 Task: Find a house in Hamtramck, United States, for 5 guests from June 14 to June 30, with 5 bedrooms, 5 beds, 5 bathrooms, Wifi, and a price range of ₹8000 to ₹12000 per night.
Action: Mouse moved to (706, 144)
Screenshot: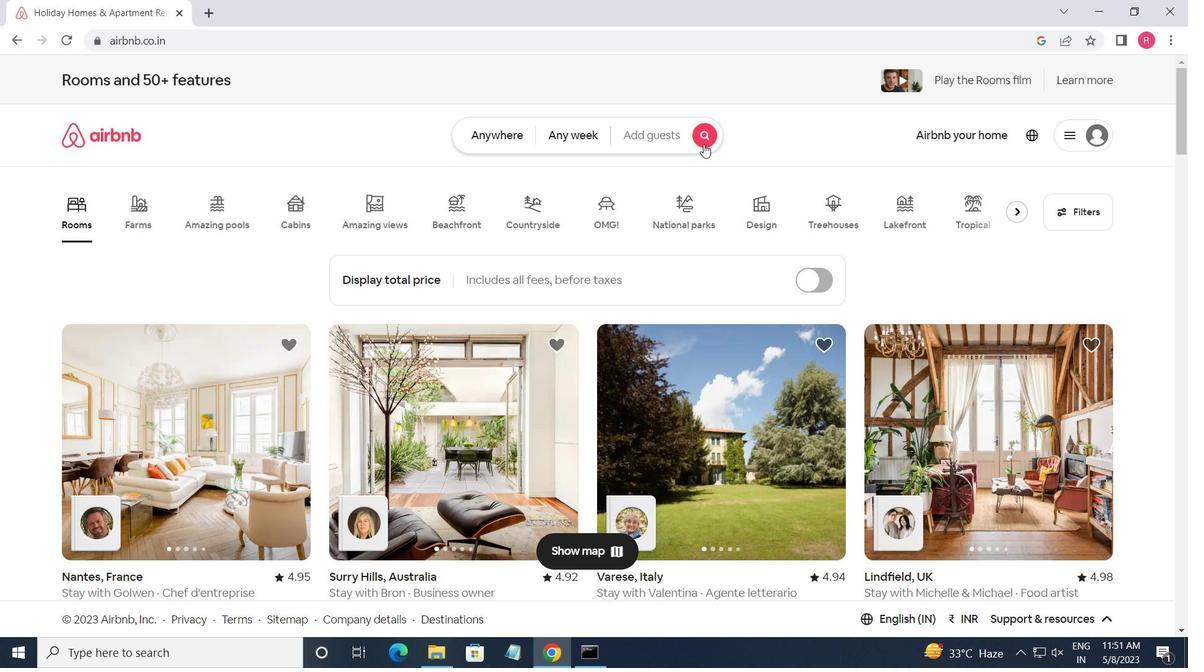 
Action: Mouse pressed left at (706, 144)
Screenshot: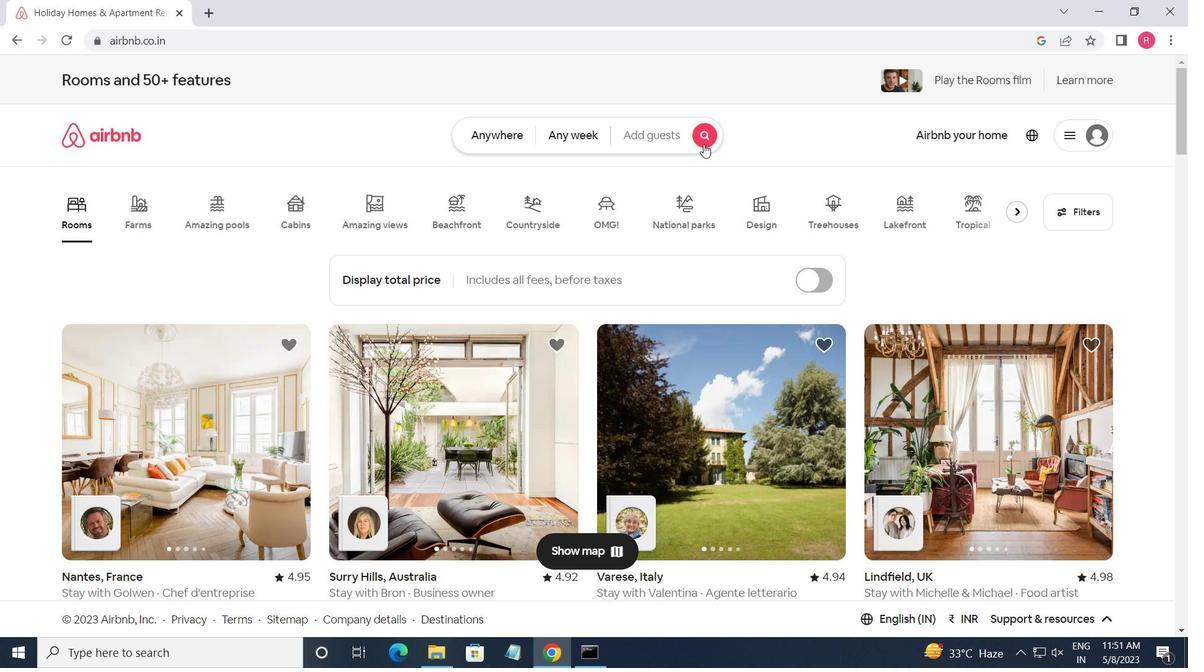 
Action: Mouse moved to (388, 199)
Screenshot: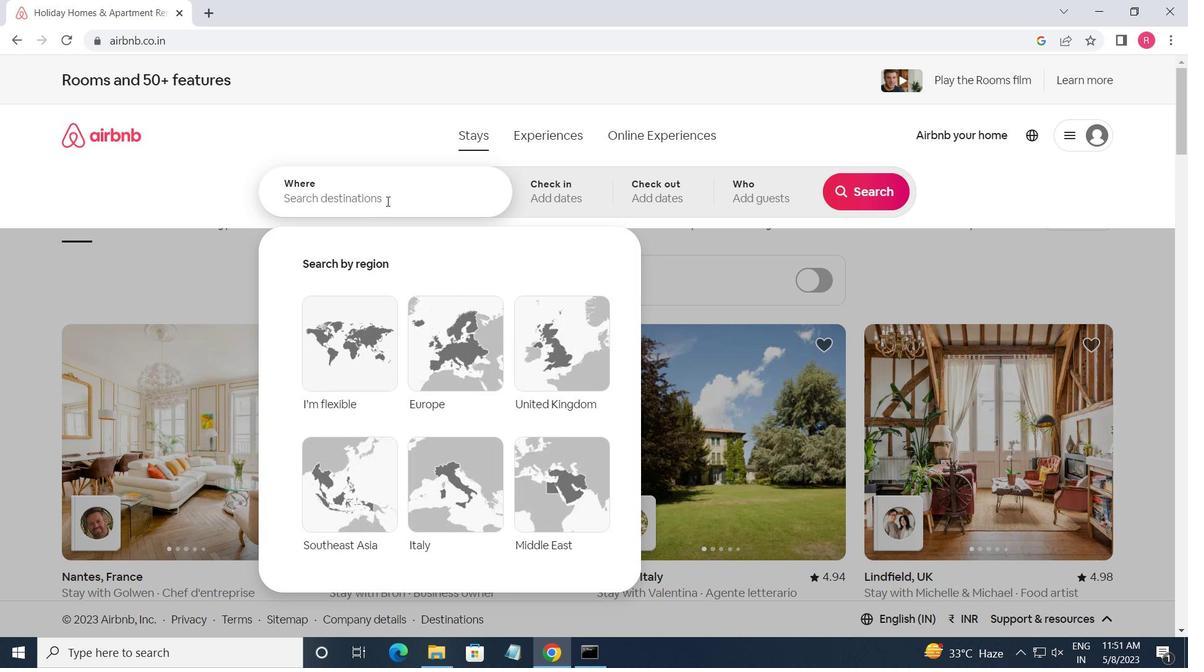 
Action: Mouse pressed left at (388, 199)
Screenshot: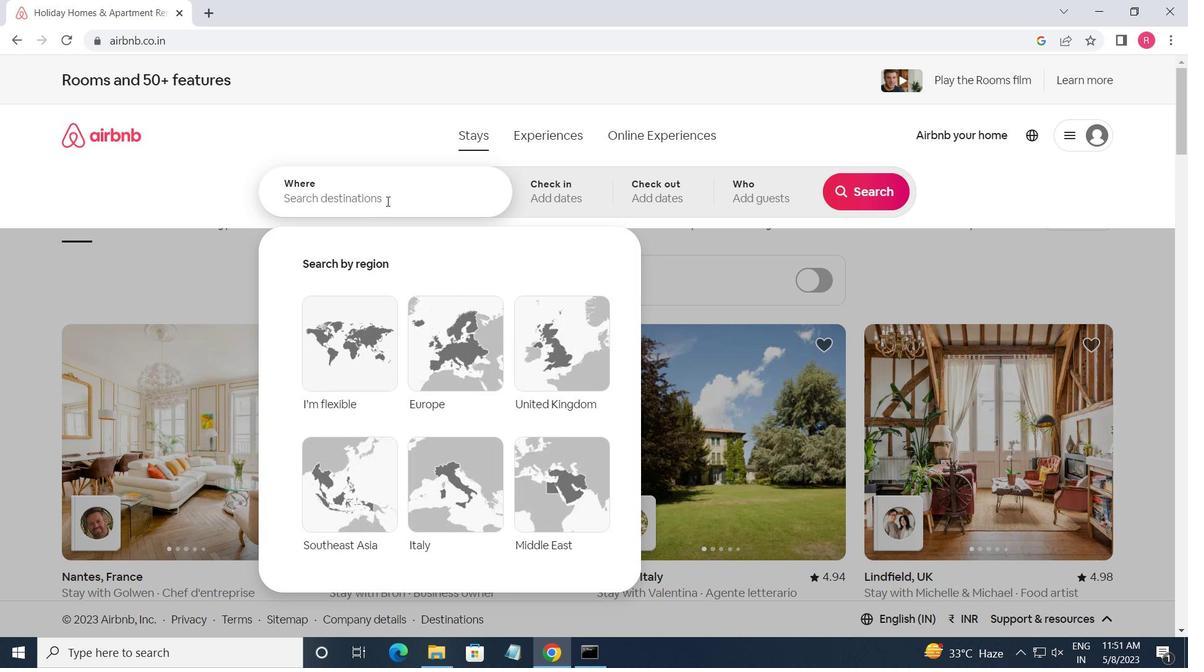 
Action: Key pressed <Key.shift>HAMTRAMCK,<Key.space><Key.shift_r>UNITED<Key.space><Key.shift>STATES<Key.enter>
Screenshot: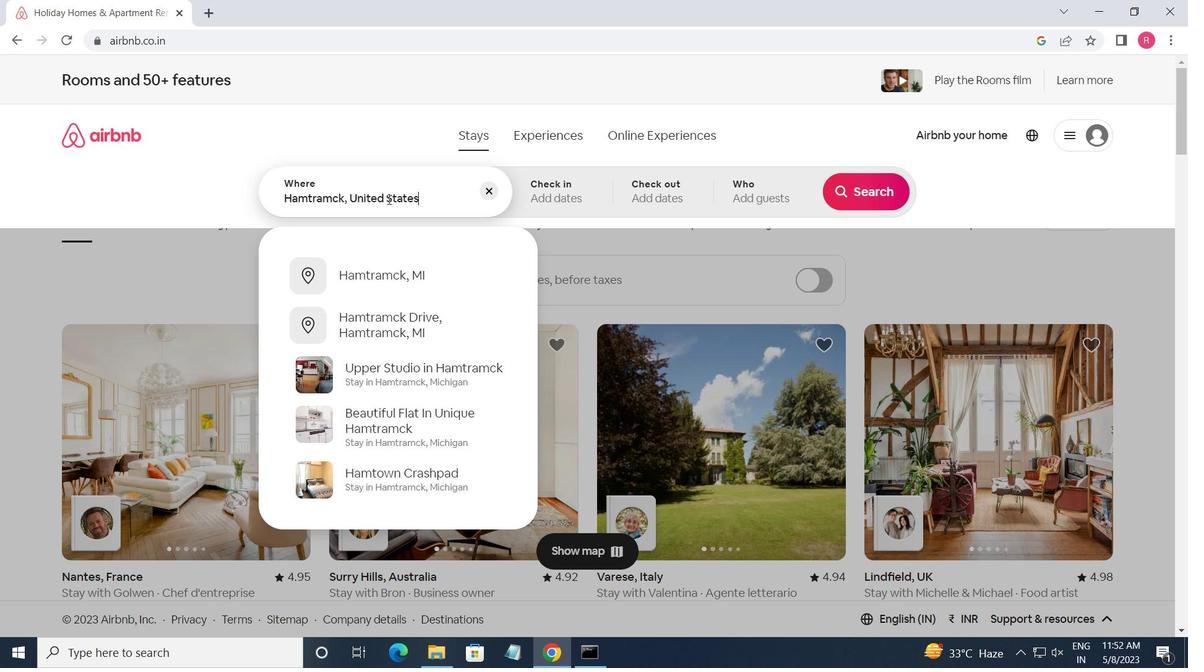 
Action: Mouse moved to (740, 453)
Screenshot: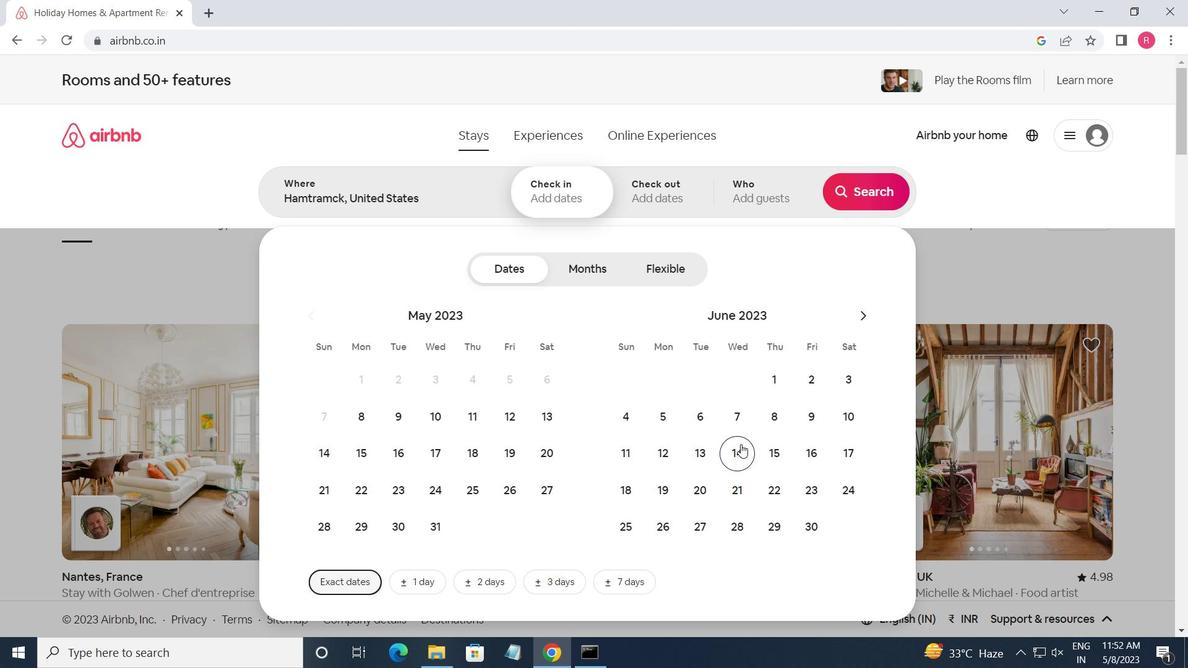 
Action: Mouse pressed left at (740, 453)
Screenshot: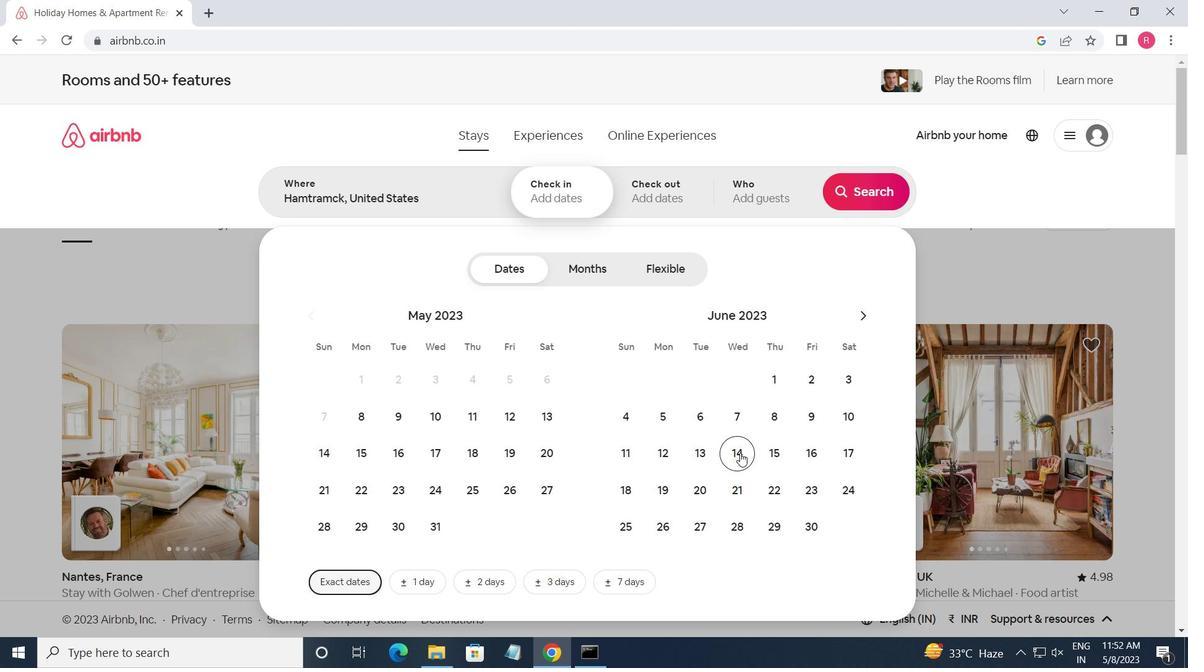 
Action: Mouse moved to (813, 538)
Screenshot: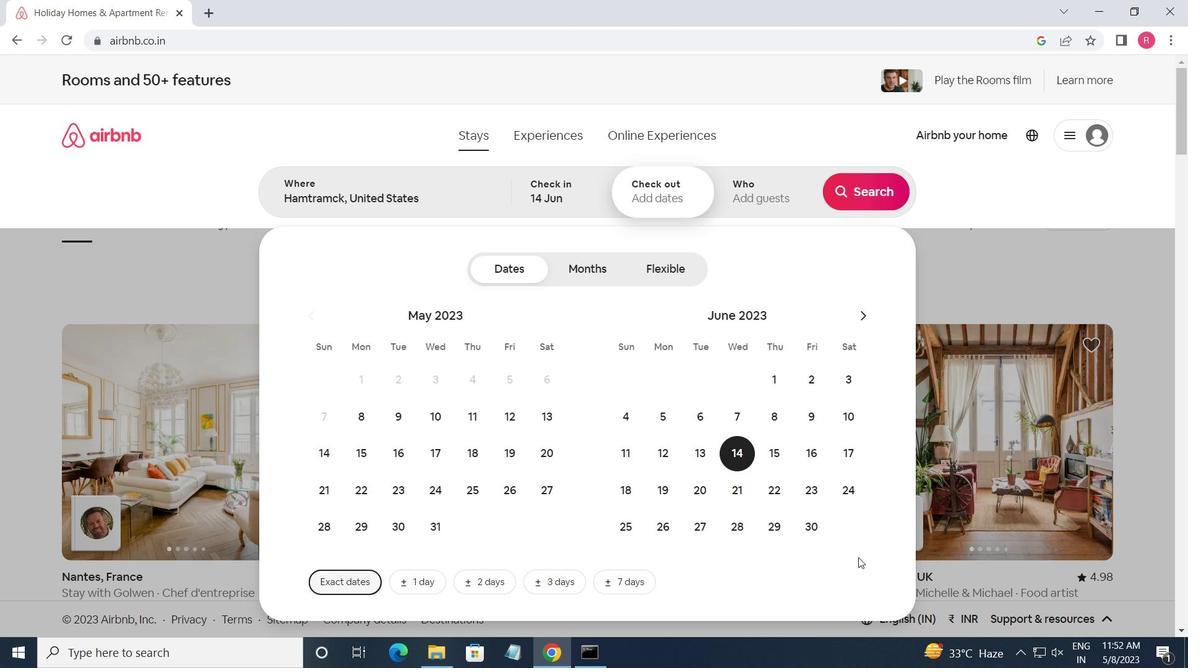 
Action: Mouse pressed left at (813, 538)
Screenshot: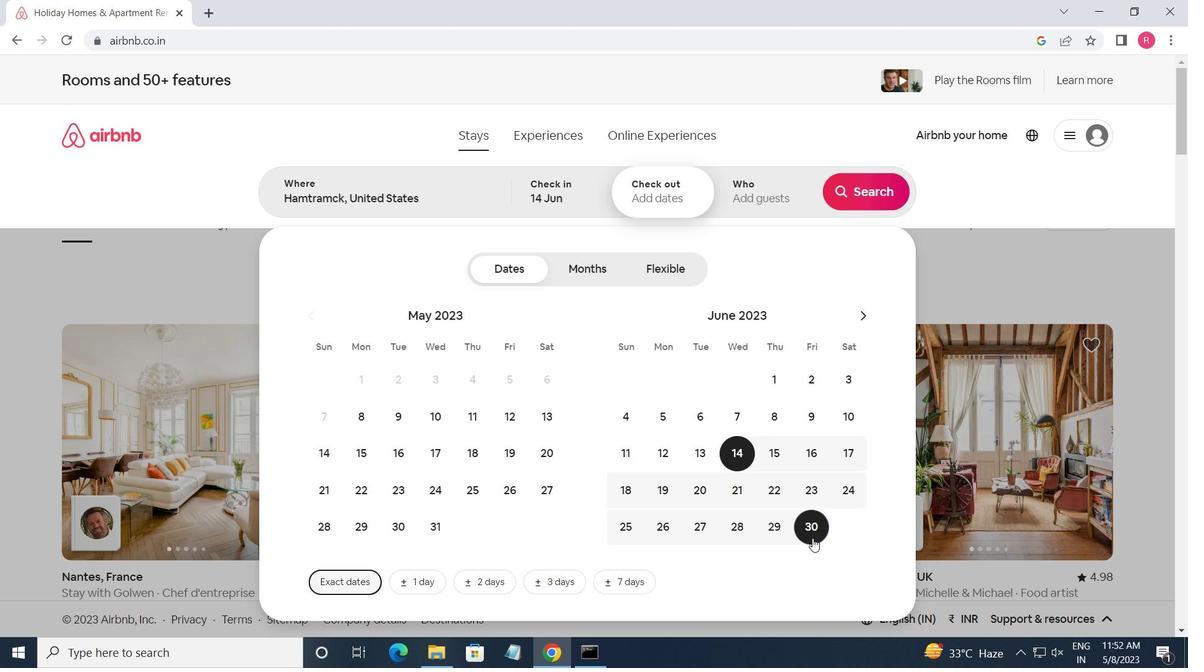 
Action: Mouse moved to (745, 193)
Screenshot: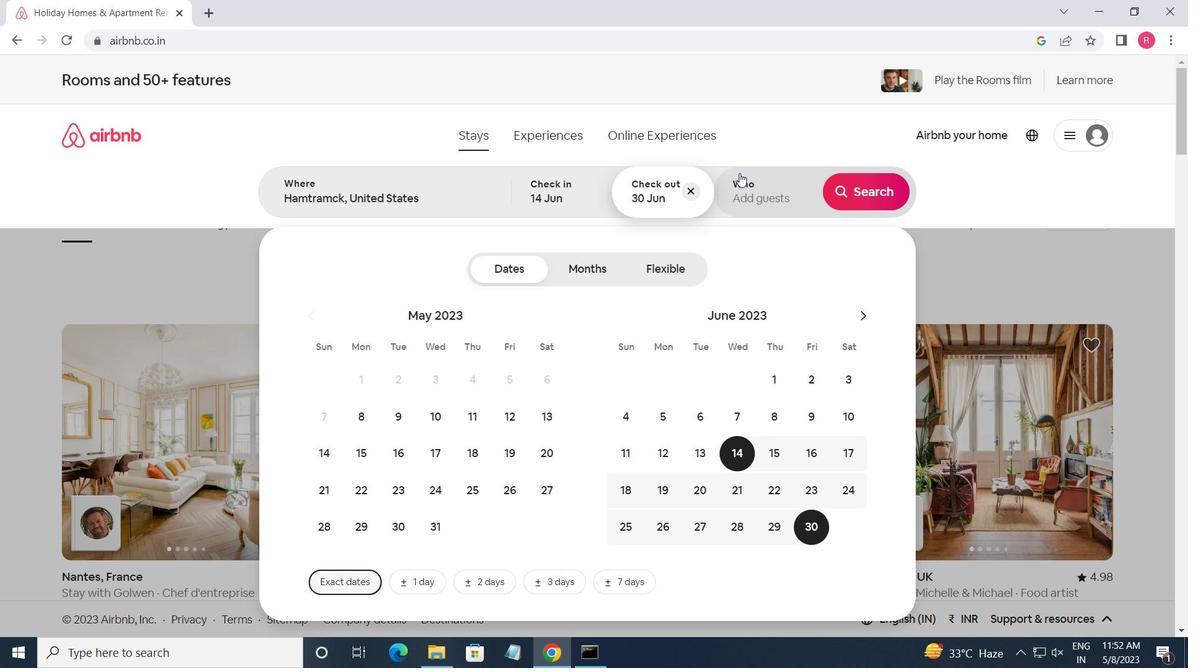 
Action: Mouse pressed left at (745, 193)
Screenshot: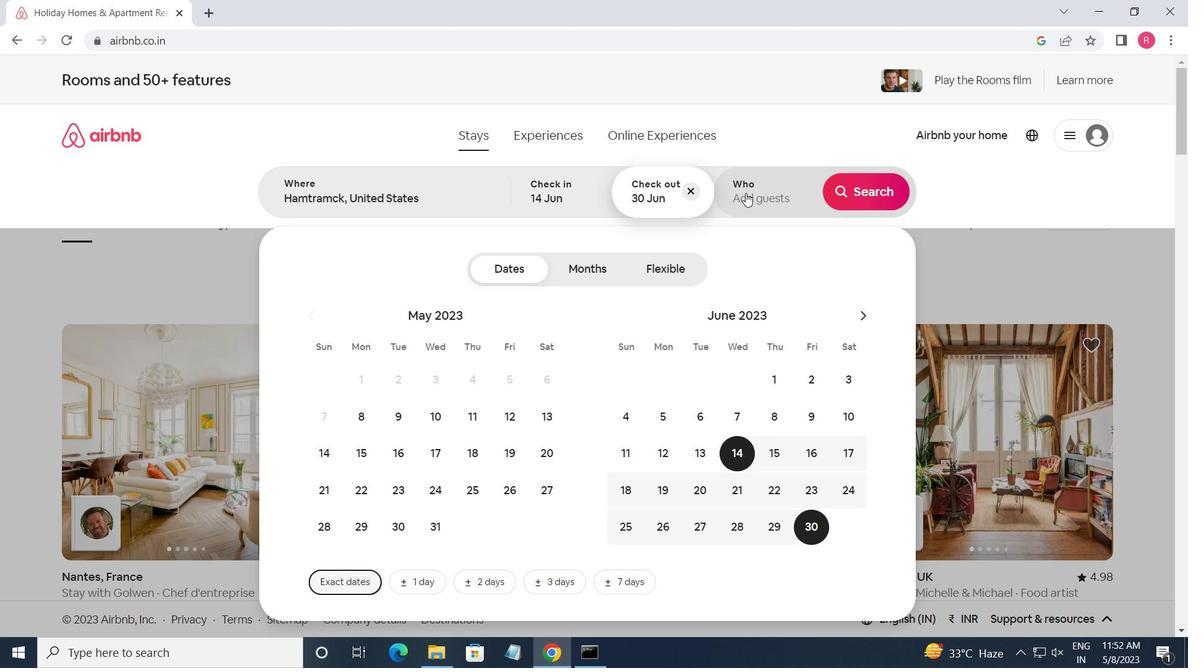 
Action: Mouse moved to (873, 270)
Screenshot: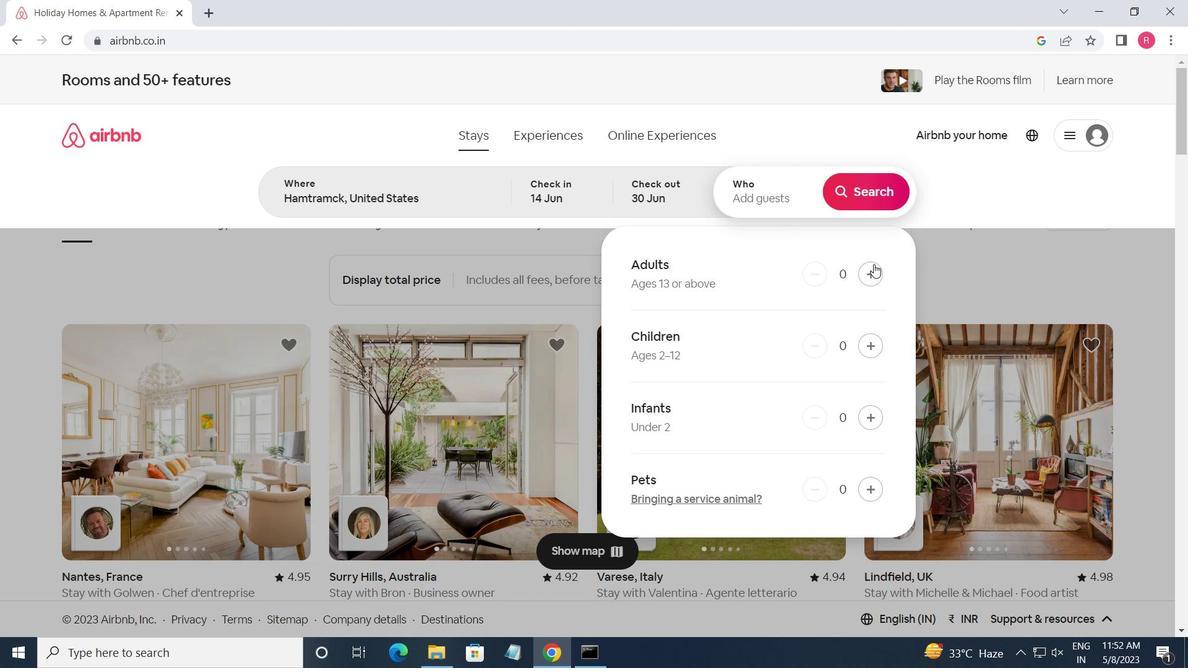
Action: Mouse pressed left at (873, 270)
Screenshot: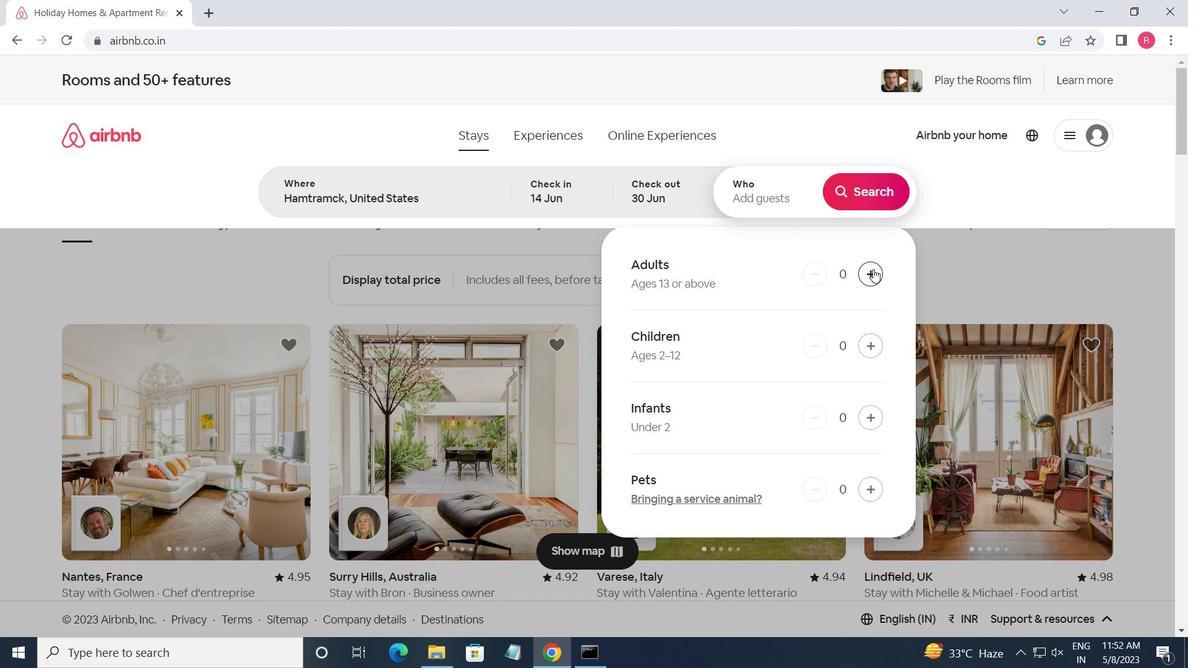 
Action: Mouse pressed left at (873, 270)
Screenshot: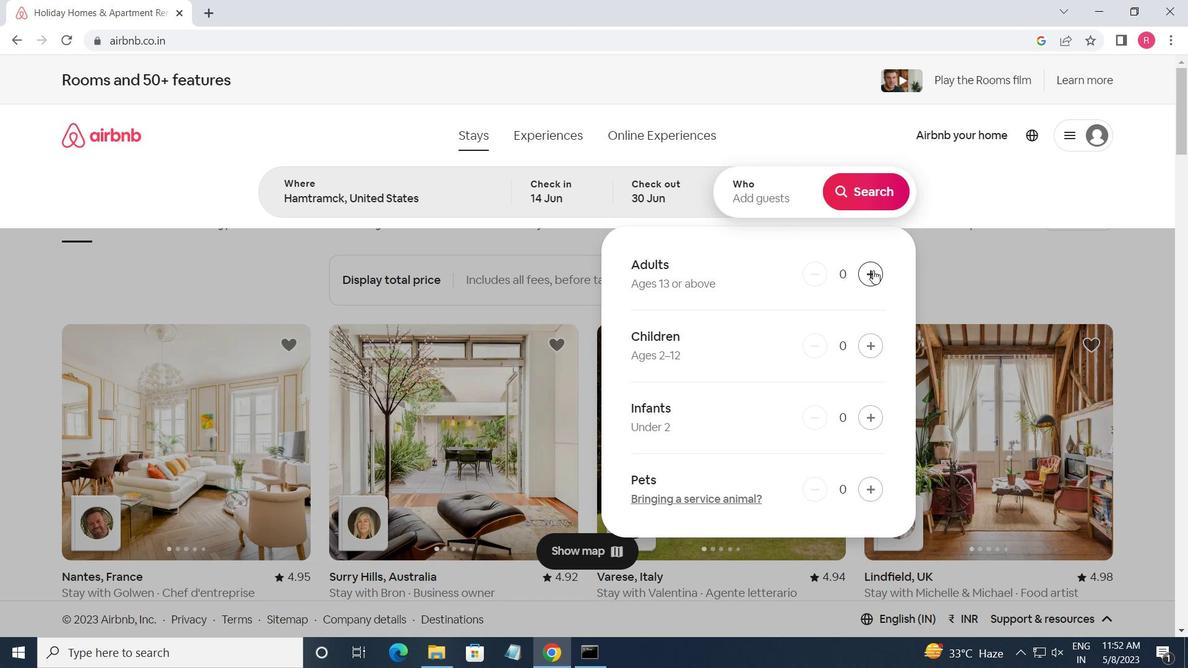 
Action: Mouse pressed left at (873, 270)
Screenshot: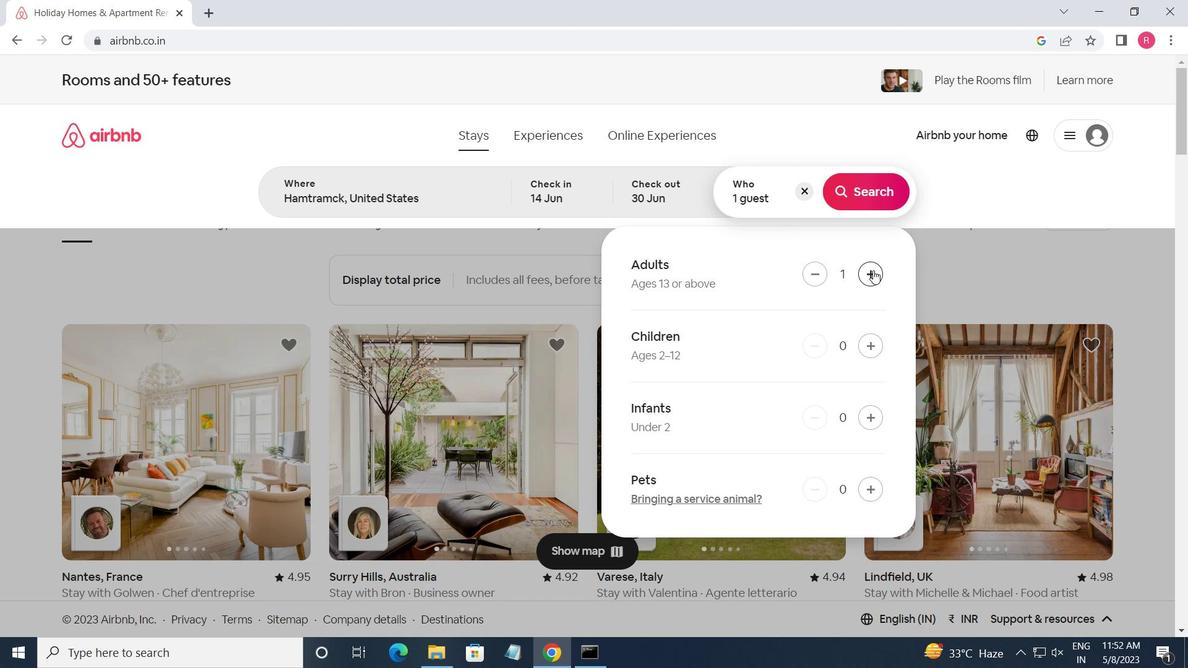 
Action: Mouse pressed left at (873, 270)
Screenshot: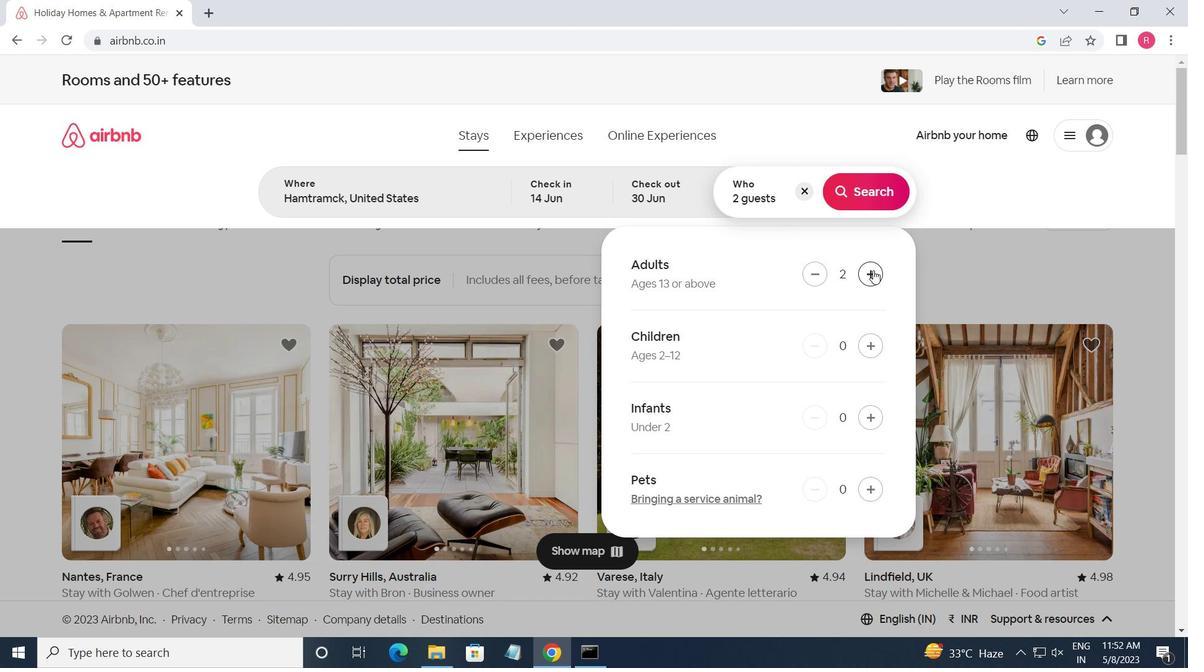 
Action: Mouse pressed left at (873, 270)
Screenshot: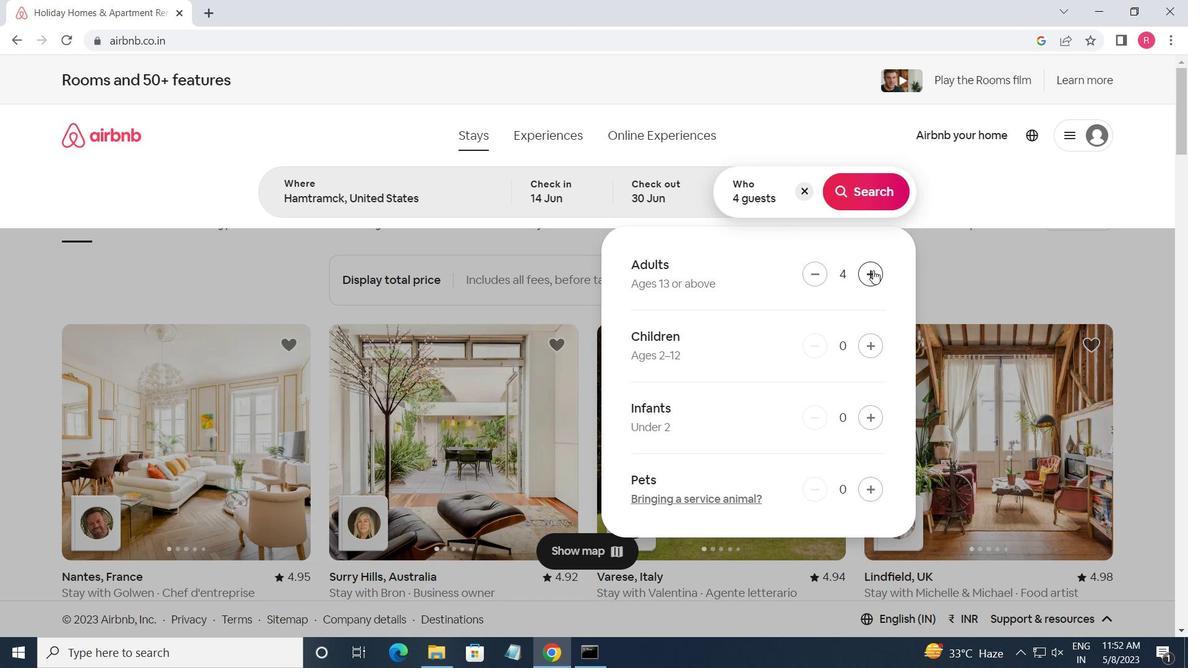 
Action: Mouse moved to (867, 202)
Screenshot: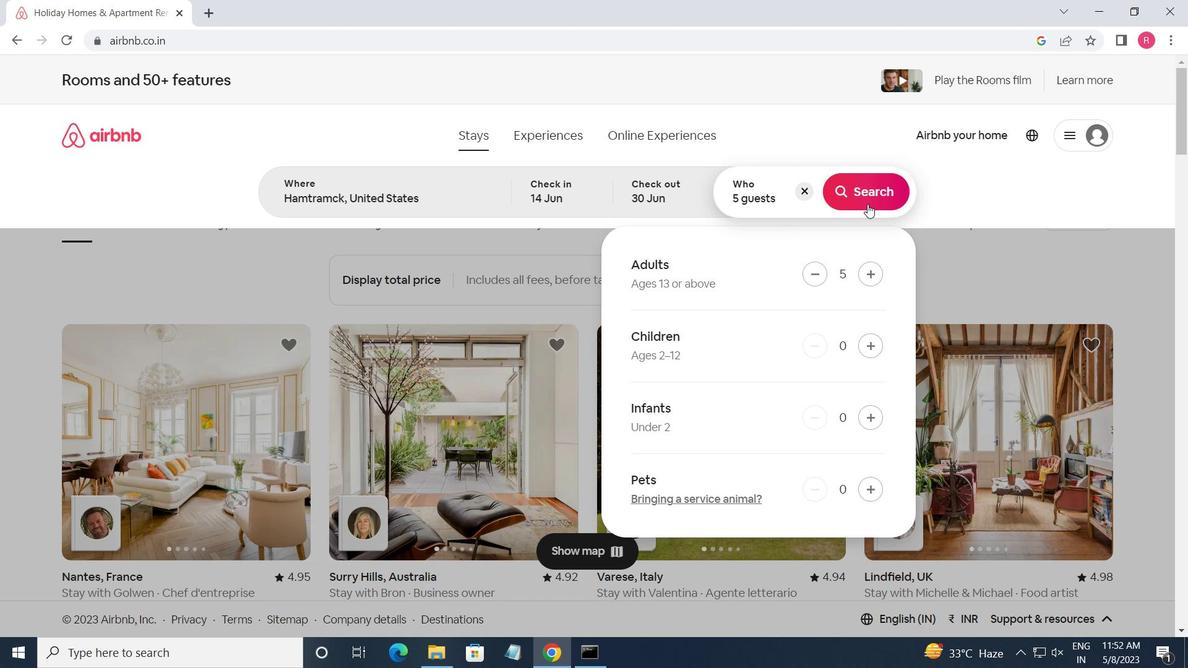 
Action: Mouse pressed left at (867, 202)
Screenshot: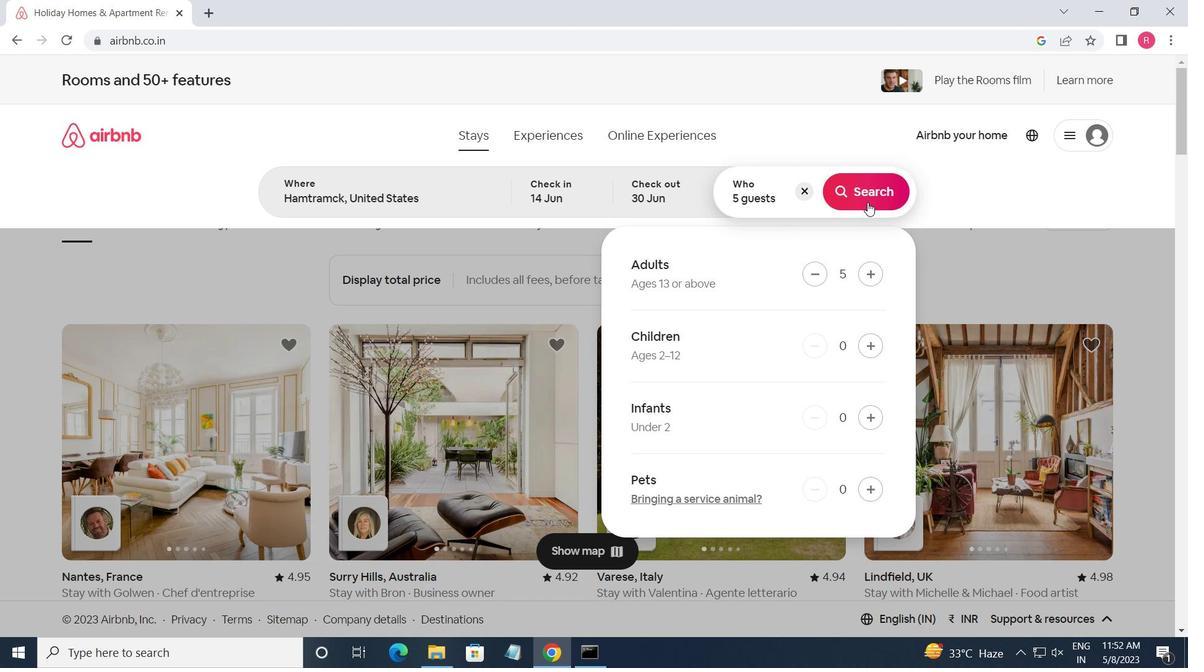 
Action: Mouse moved to (1122, 159)
Screenshot: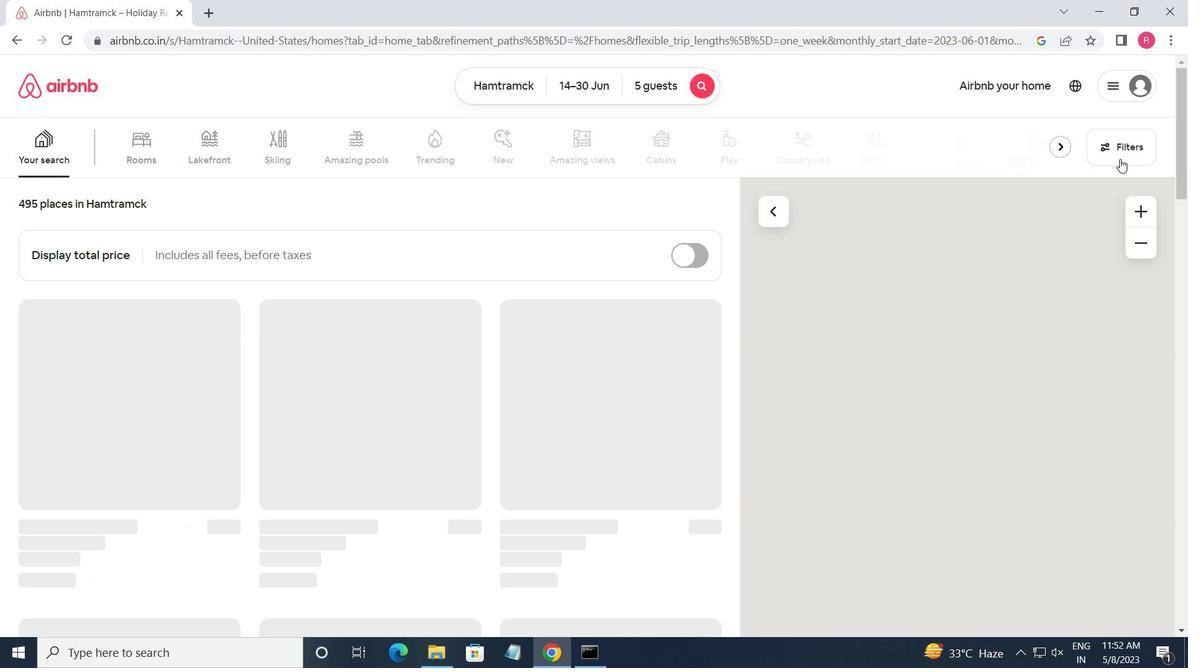 
Action: Mouse pressed left at (1122, 159)
Screenshot: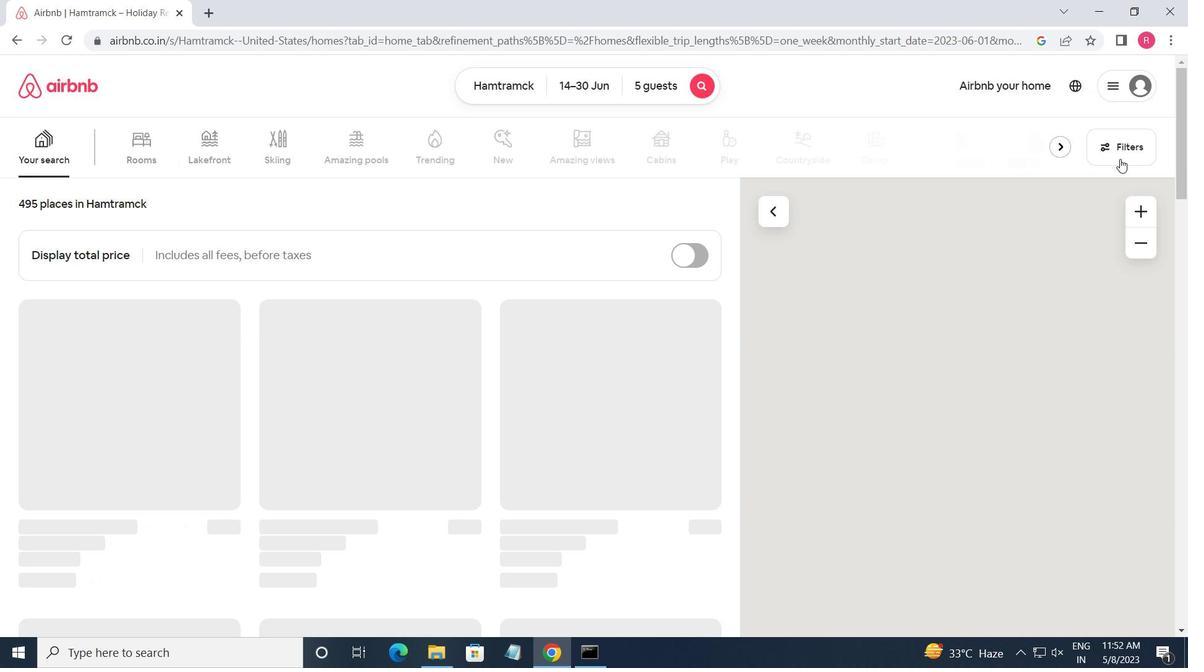 
Action: Mouse moved to (425, 511)
Screenshot: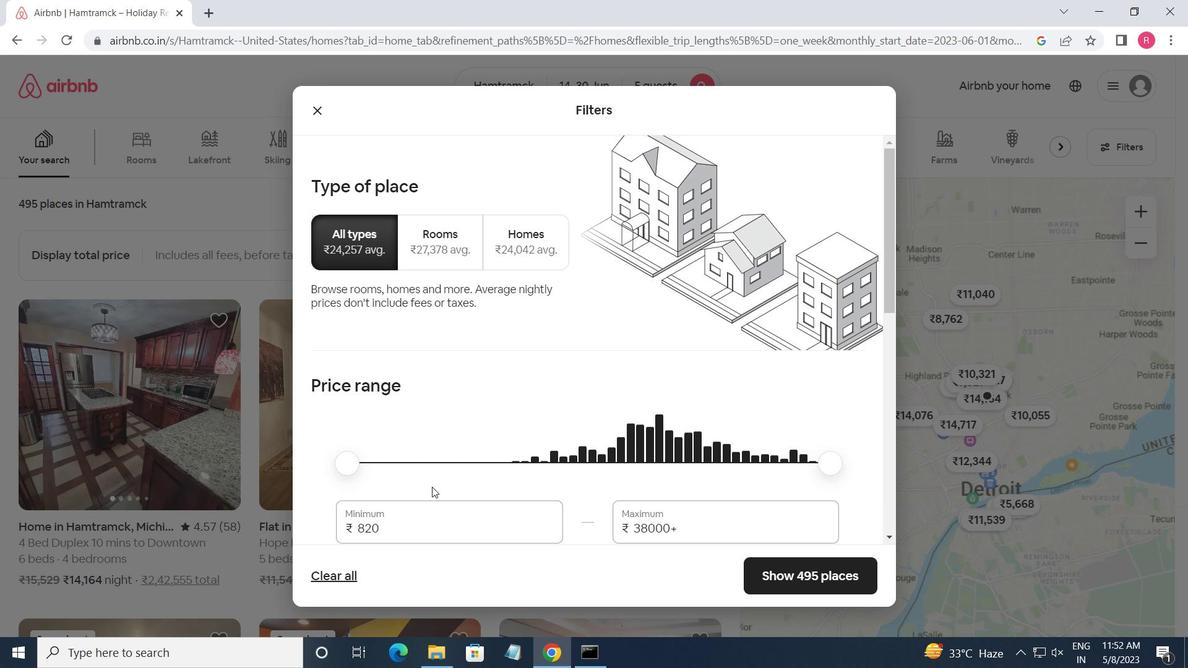 
Action: Mouse pressed left at (425, 511)
Screenshot: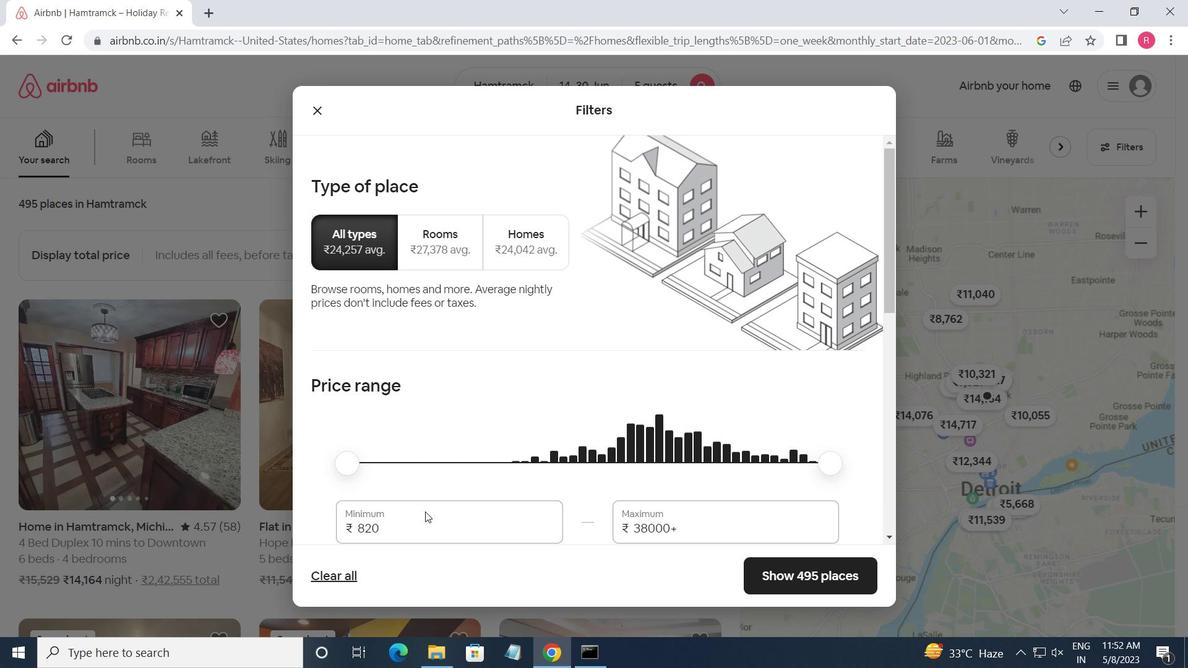 
Action: Key pressed <Key.backspace><Key.backspace><Key.backspace>8000<Key.tab>12000
Screenshot: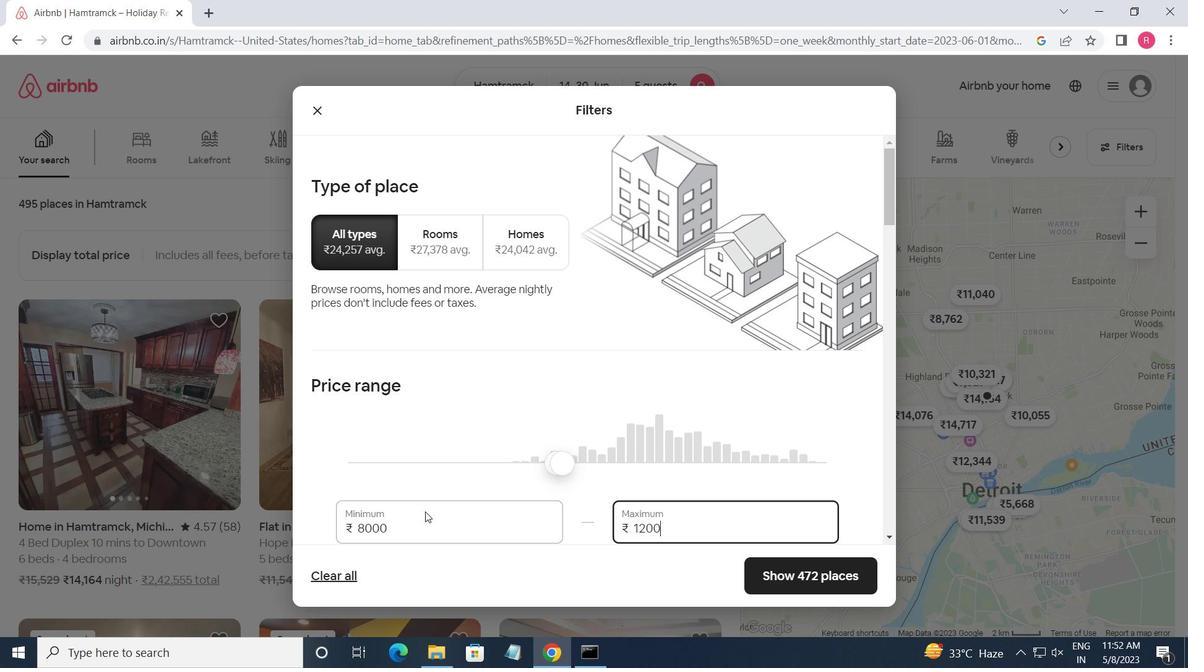 
Action: Mouse moved to (594, 485)
Screenshot: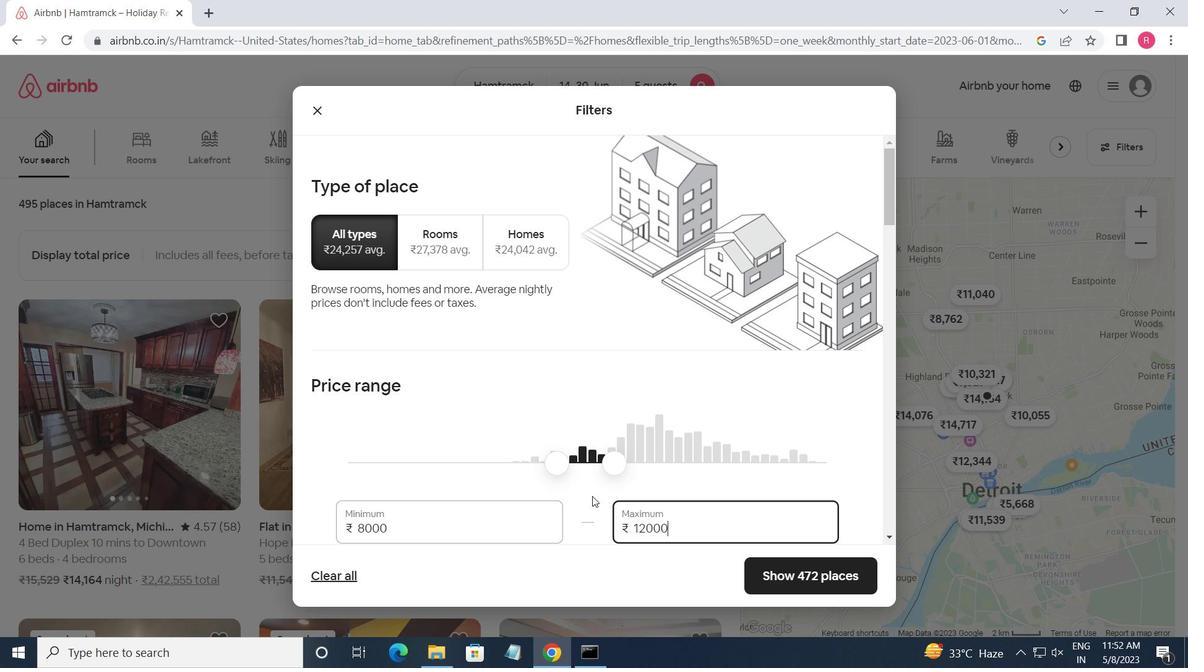 
Action: Mouse scrolled (594, 484) with delta (0, 0)
Screenshot: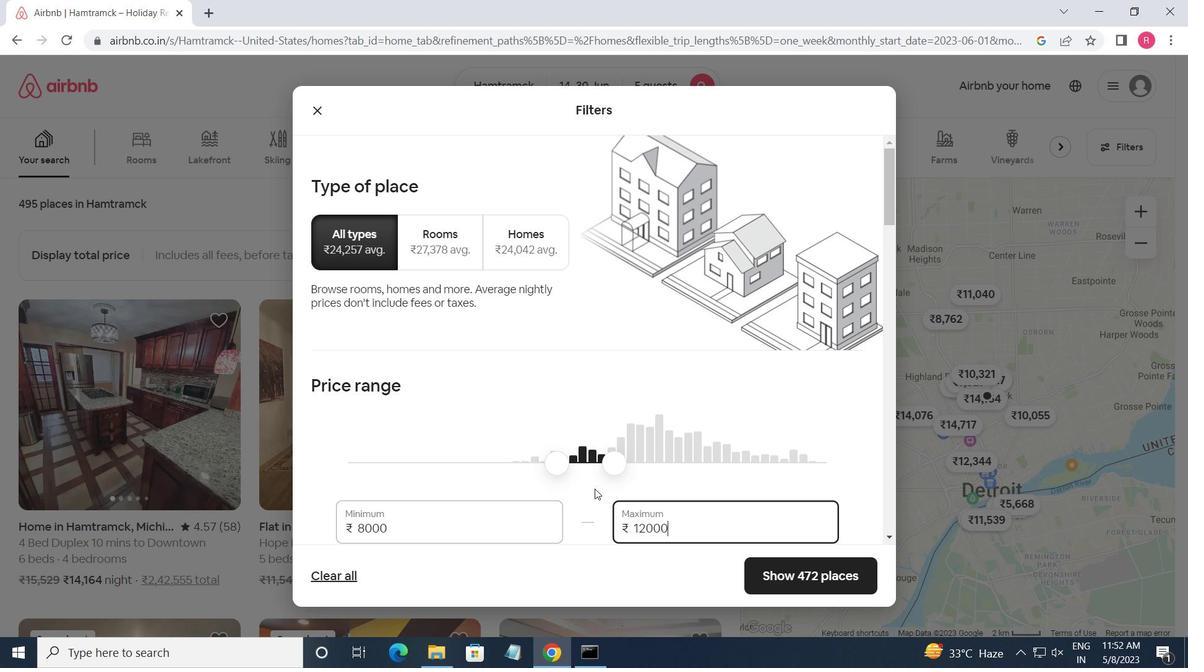 
Action: Mouse scrolled (594, 484) with delta (0, 0)
Screenshot: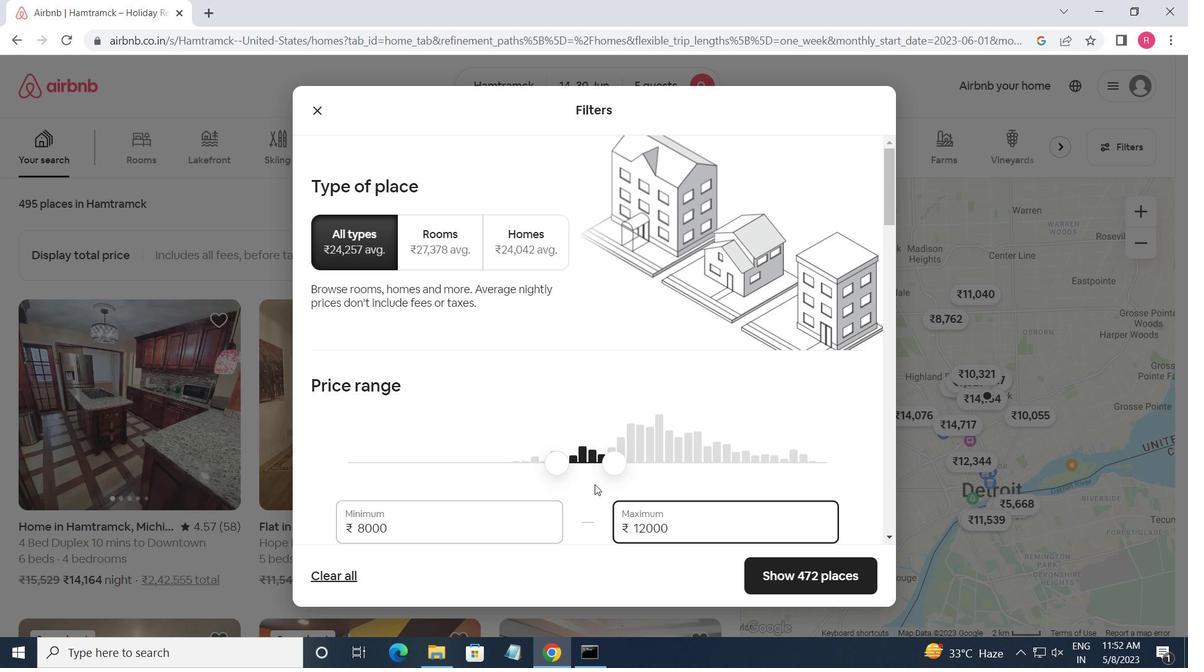 
Action: Mouse scrolled (594, 484) with delta (0, 0)
Screenshot: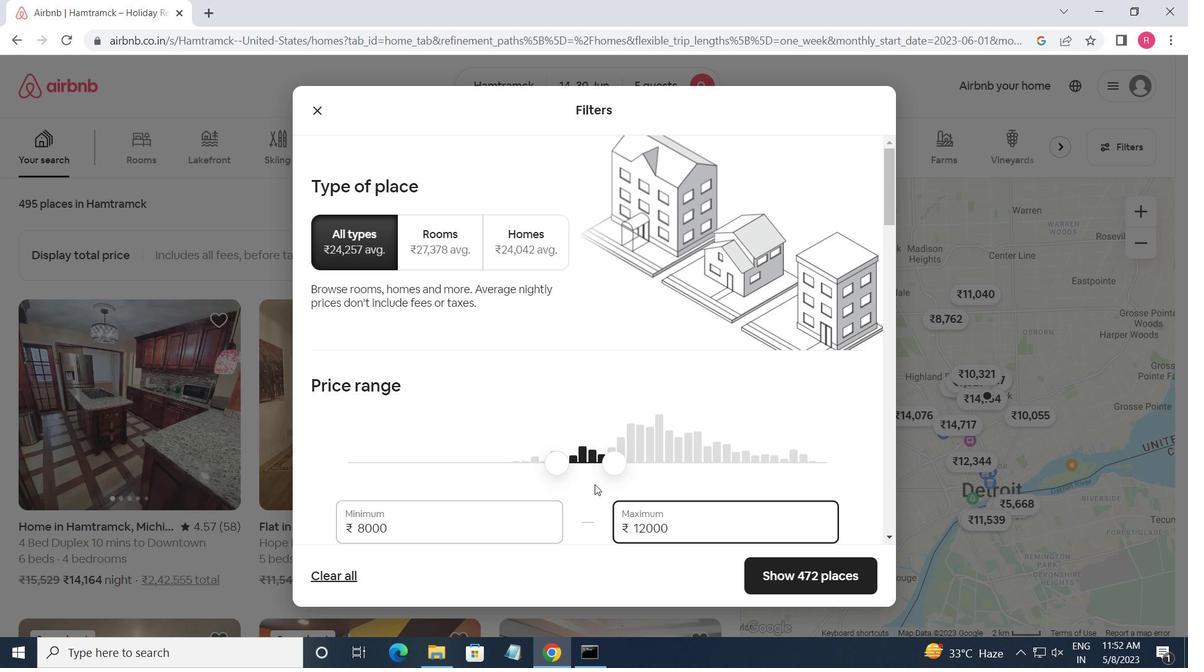 
Action: Mouse moved to (615, 449)
Screenshot: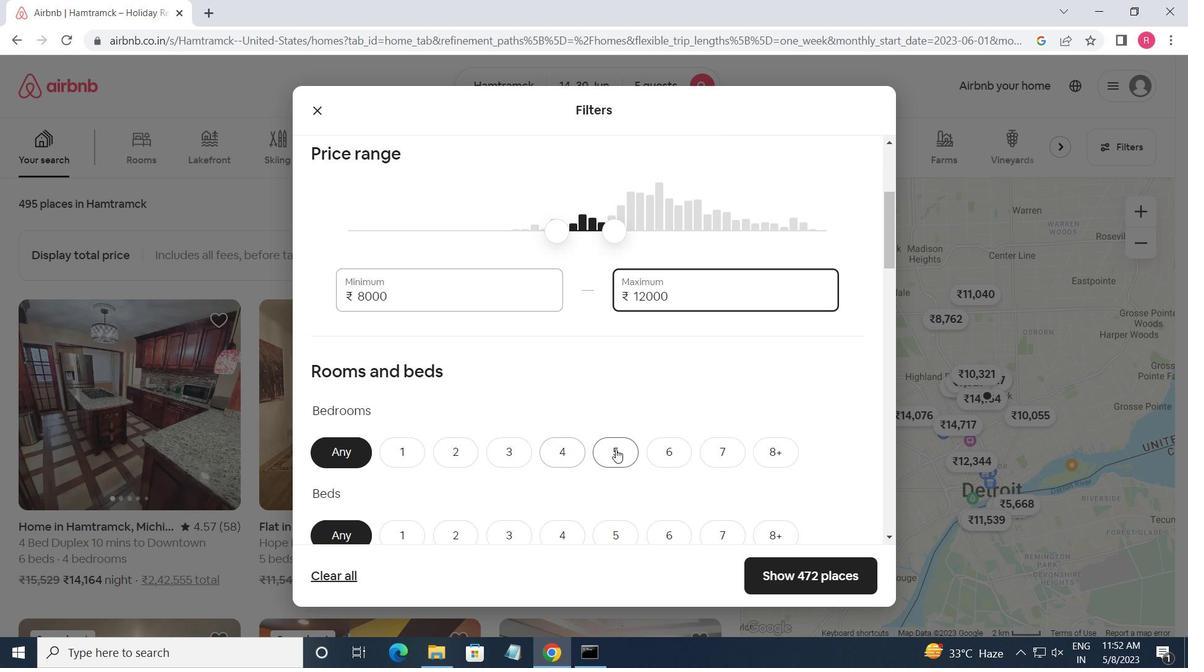 
Action: Mouse pressed left at (615, 449)
Screenshot: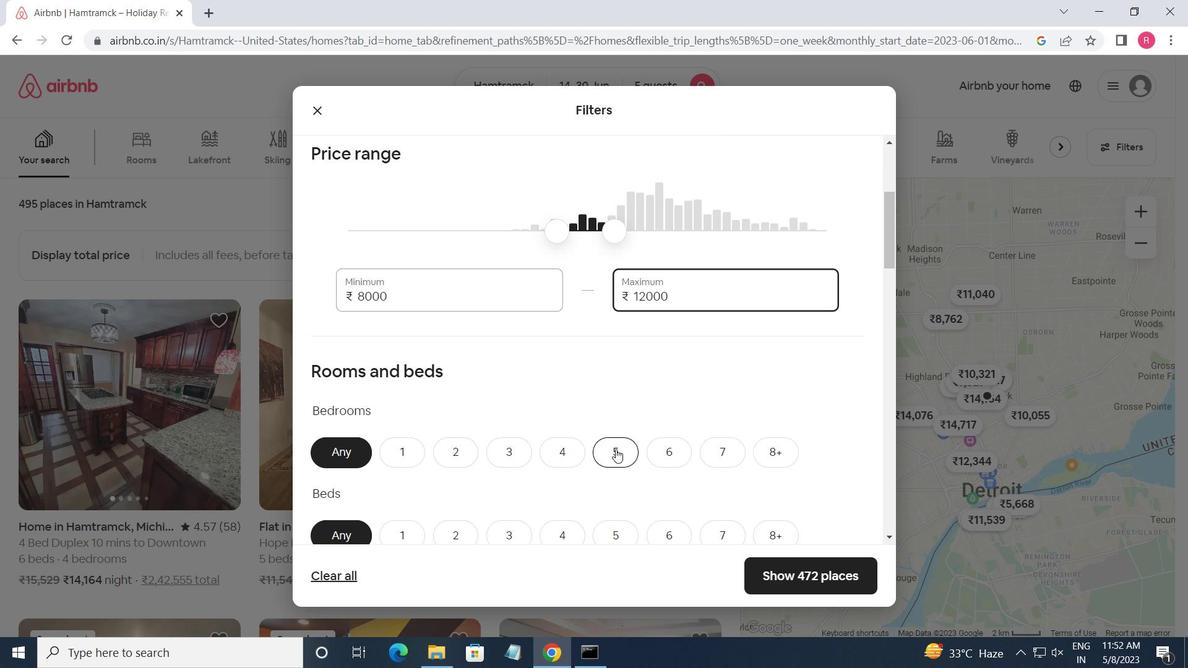 
Action: Mouse scrolled (615, 448) with delta (0, 0)
Screenshot: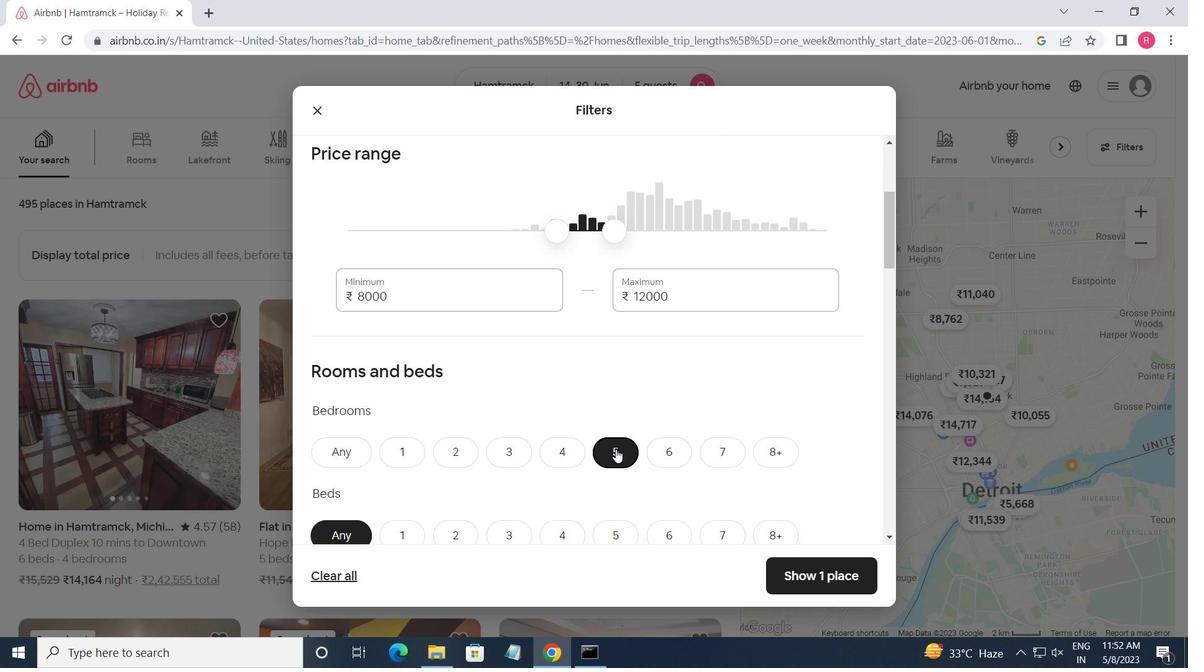 
Action: Mouse scrolled (615, 448) with delta (0, 0)
Screenshot: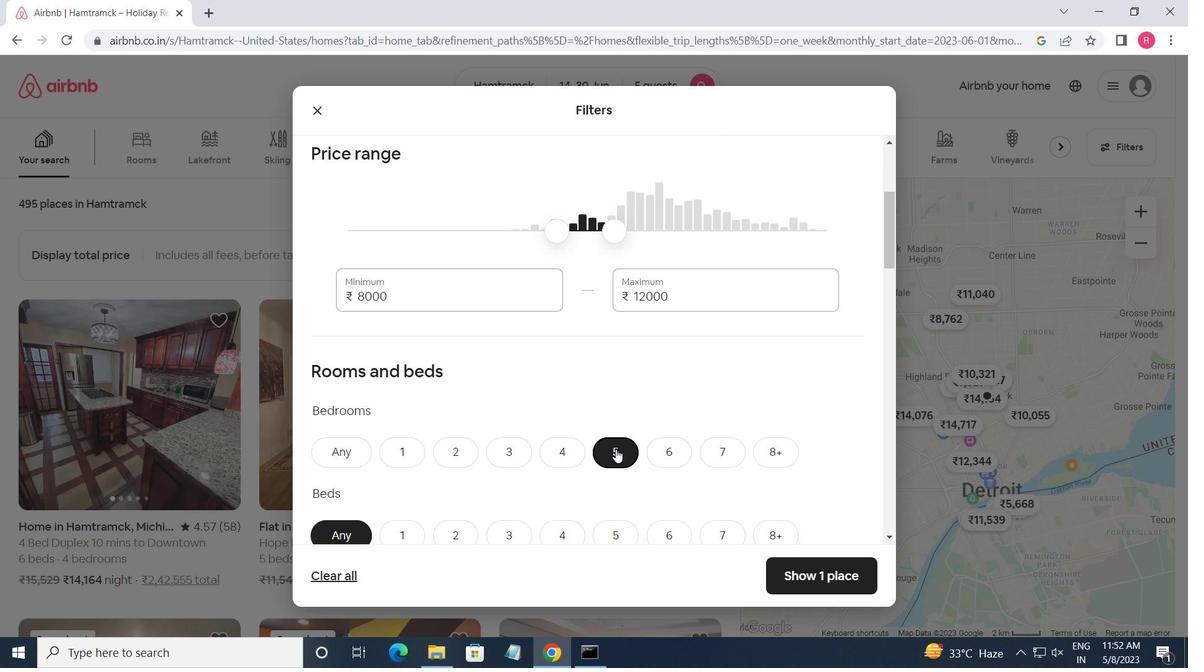 
Action: Mouse moved to (608, 381)
Screenshot: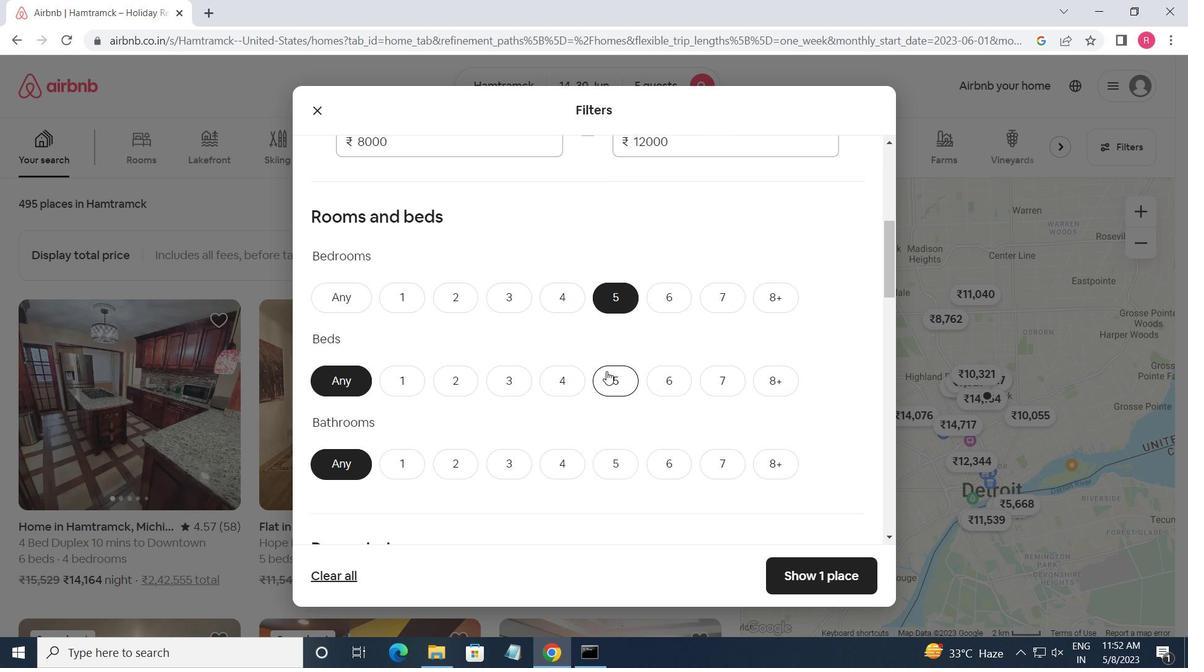 
Action: Mouse pressed left at (608, 381)
Screenshot: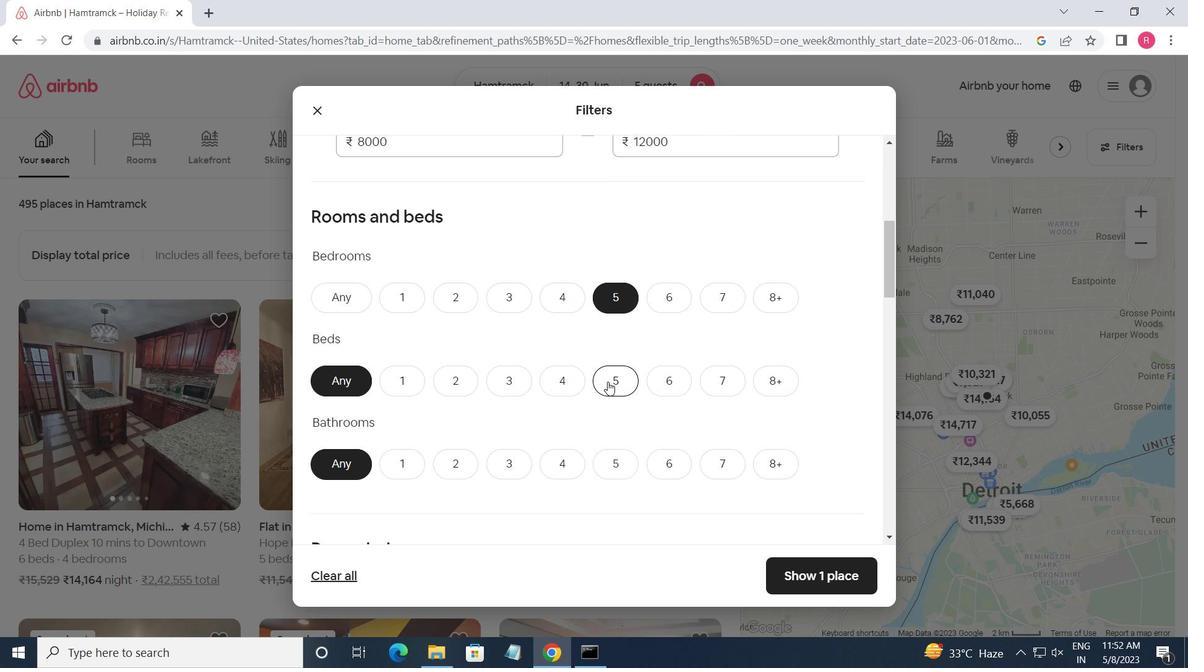 
Action: Mouse moved to (610, 464)
Screenshot: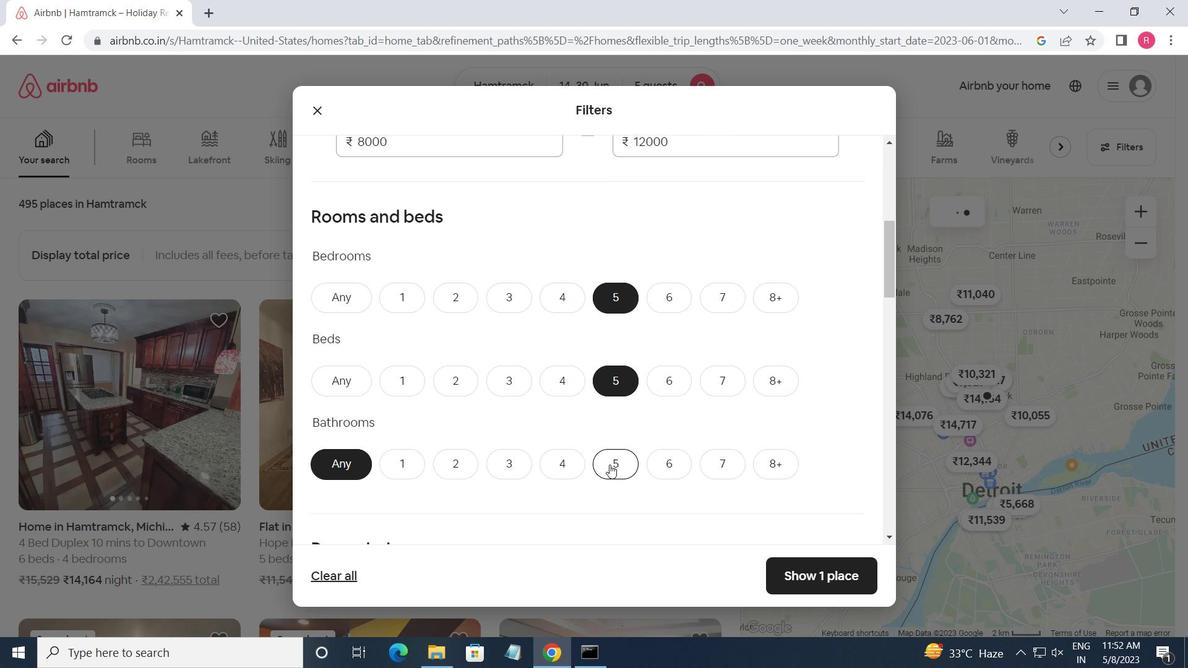
Action: Mouse pressed left at (610, 464)
Screenshot: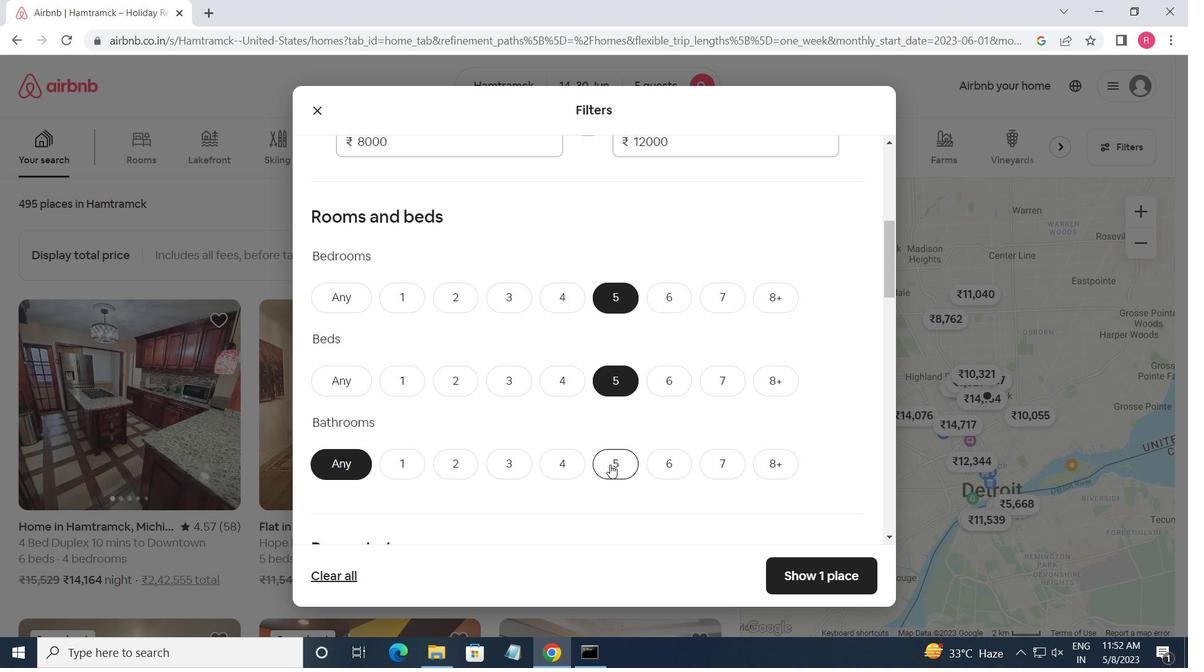 
Action: Mouse scrolled (610, 464) with delta (0, 0)
Screenshot: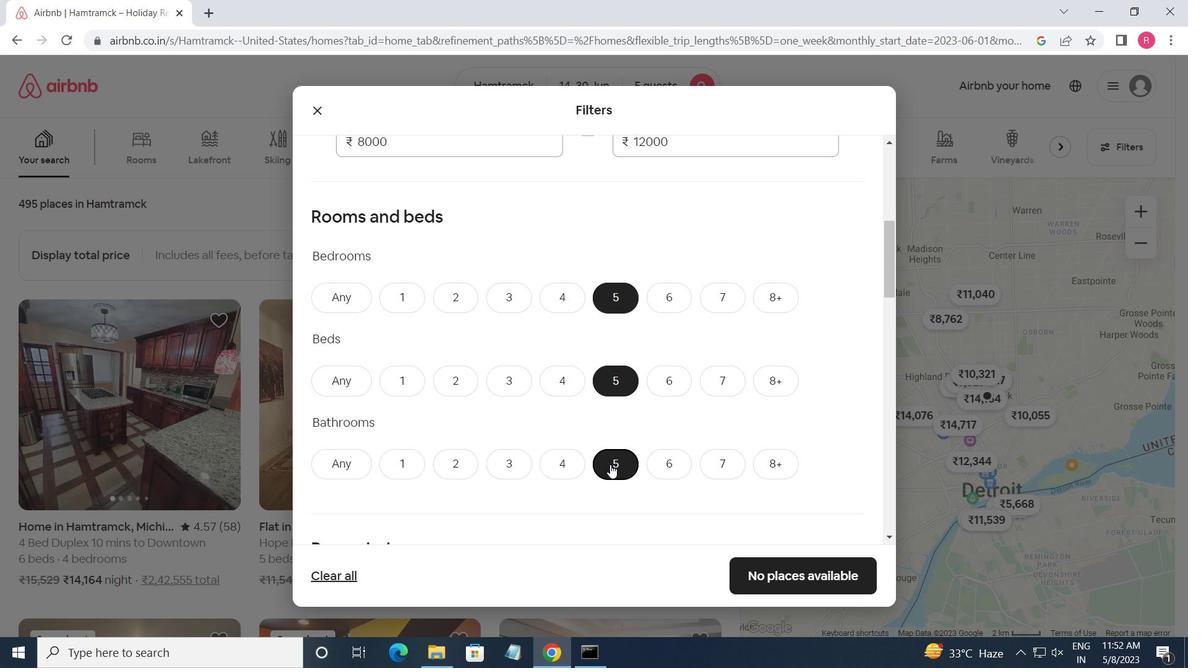 
Action: Mouse moved to (610, 465)
Screenshot: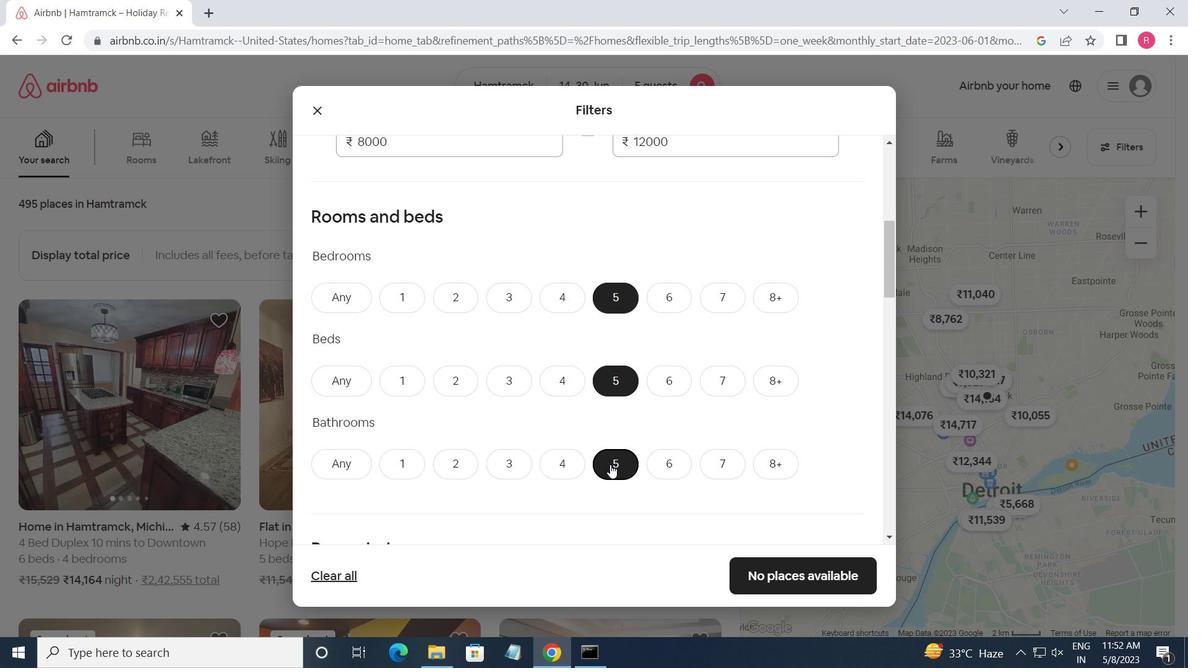 
Action: Mouse scrolled (610, 464) with delta (0, 0)
Screenshot: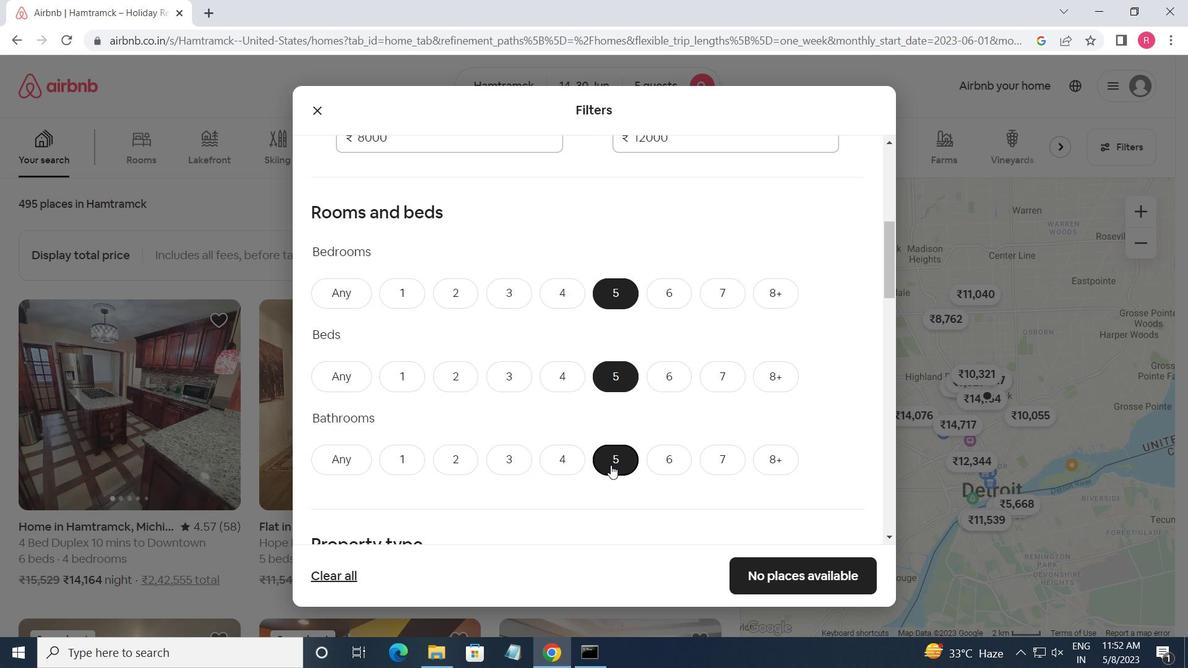 
Action: Mouse moved to (401, 452)
Screenshot: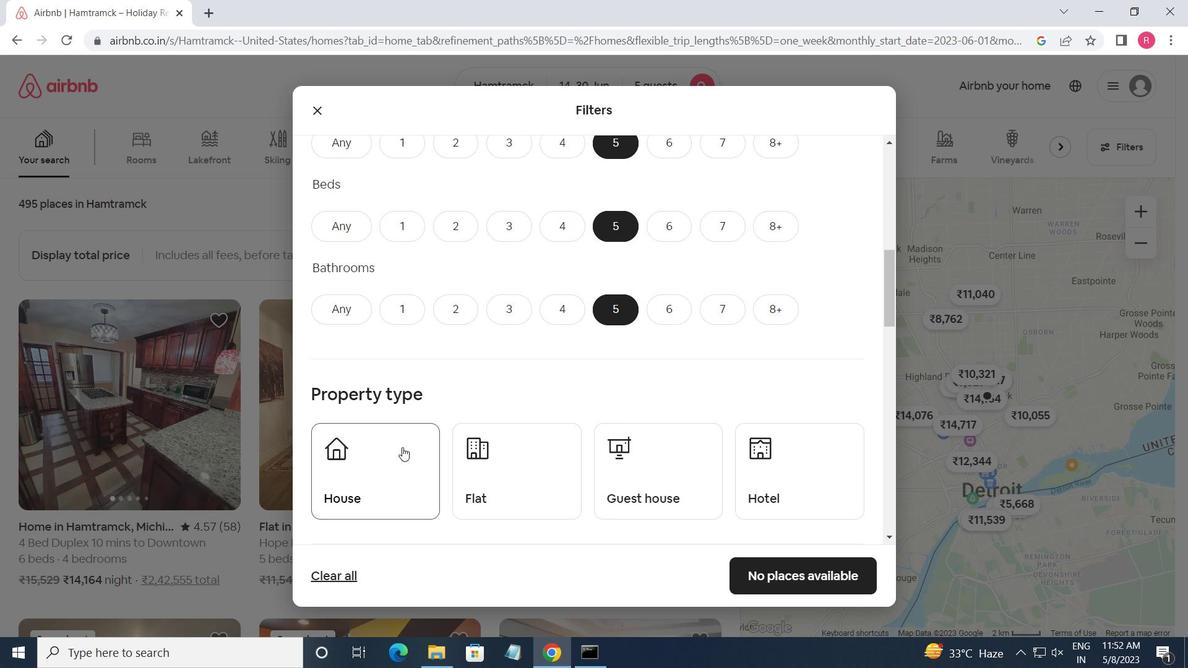 
Action: Mouse pressed left at (401, 452)
Screenshot: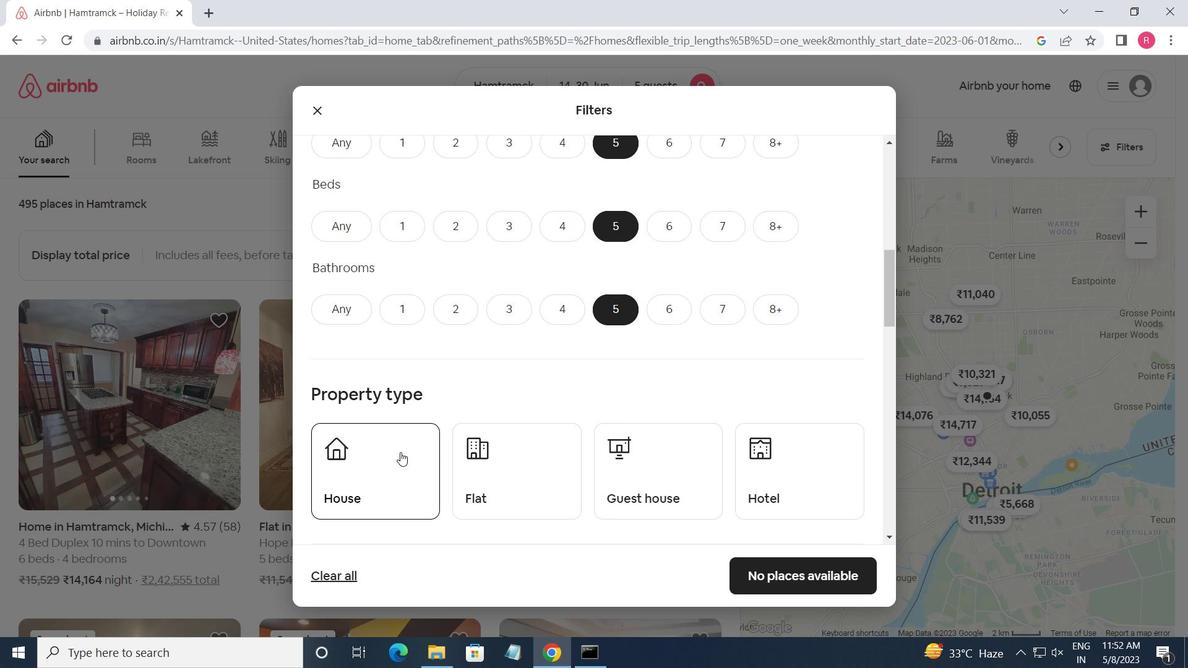 
Action: Mouse moved to (510, 479)
Screenshot: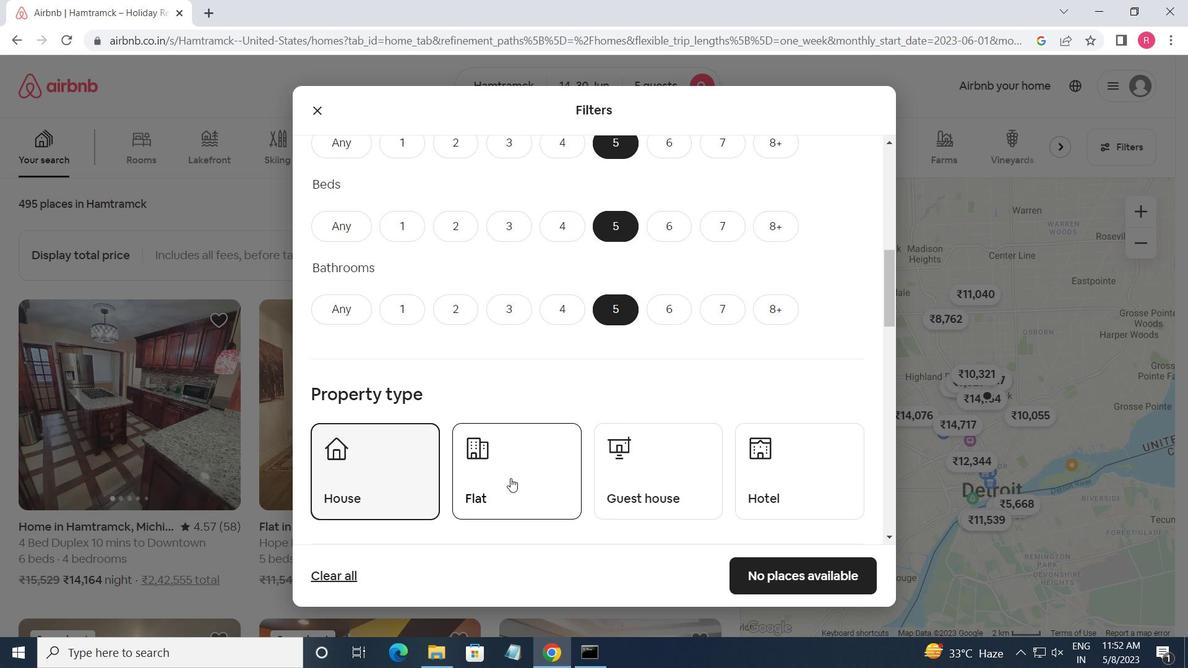 
Action: Mouse pressed left at (510, 479)
Screenshot: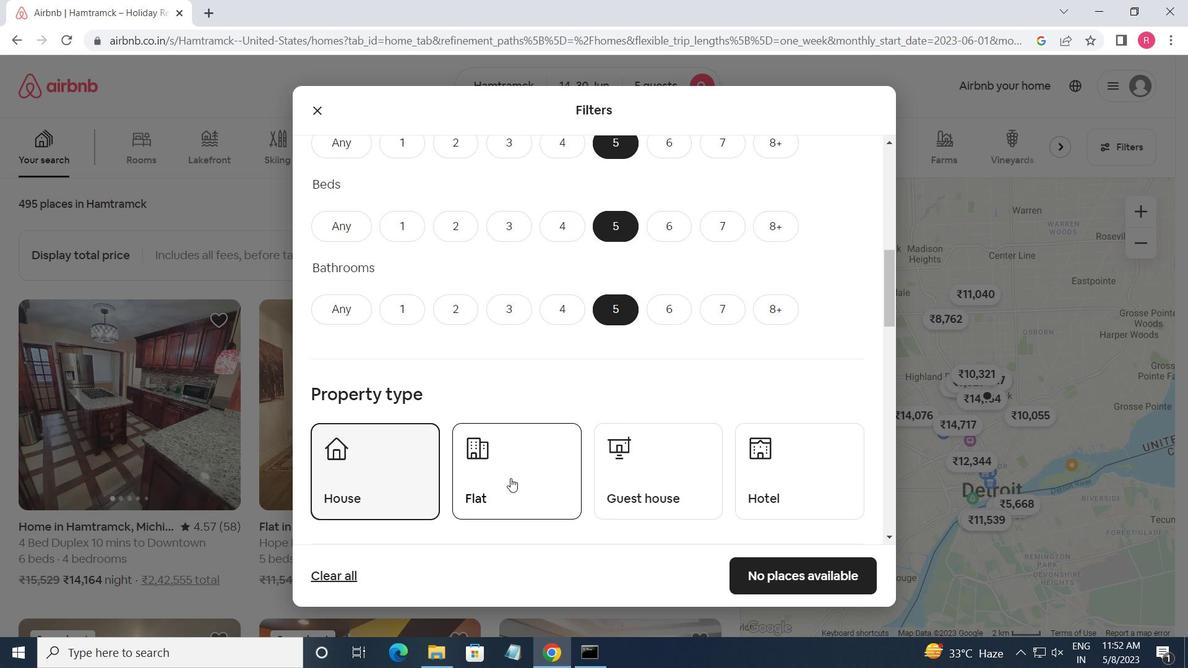 
Action: Mouse moved to (621, 491)
Screenshot: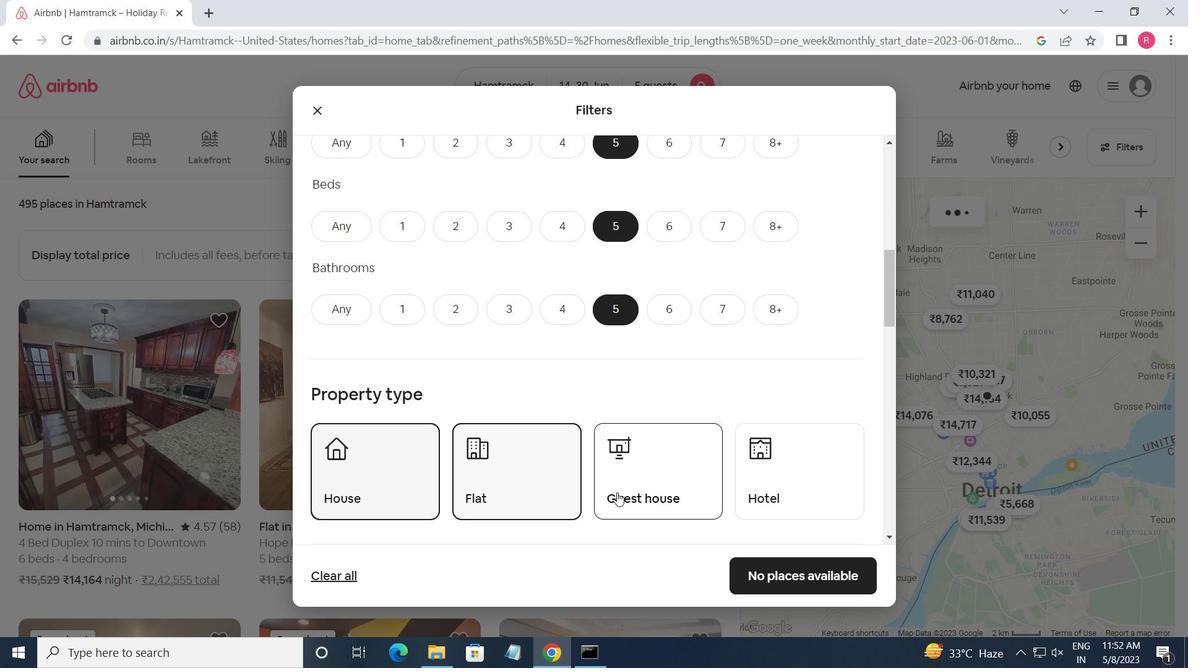 
Action: Mouse pressed left at (621, 491)
Screenshot: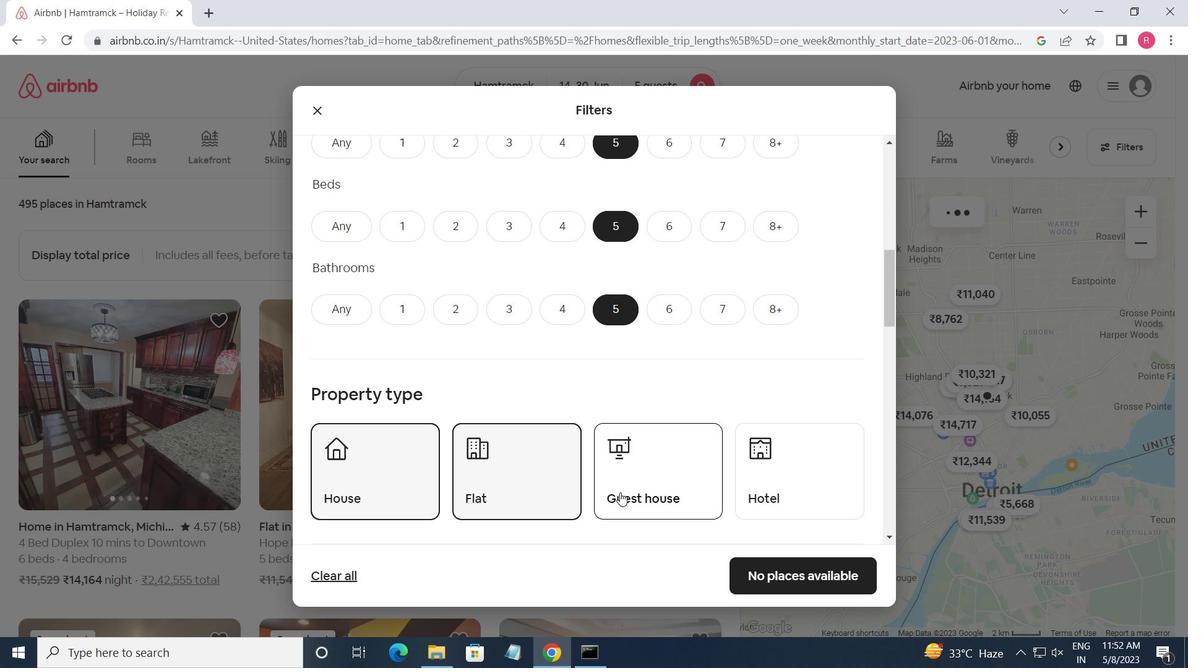 
Action: Mouse moved to (622, 491)
Screenshot: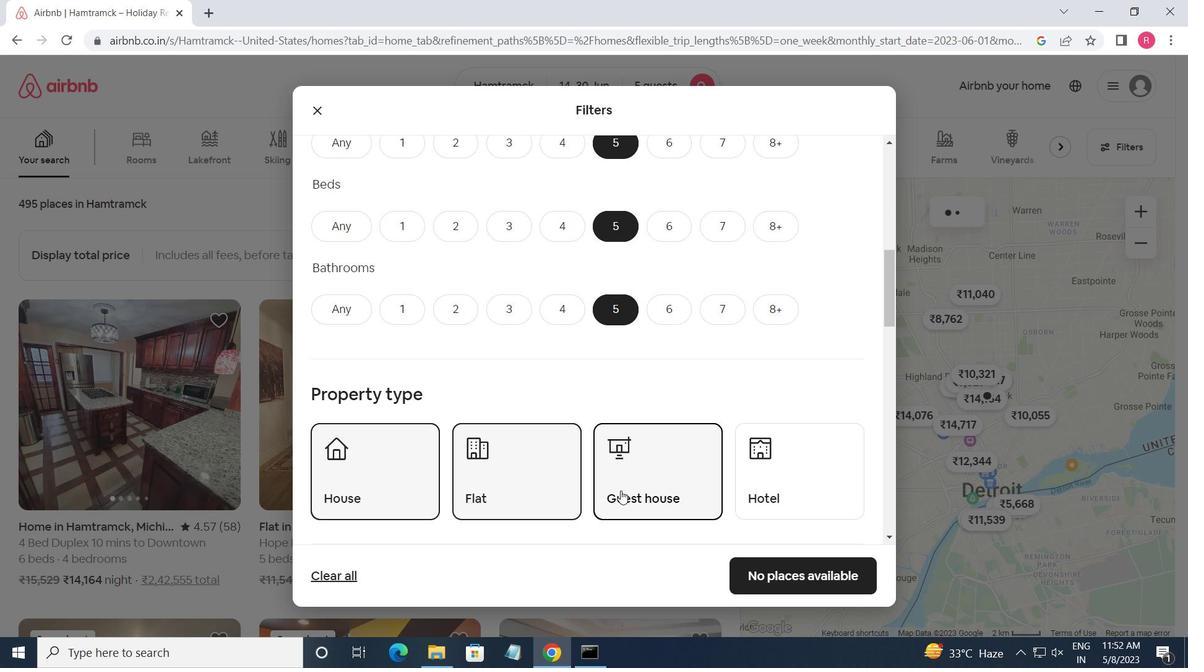 
Action: Mouse scrolled (622, 490) with delta (0, 0)
Screenshot: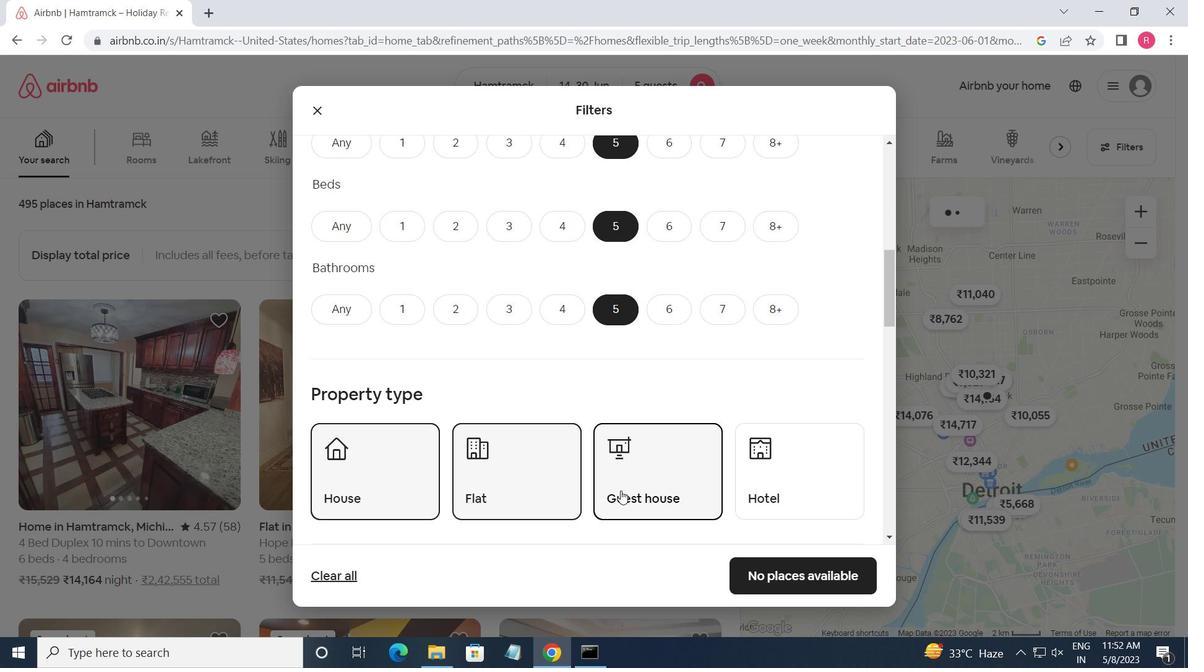 
Action: Mouse scrolled (622, 490) with delta (0, 0)
Screenshot: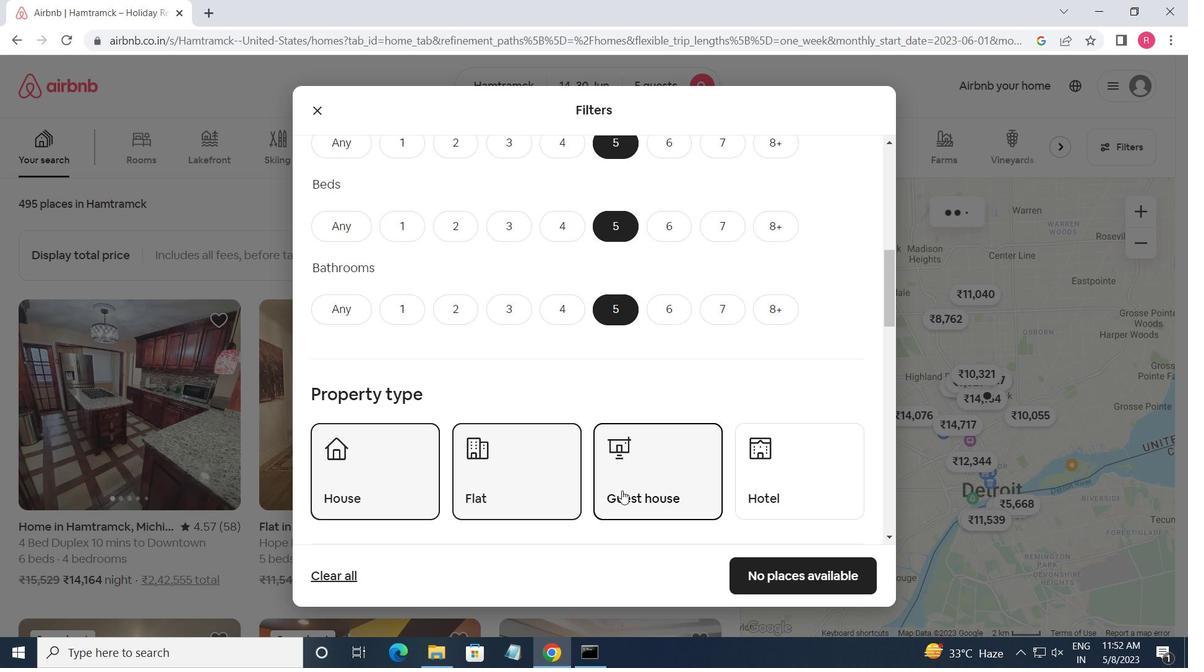 
Action: Mouse scrolled (622, 490) with delta (0, 0)
Screenshot: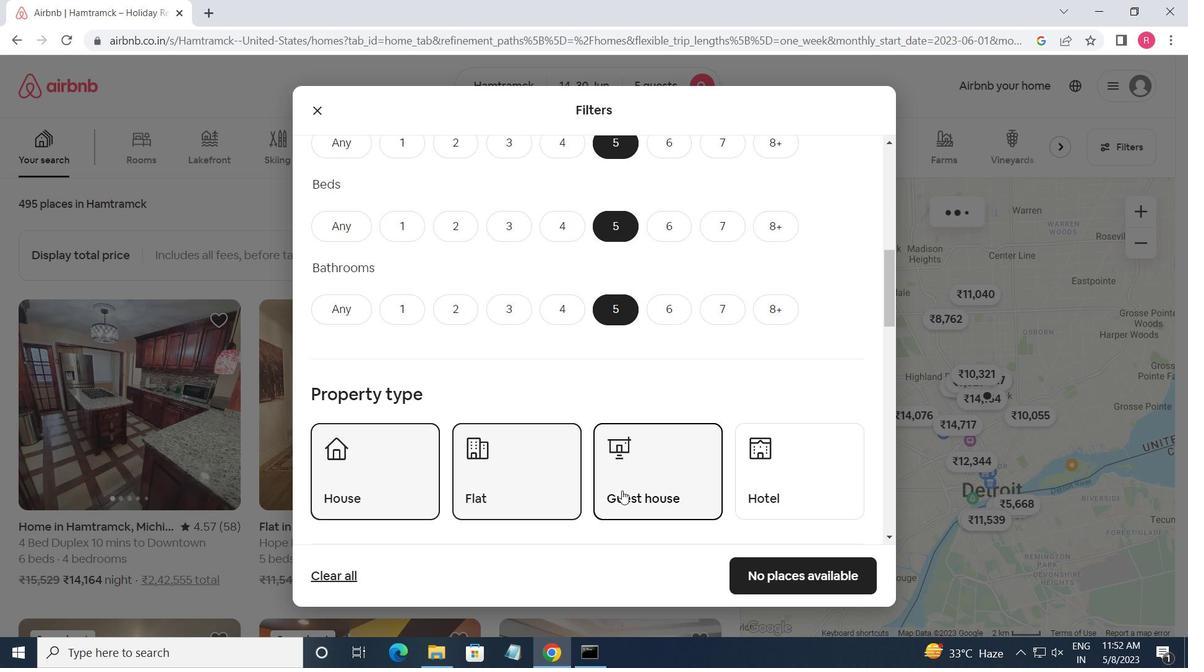 
Action: Mouse moved to (320, 425)
Screenshot: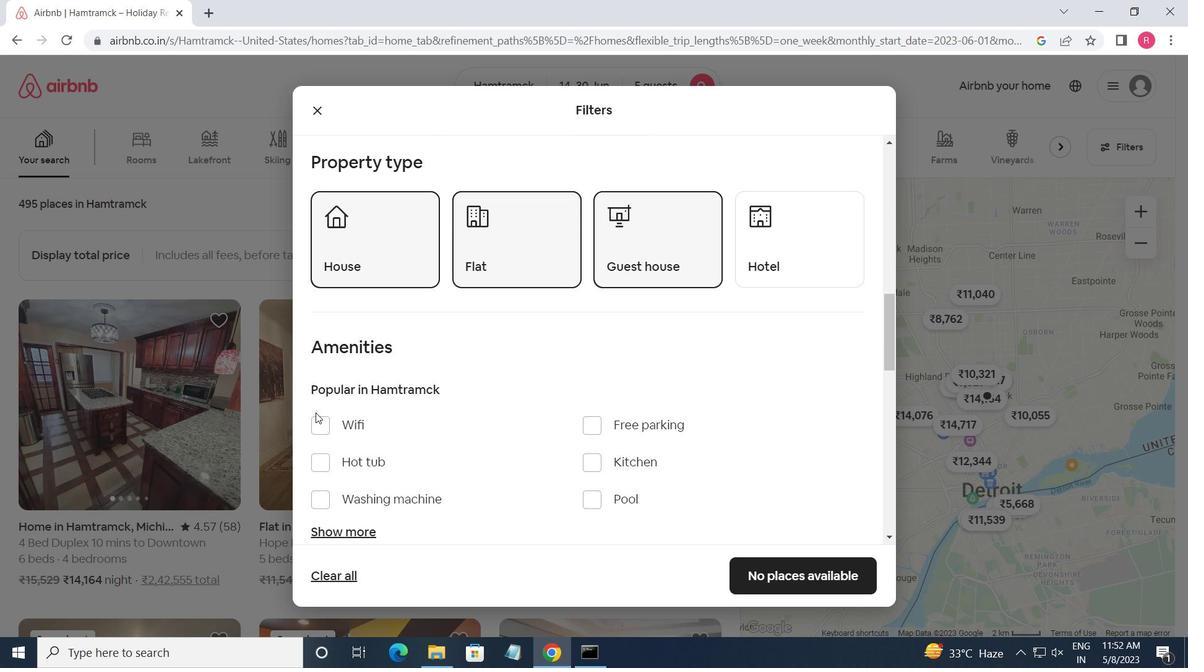 
Action: Mouse pressed left at (320, 425)
Screenshot: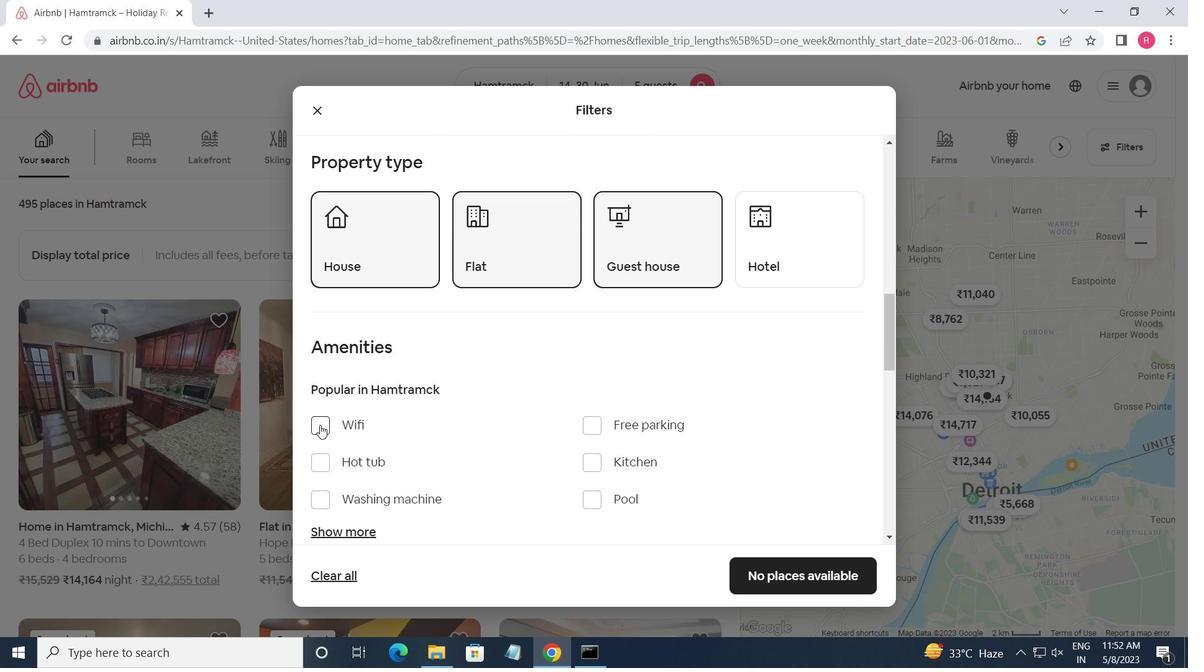 
Action: Mouse moved to (591, 429)
Screenshot: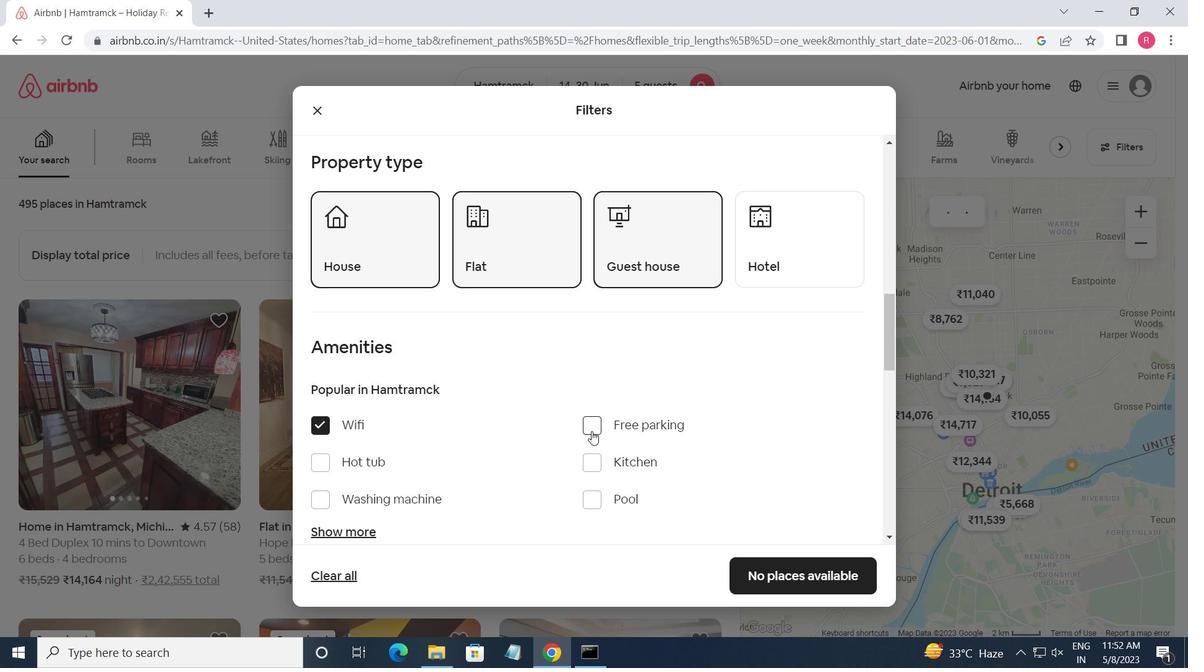 
Action: Mouse pressed left at (591, 429)
Screenshot: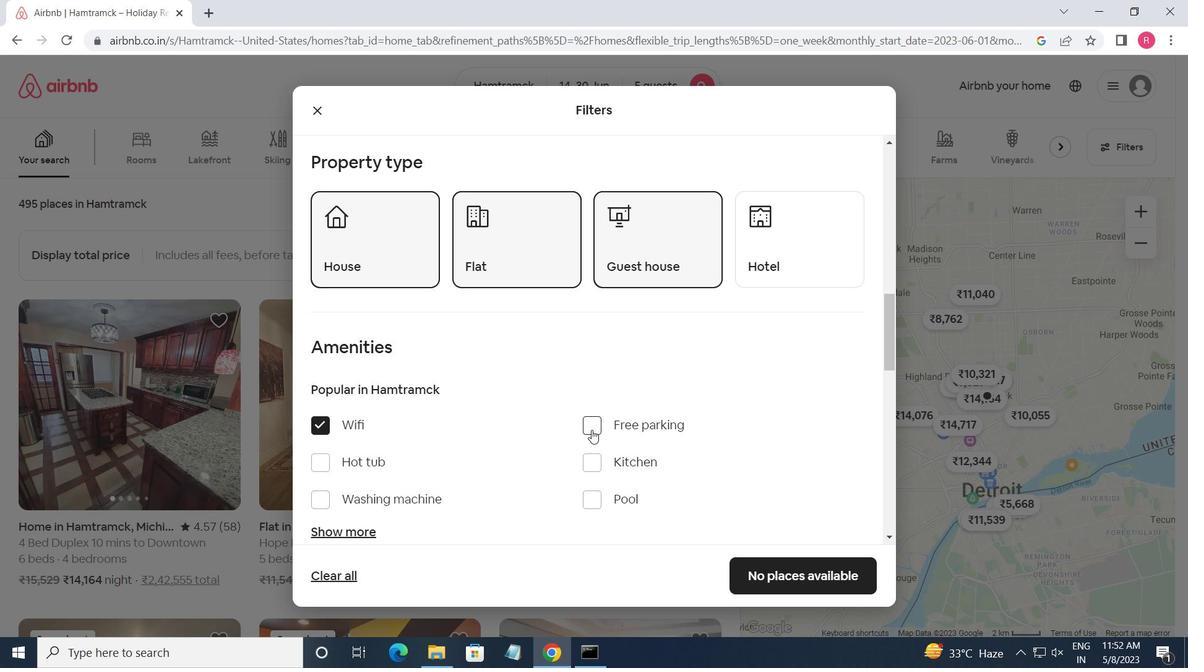 
Action: Mouse moved to (332, 540)
Screenshot: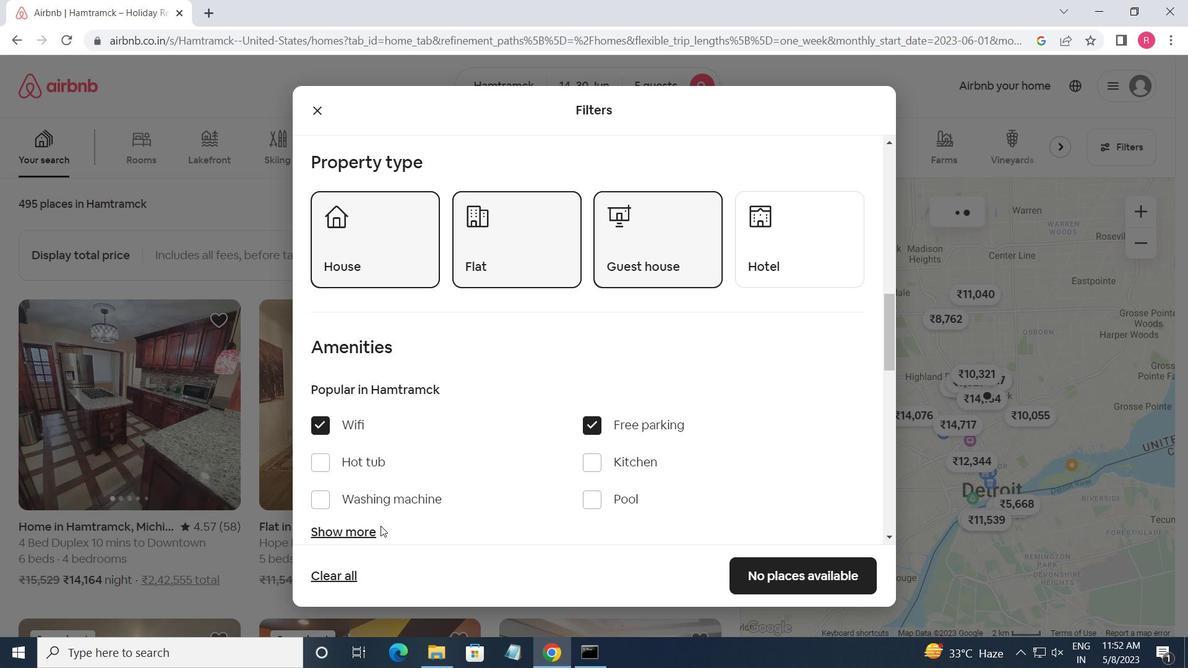 
Action: Mouse pressed left at (332, 540)
Screenshot: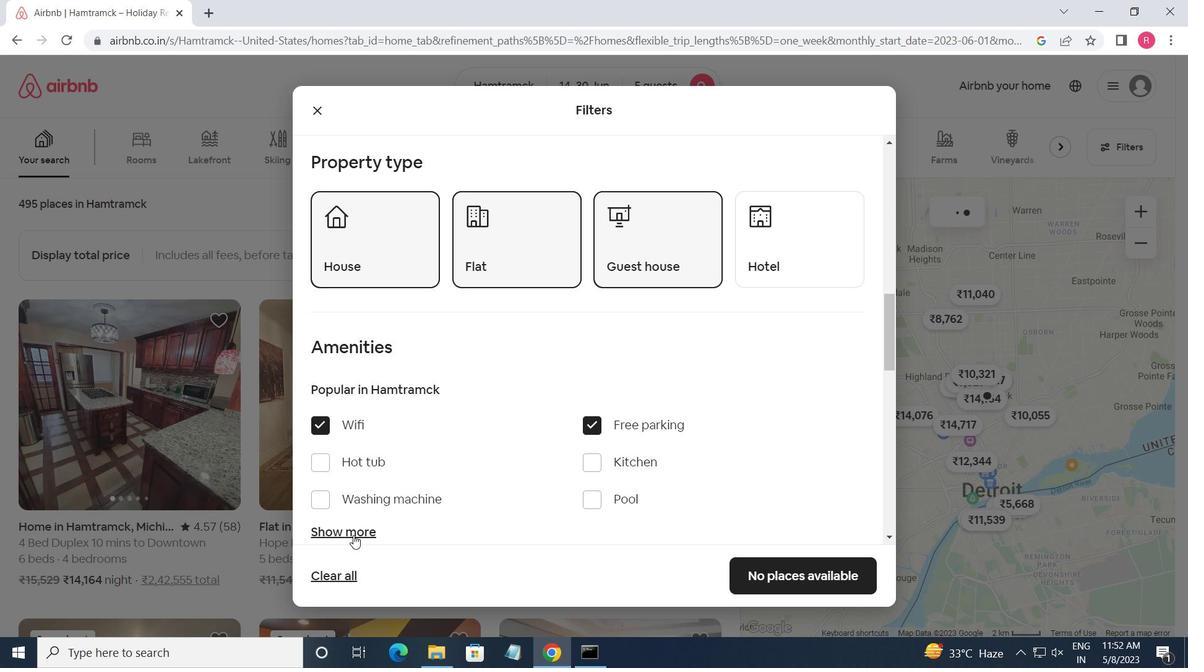 
Action: Mouse moved to (334, 534)
Screenshot: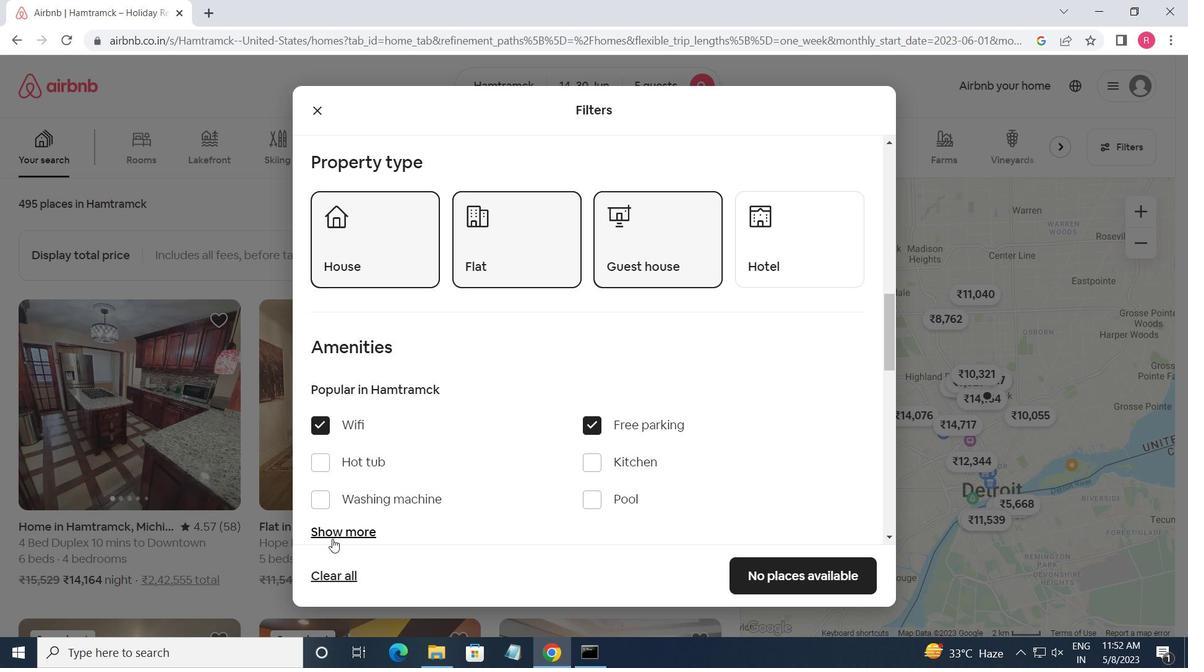 
Action: Mouse pressed left at (334, 534)
Screenshot: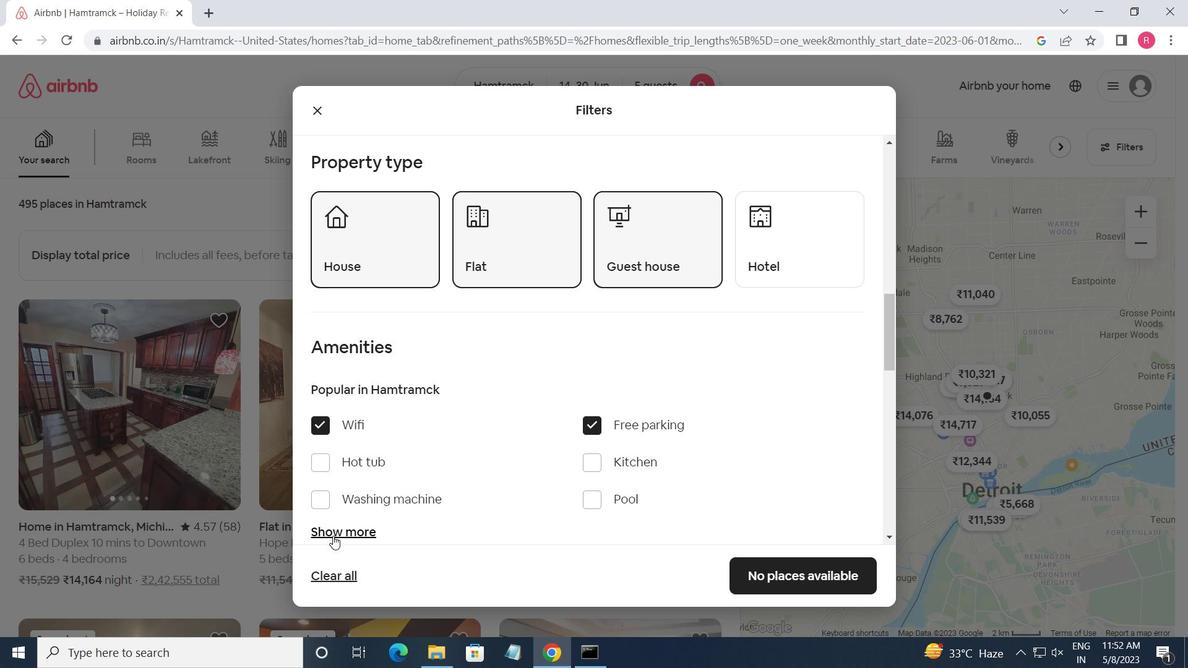 
Action: Mouse moved to (506, 444)
Screenshot: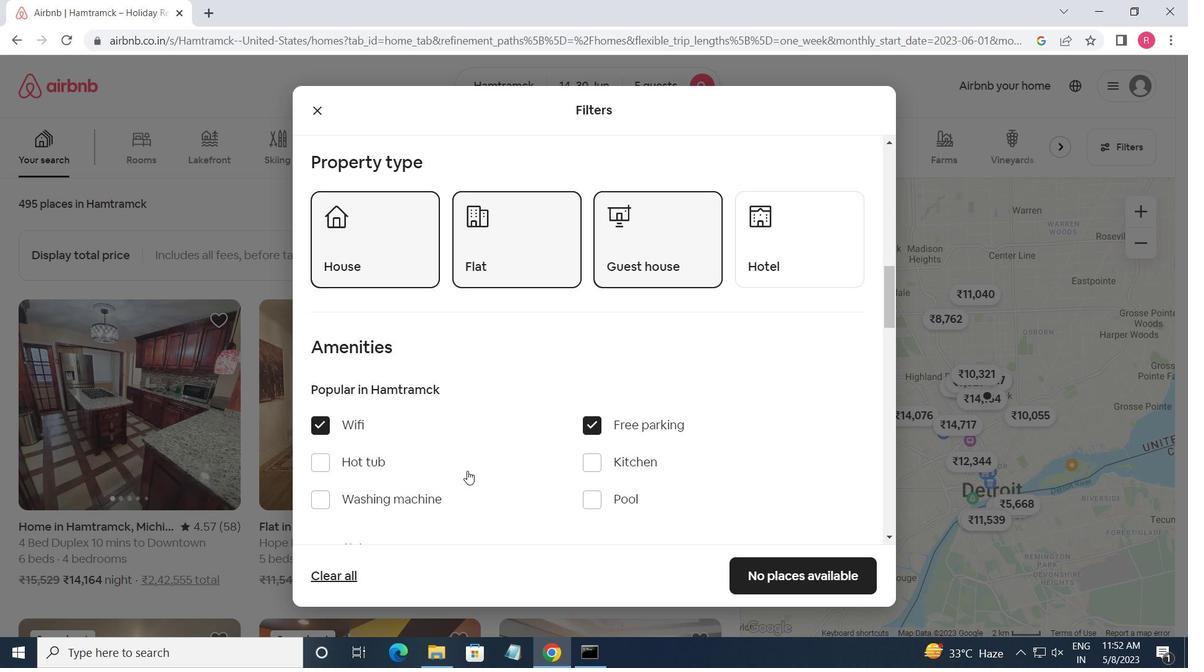 
Action: Mouse scrolled (506, 443) with delta (0, 0)
Screenshot: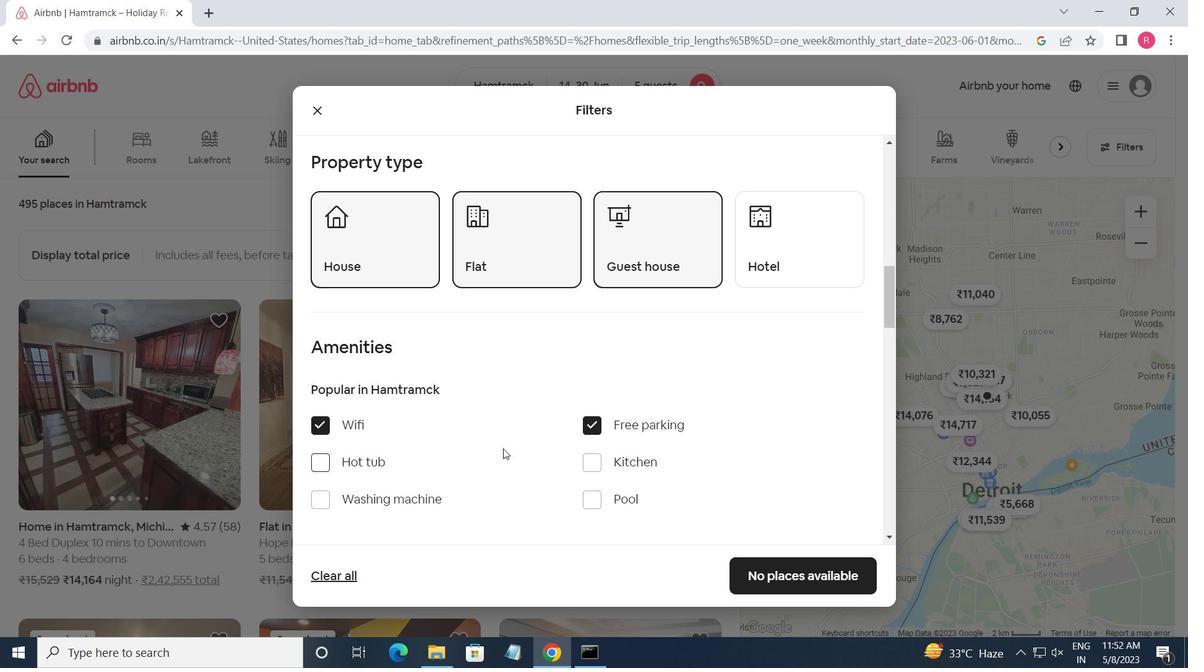 
Action: Mouse scrolled (506, 443) with delta (0, 0)
Screenshot: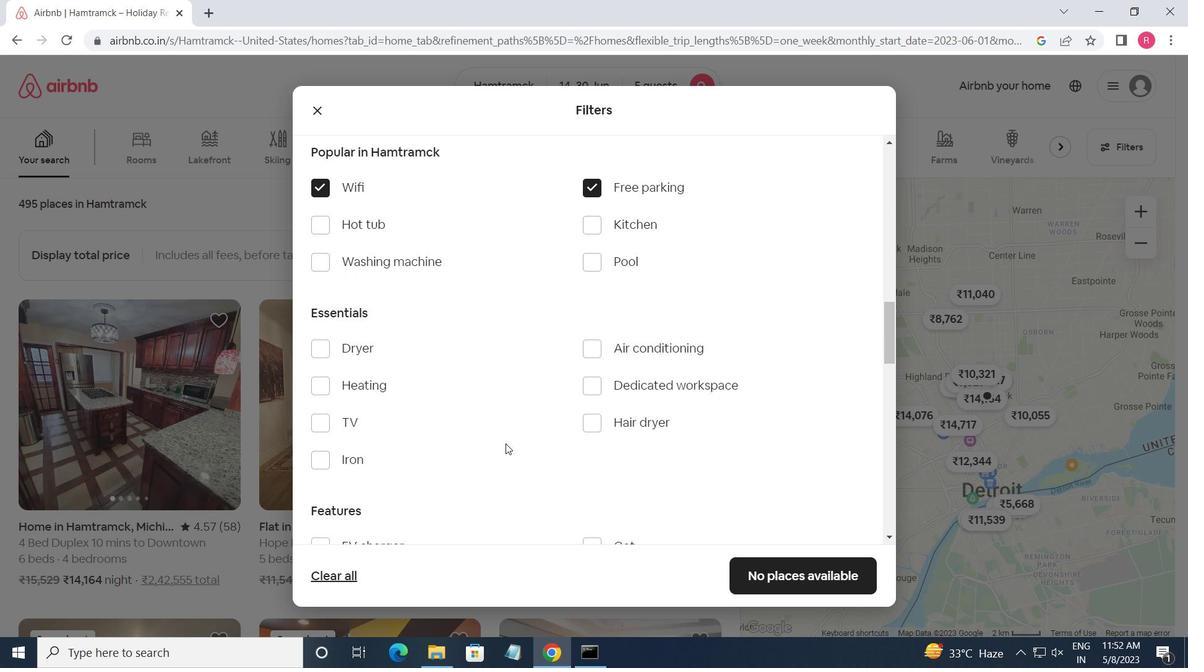 
Action: Mouse scrolled (506, 443) with delta (0, 0)
Screenshot: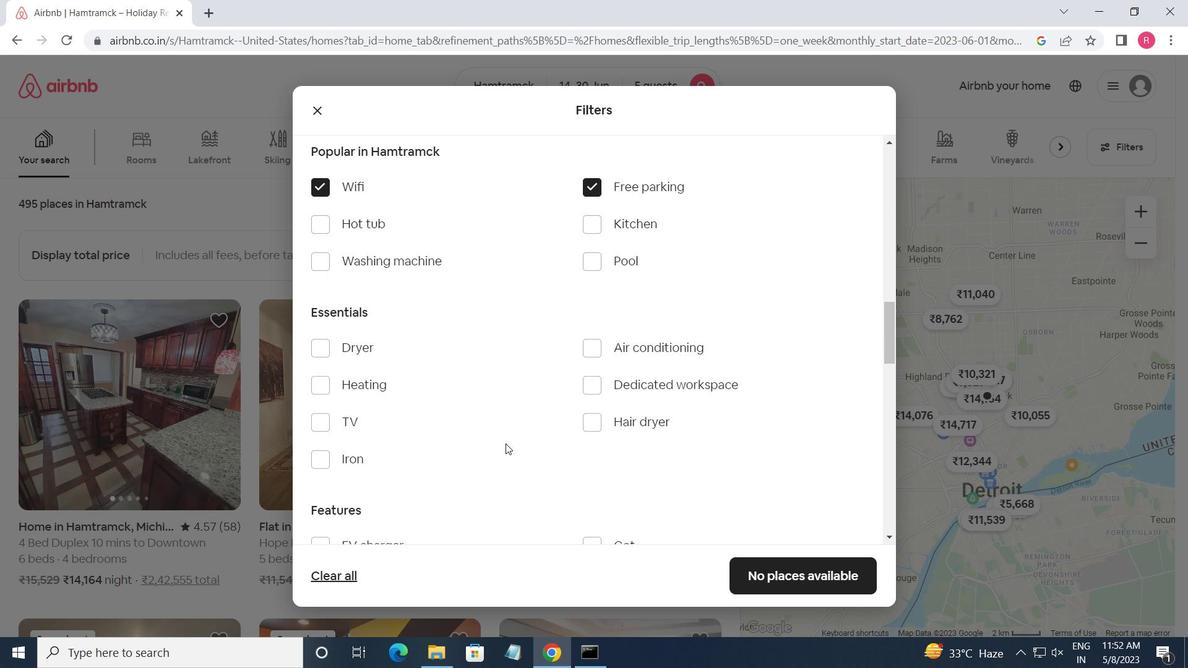 
Action: Mouse moved to (506, 445)
Screenshot: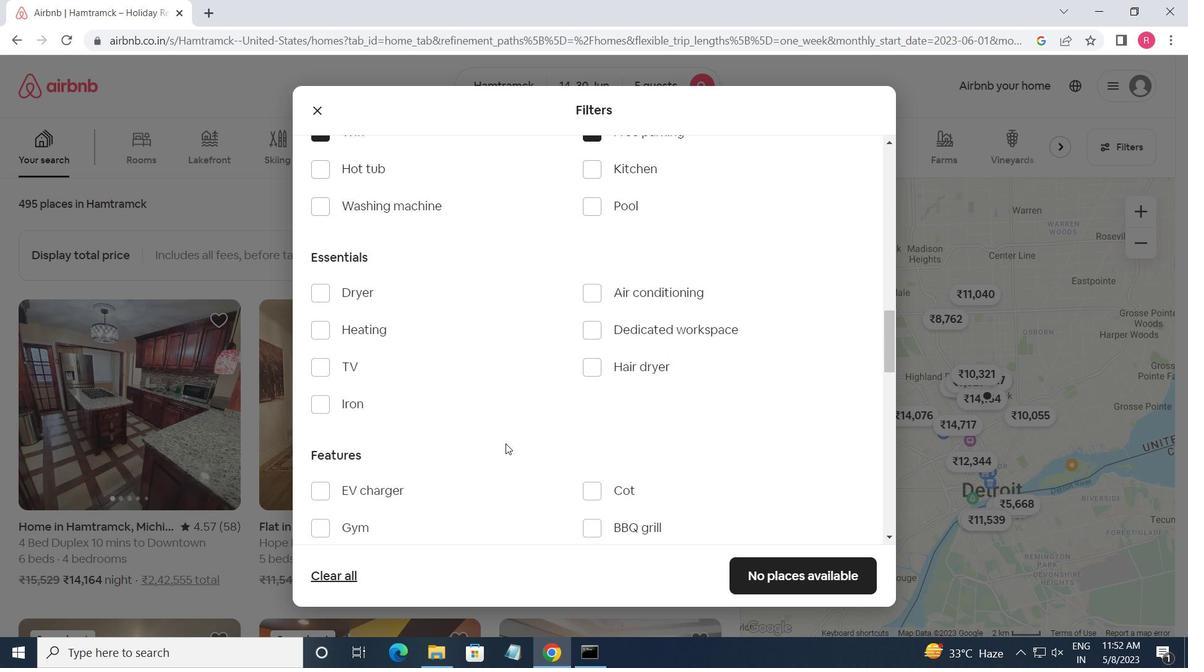 
Action: Mouse scrolled (506, 445) with delta (0, 0)
Screenshot: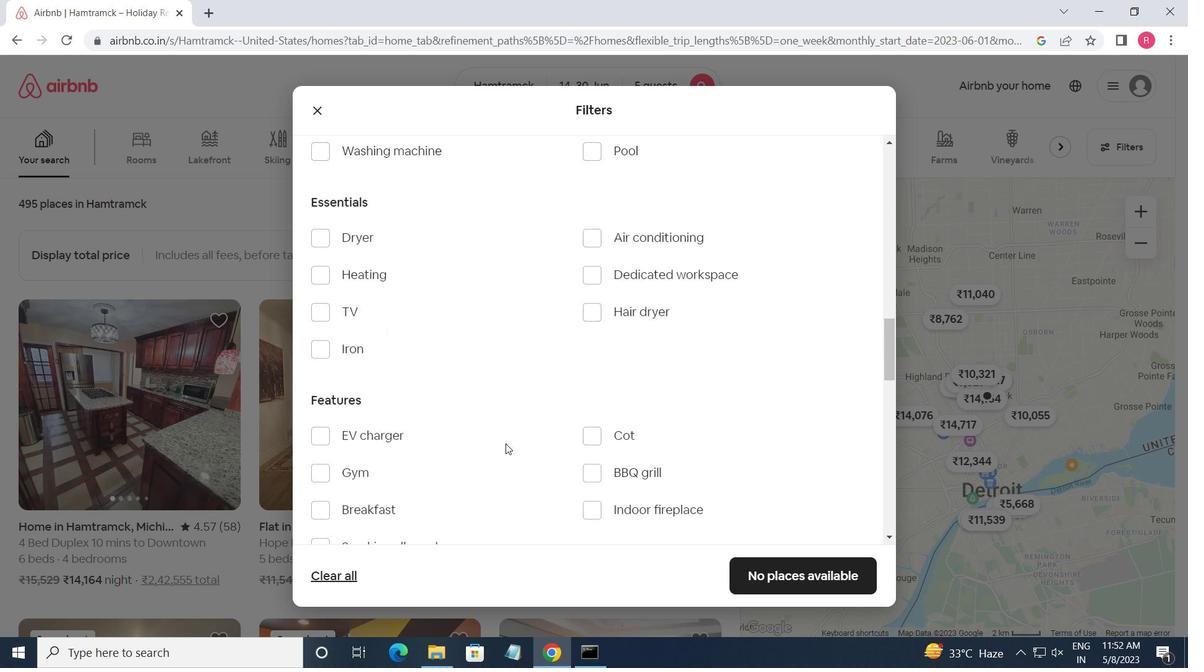 
Action: Mouse moved to (477, 303)
Screenshot: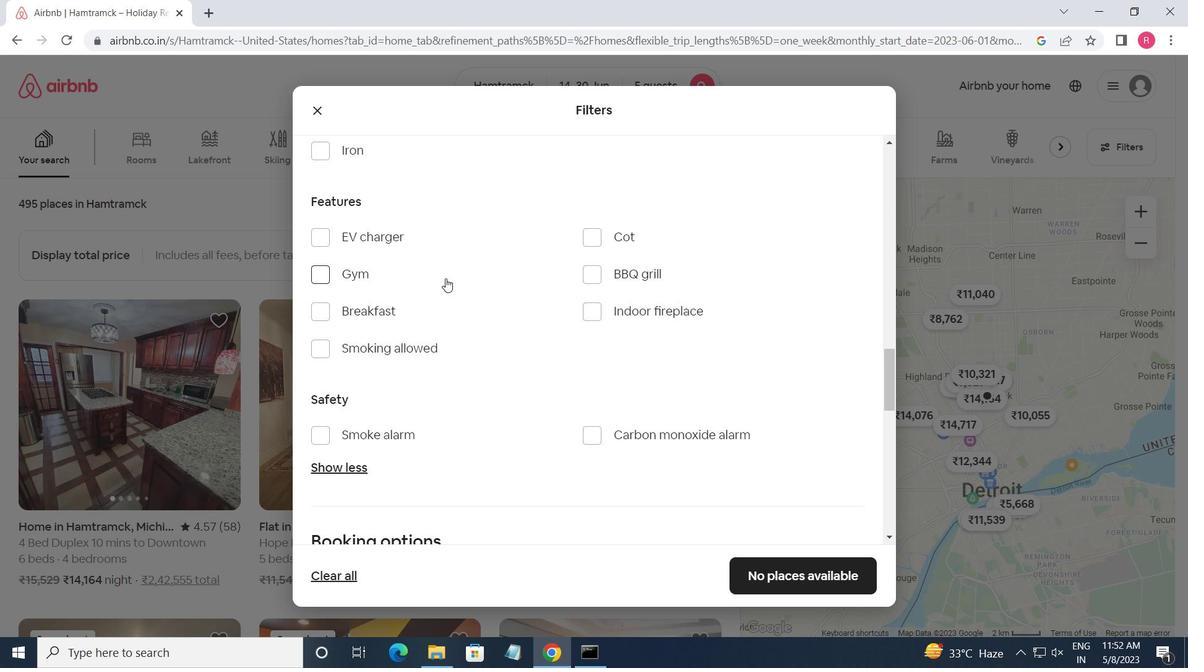 
Action: Mouse scrolled (477, 303) with delta (0, 0)
Screenshot: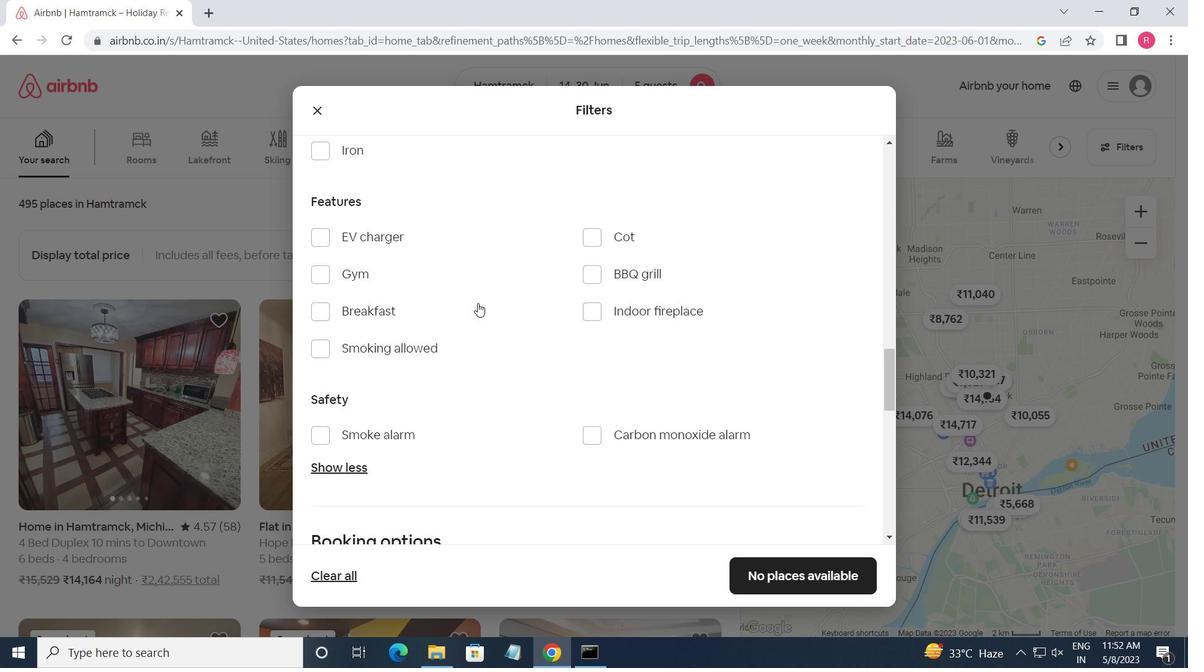 
Action: Mouse scrolled (477, 303) with delta (0, 0)
Screenshot: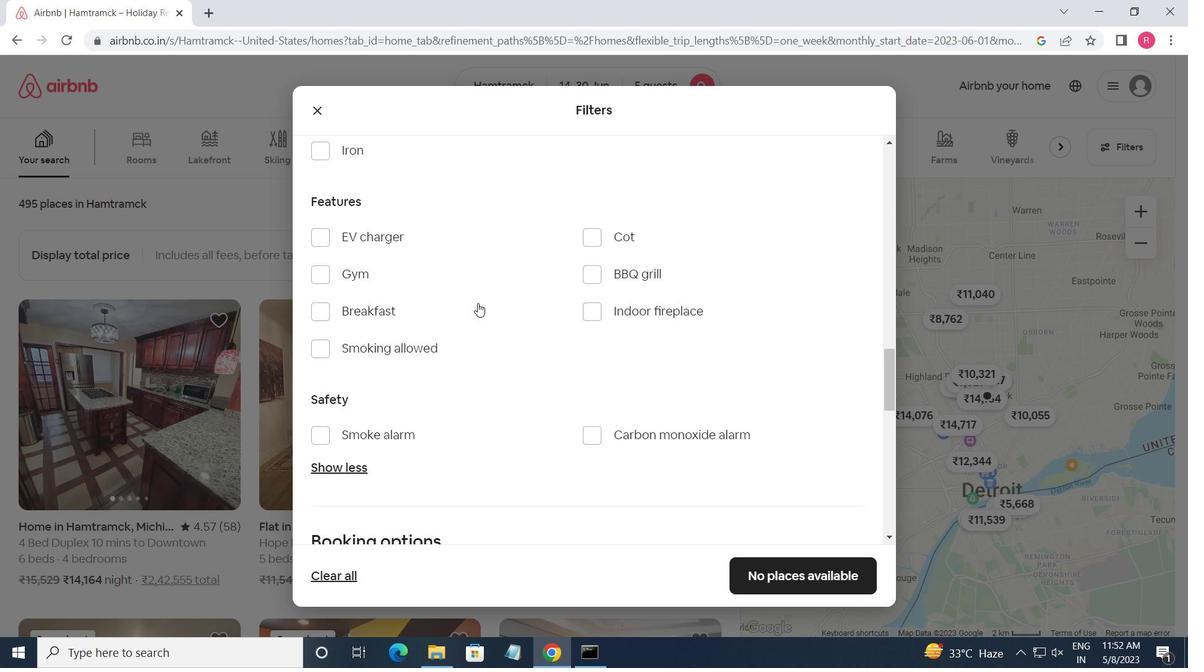 
Action: Mouse scrolled (477, 303) with delta (0, 0)
Screenshot: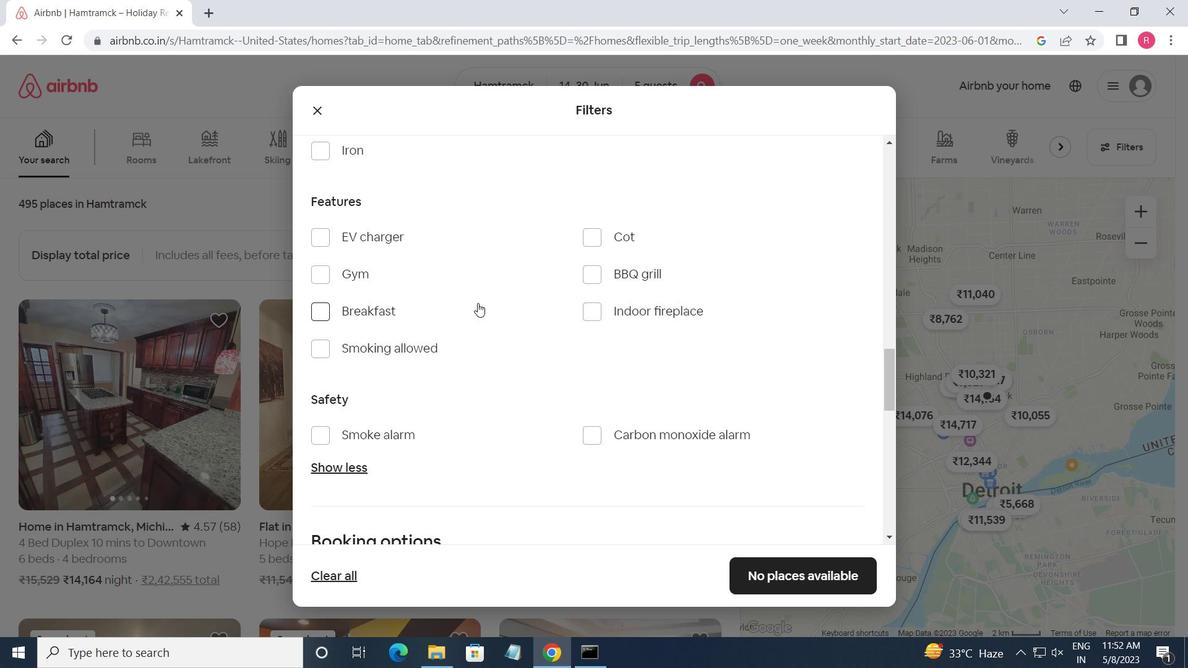 
Action: Mouse moved to (308, 349)
Screenshot: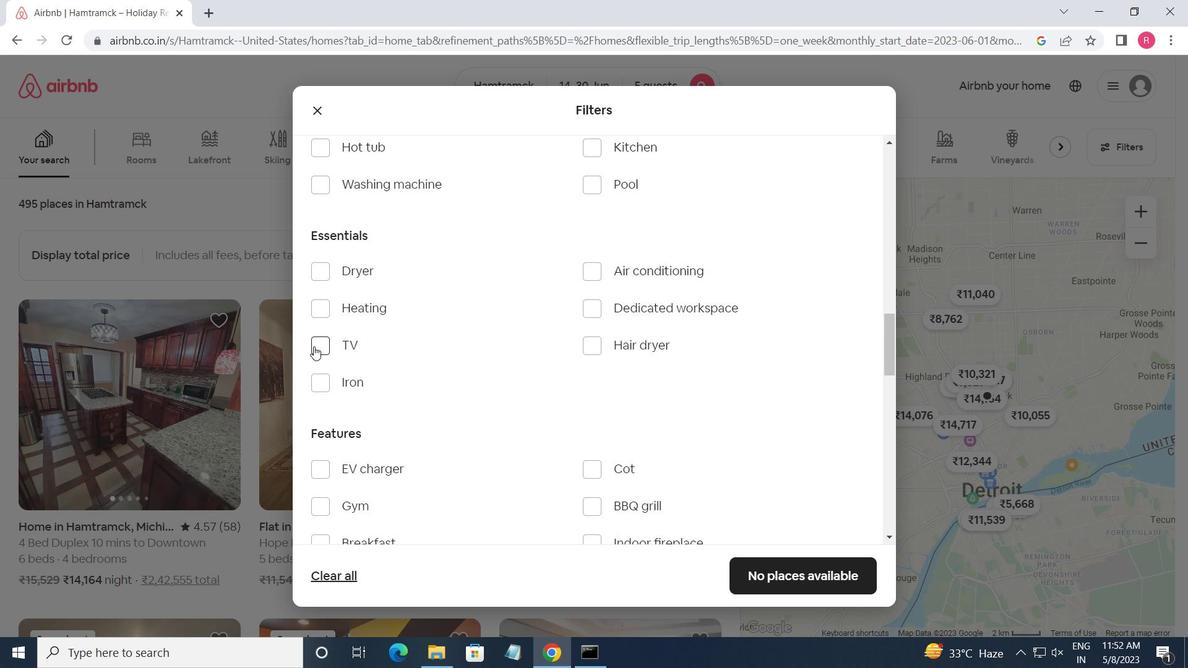 
Action: Mouse pressed left at (308, 349)
Screenshot: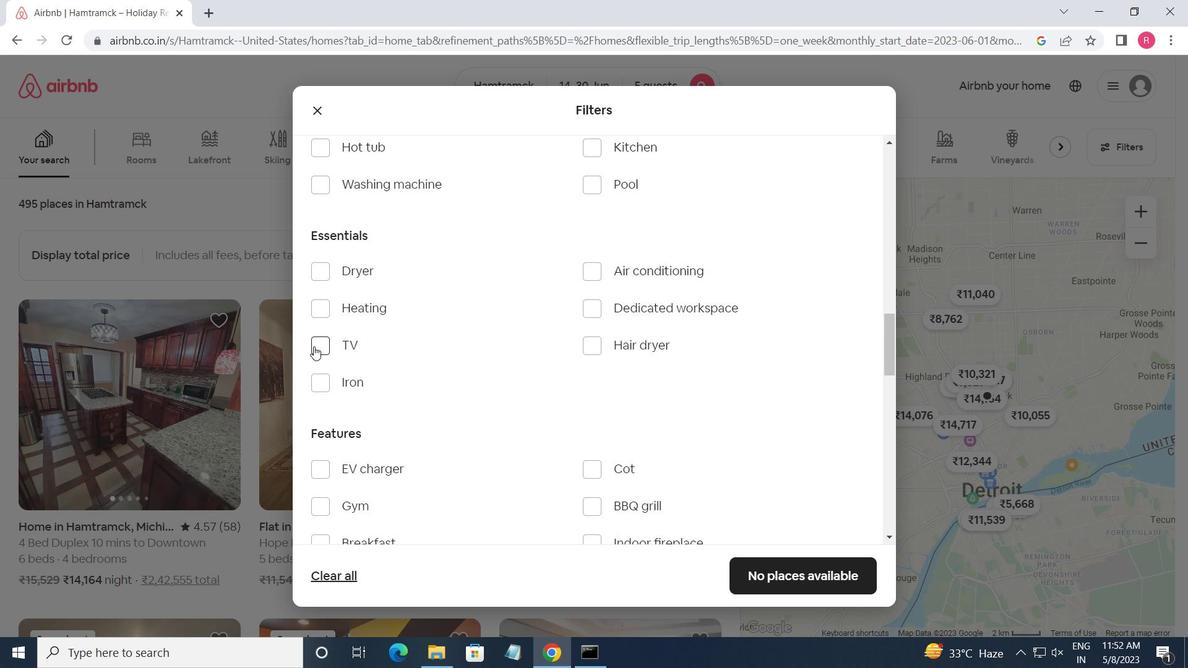 
Action: Mouse moved to (324, 347)
Screenshot: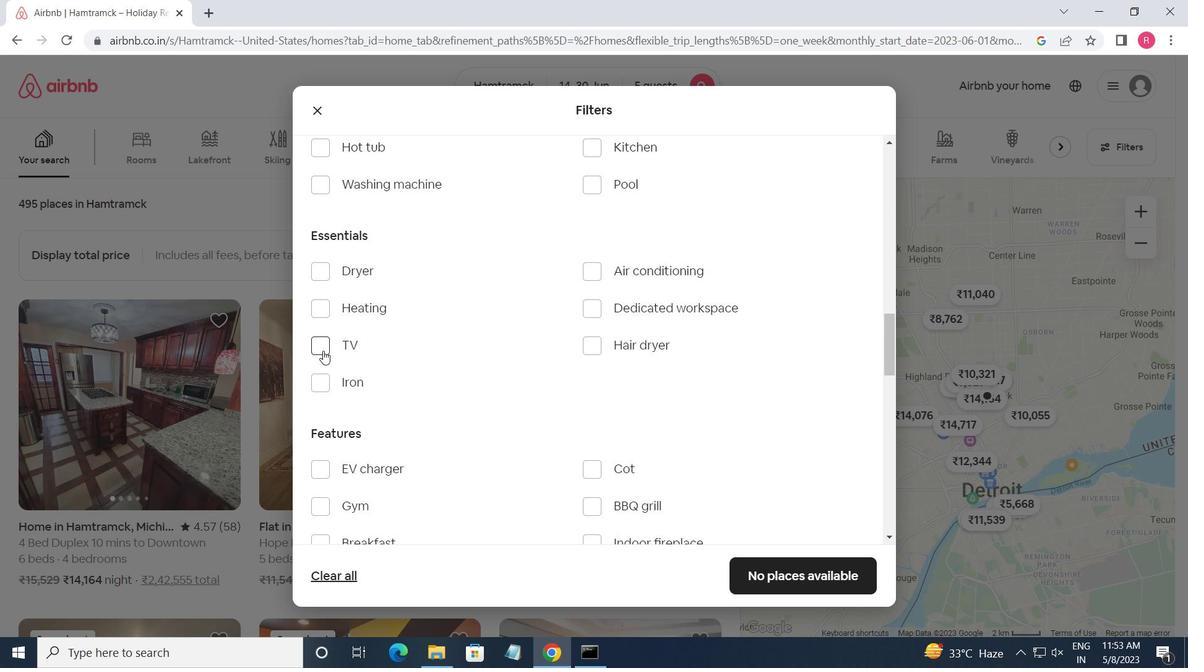 
Action: Mouse pressed left at (324, 347)
Screenshot: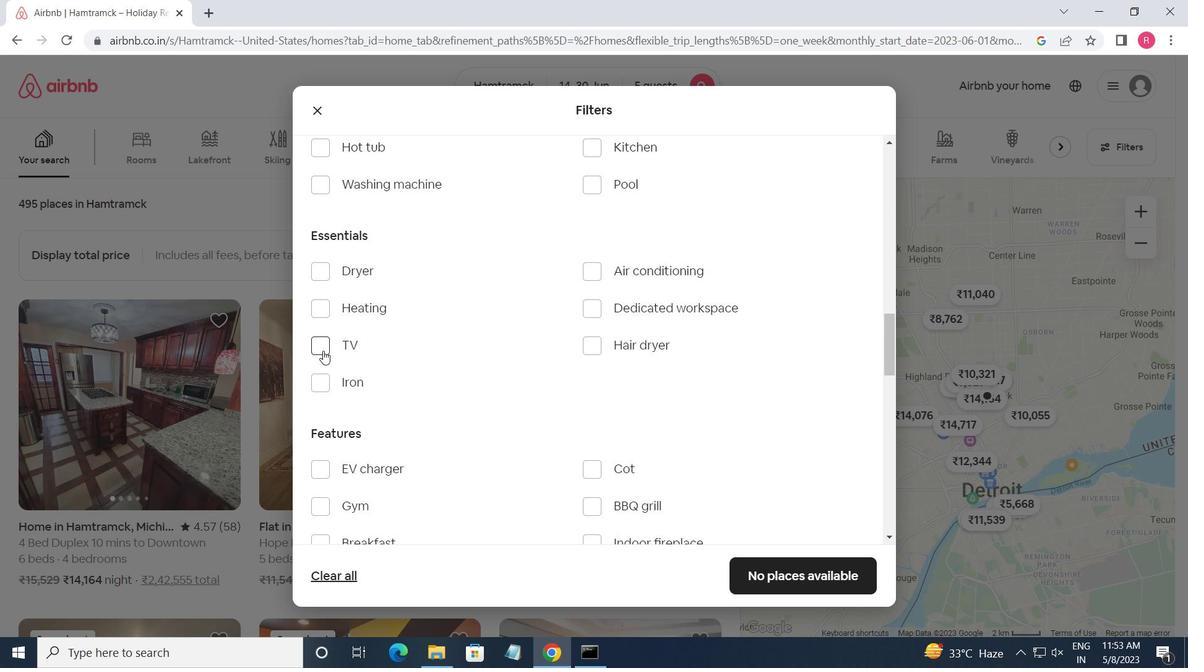 
Action: Mouse moved to (314, 501)
Screenshot: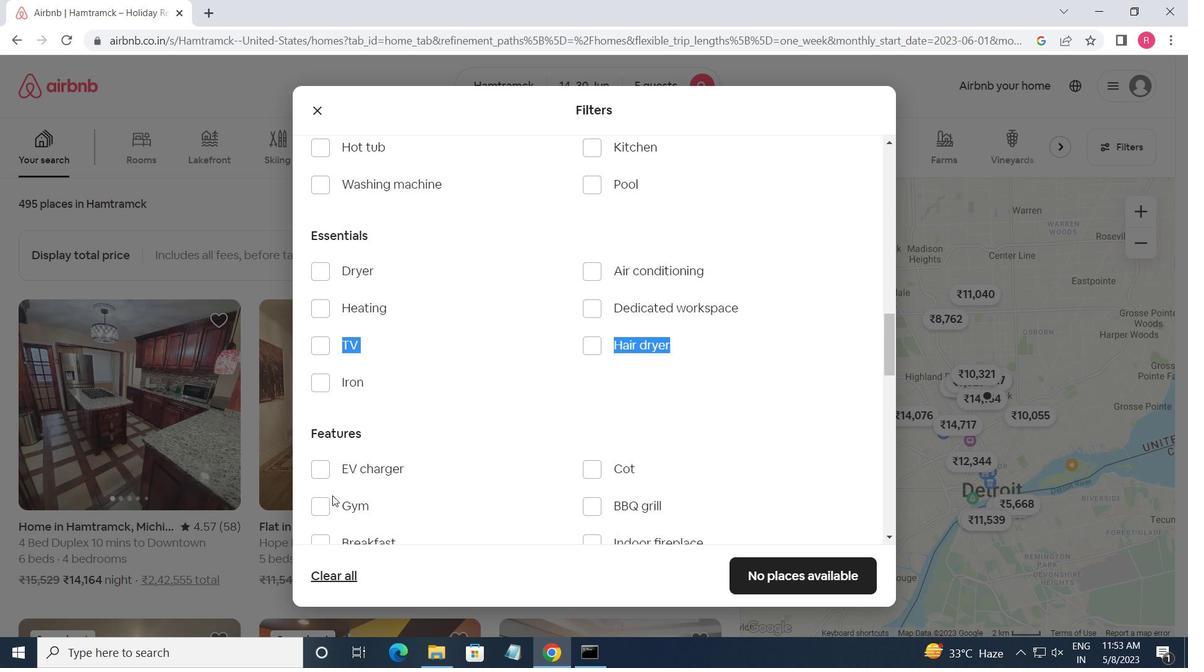 
Action: Mouse pressed left at (314, 501)
Screenshot: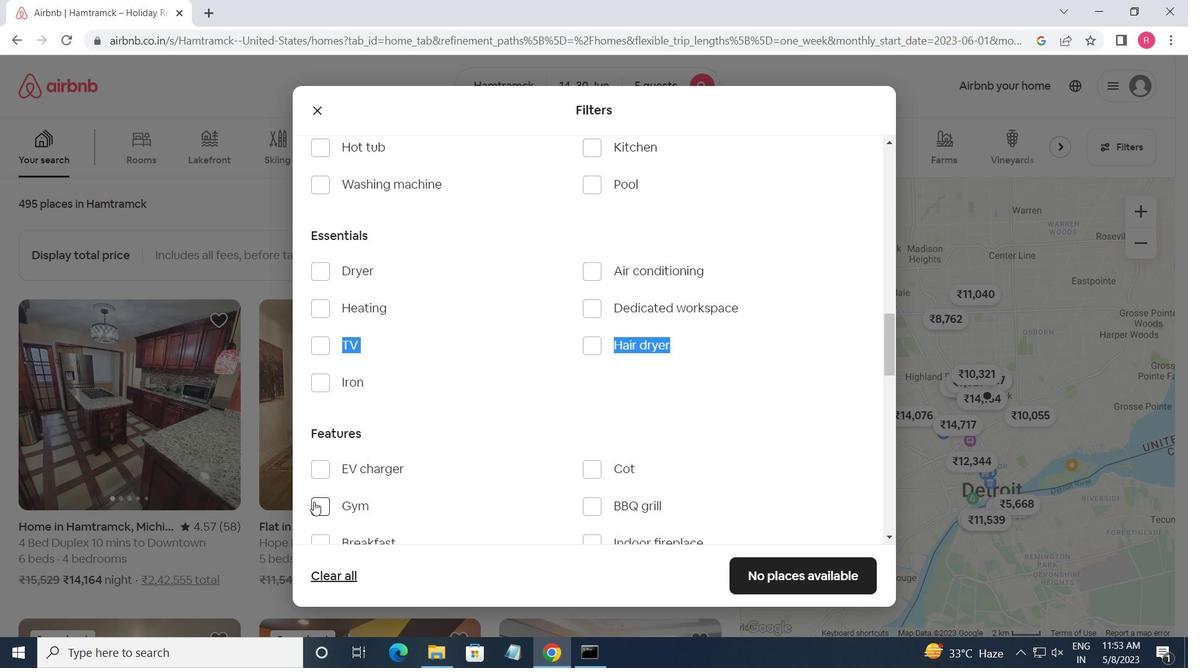 
Action: Mouse moved to (315, 344)
Screenshot: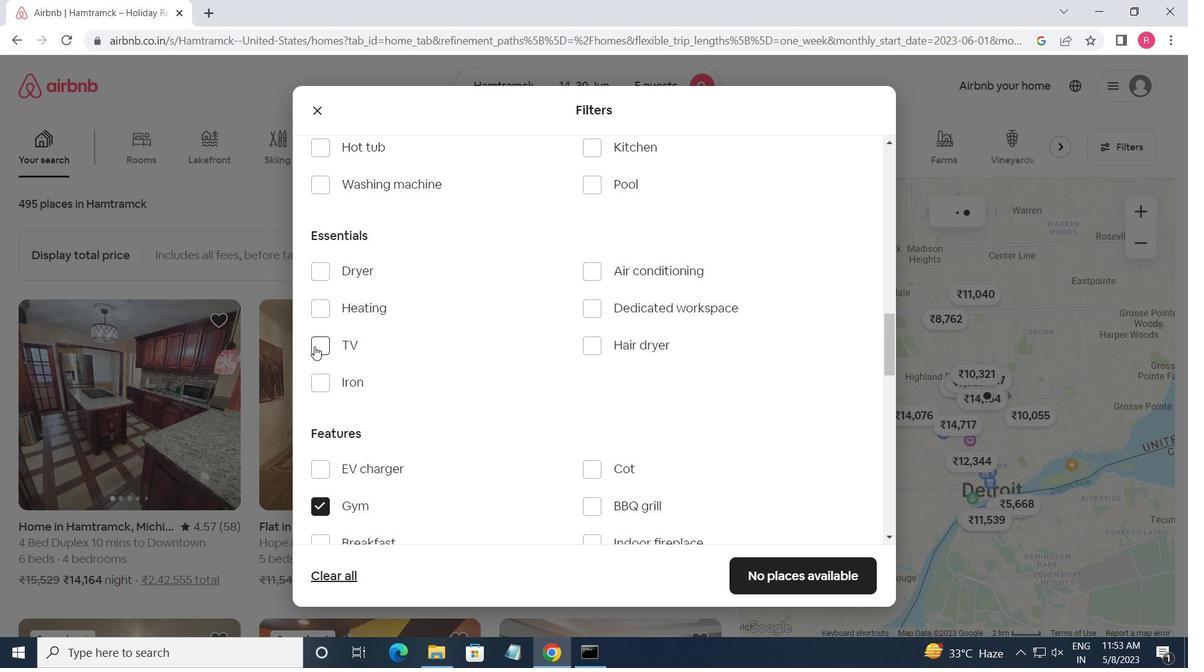 
Action: Mouse pressed left at (315, 344)
Screenshot: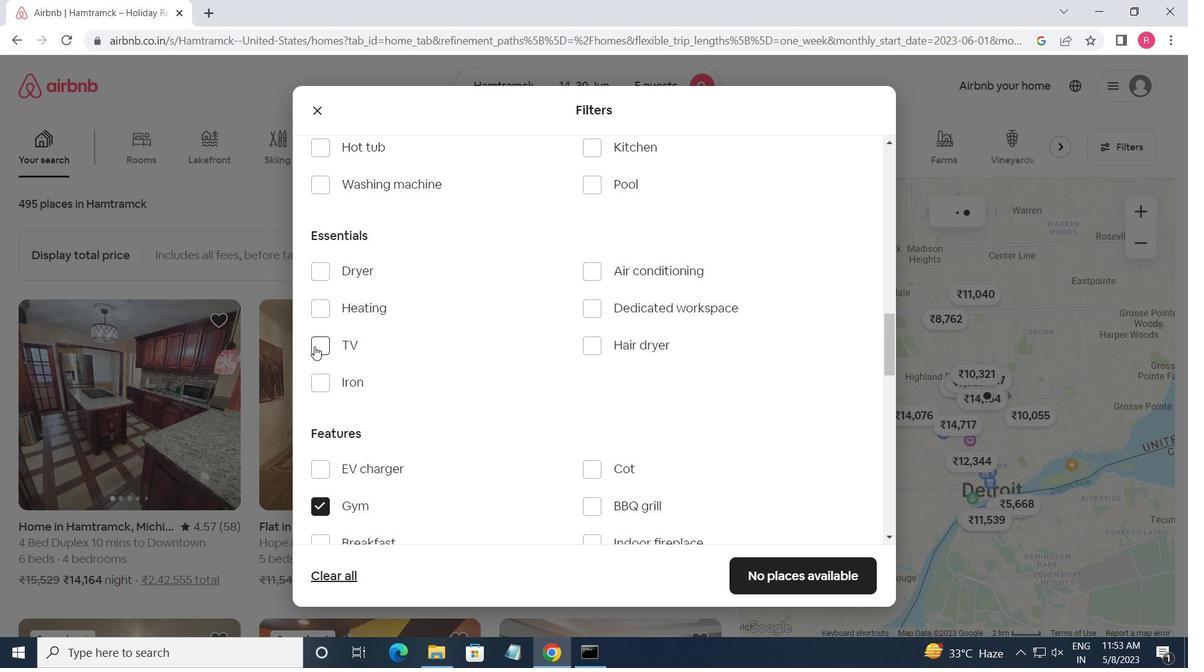 
Action: Mouse moved to (373, 402)
Screenshot: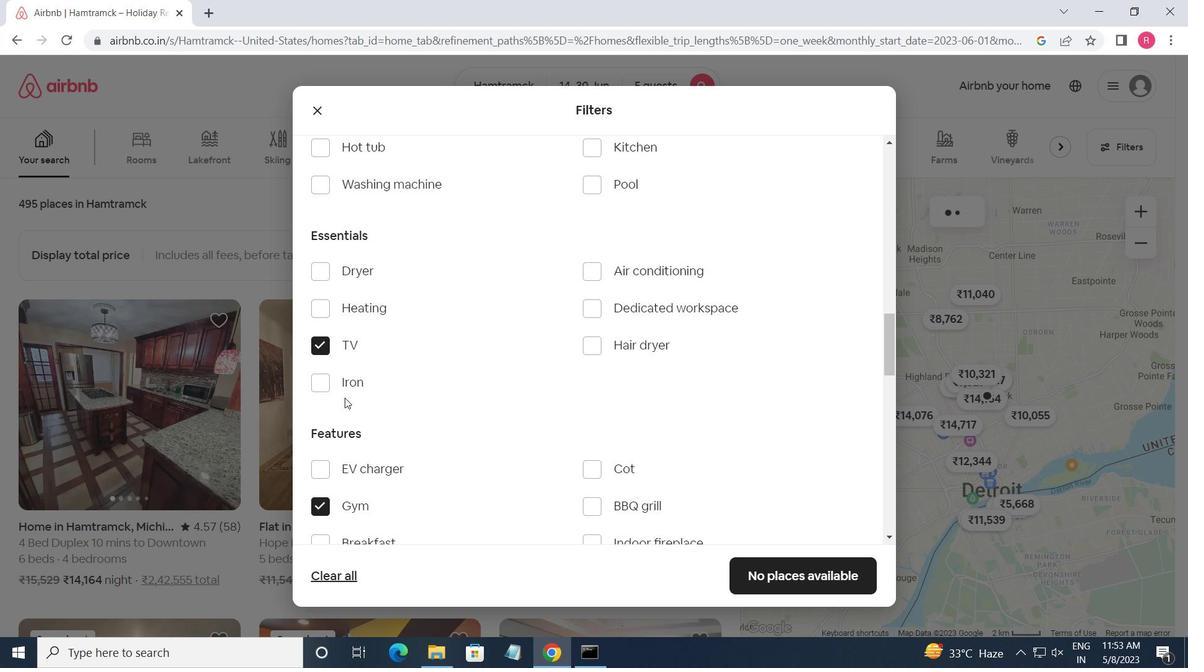 
Action: Mouse scrolled (373, 402) with delta (0, 0)
Screenshot: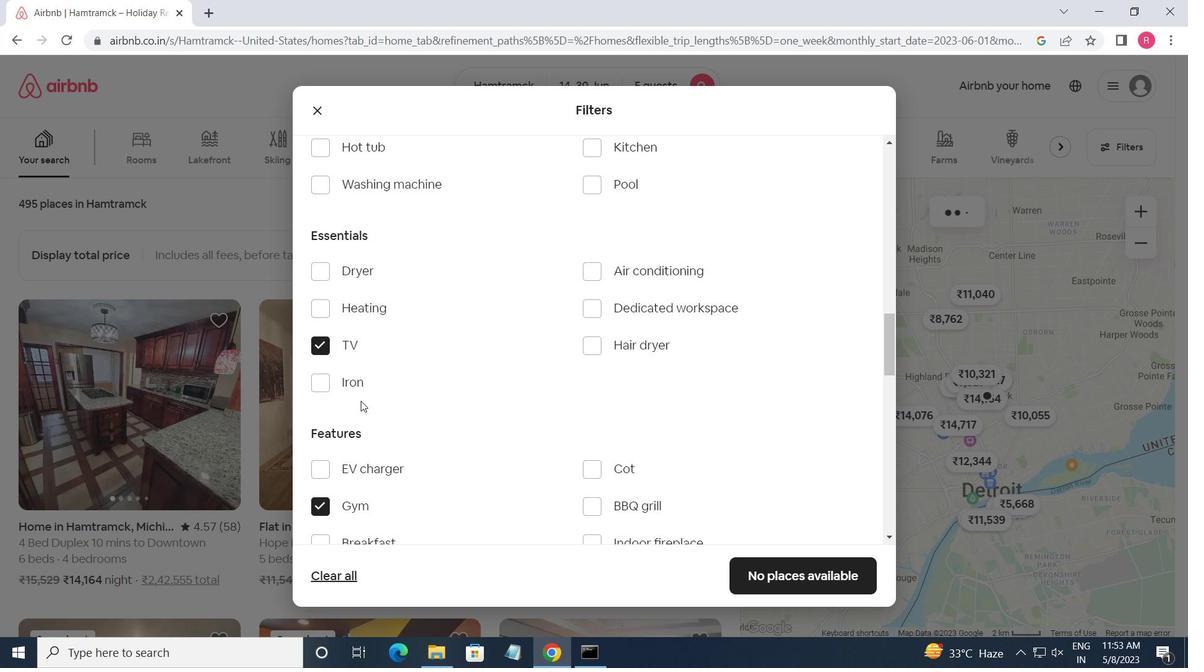 
Action: Mouse scrolled (373, 402) with delta (0, 0)
Screenshot: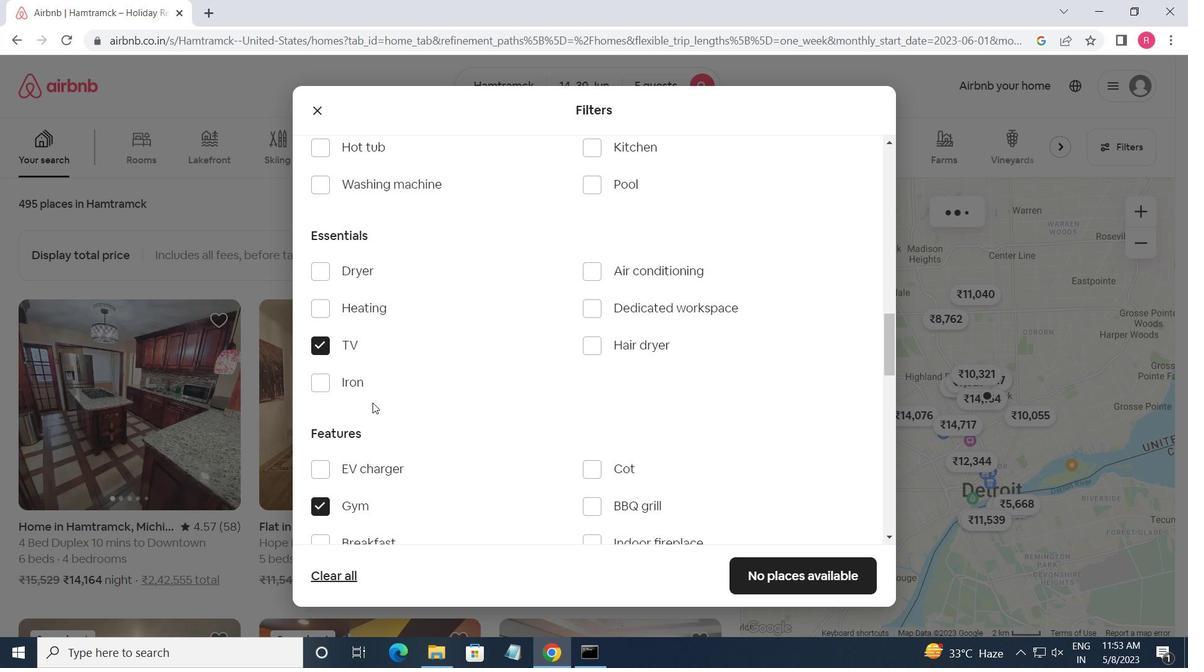 
Action: Mouse scrolled (373, 402) with delta (0, 0)
Screenshot: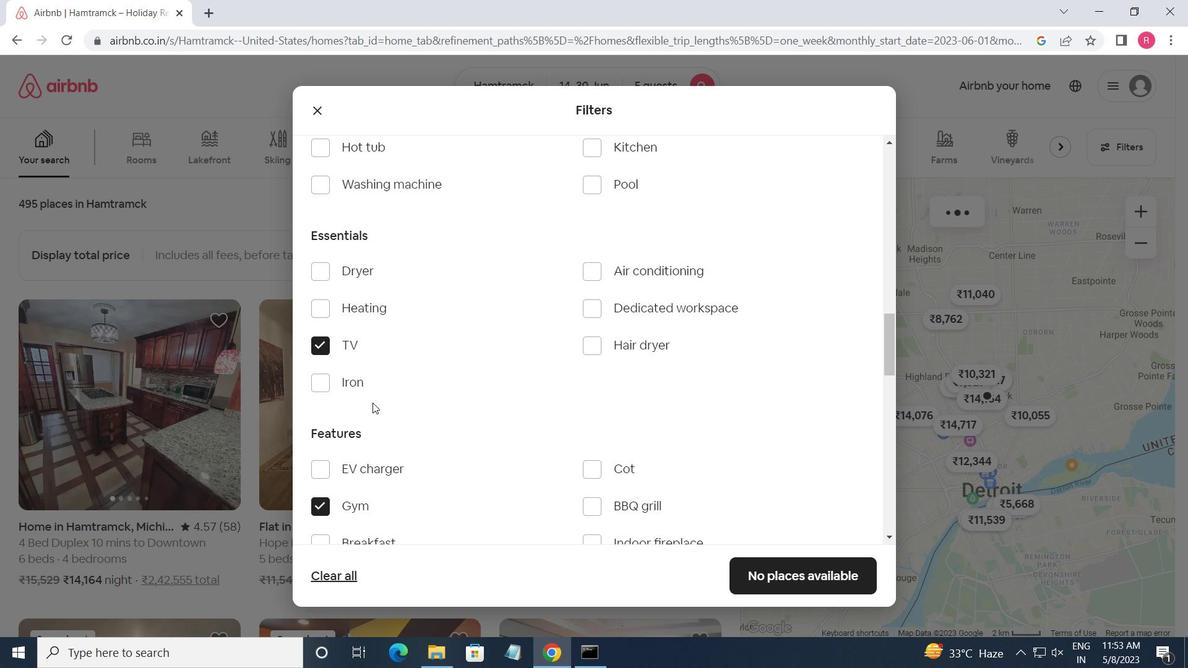
Action: Mouse moved to (316, 311)
Screenshot: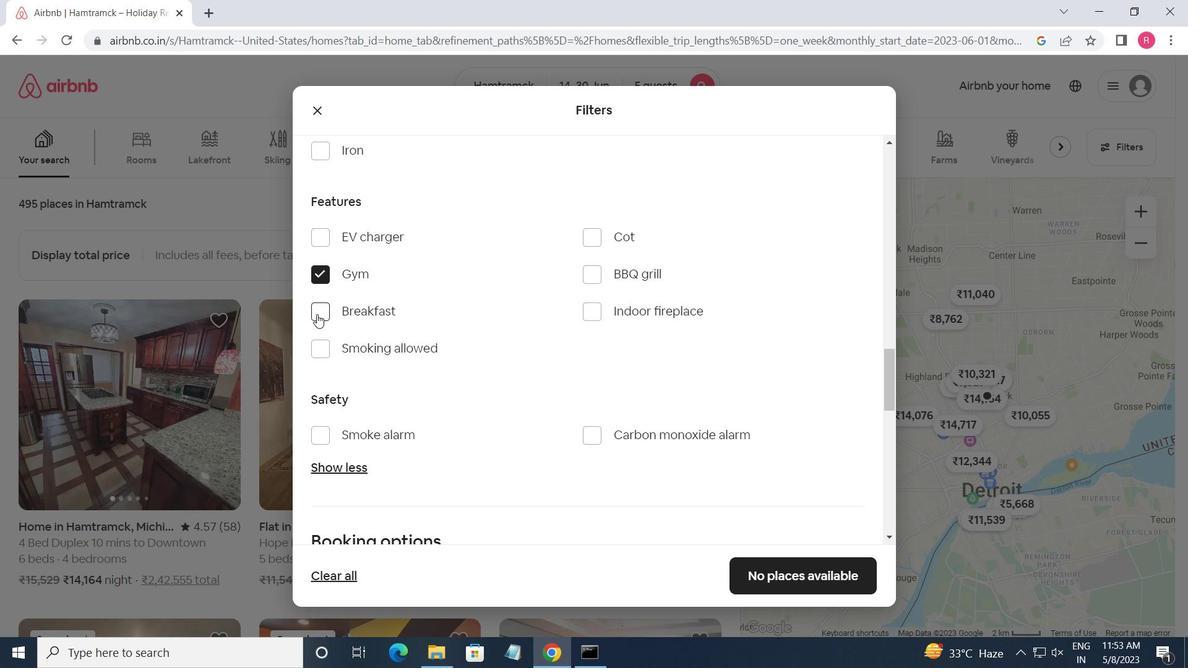 
Action: Mouse pressed left at (316, 311)
Screenshot: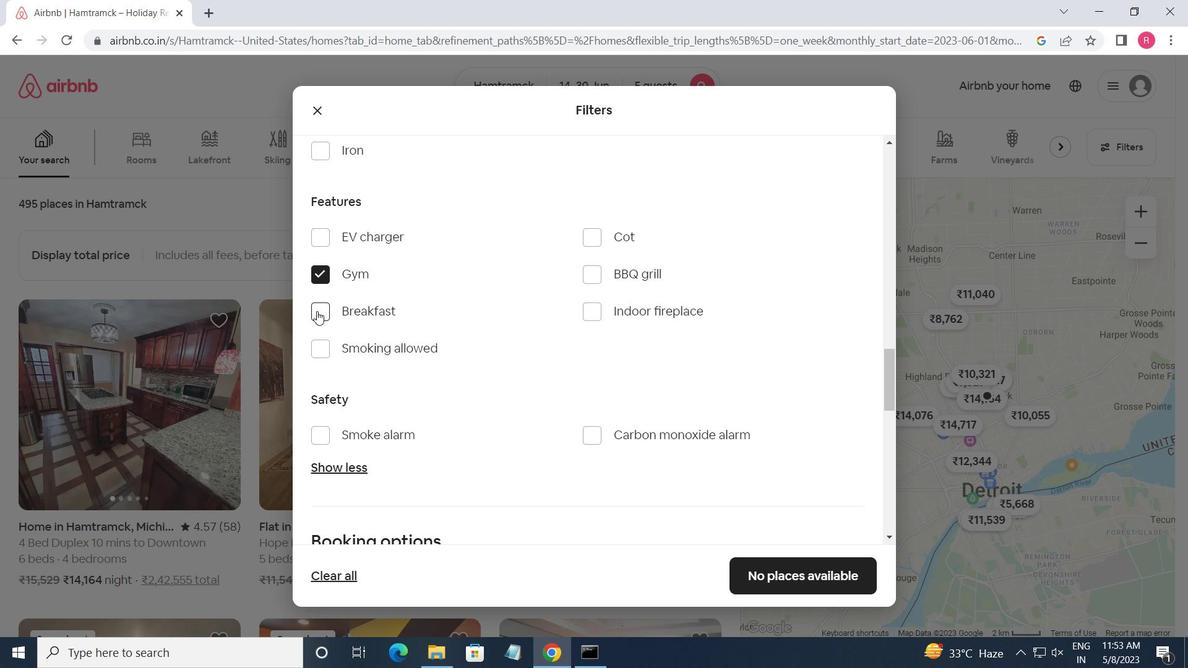 
Action: Mouse moved to (414, 441)
Screenshot: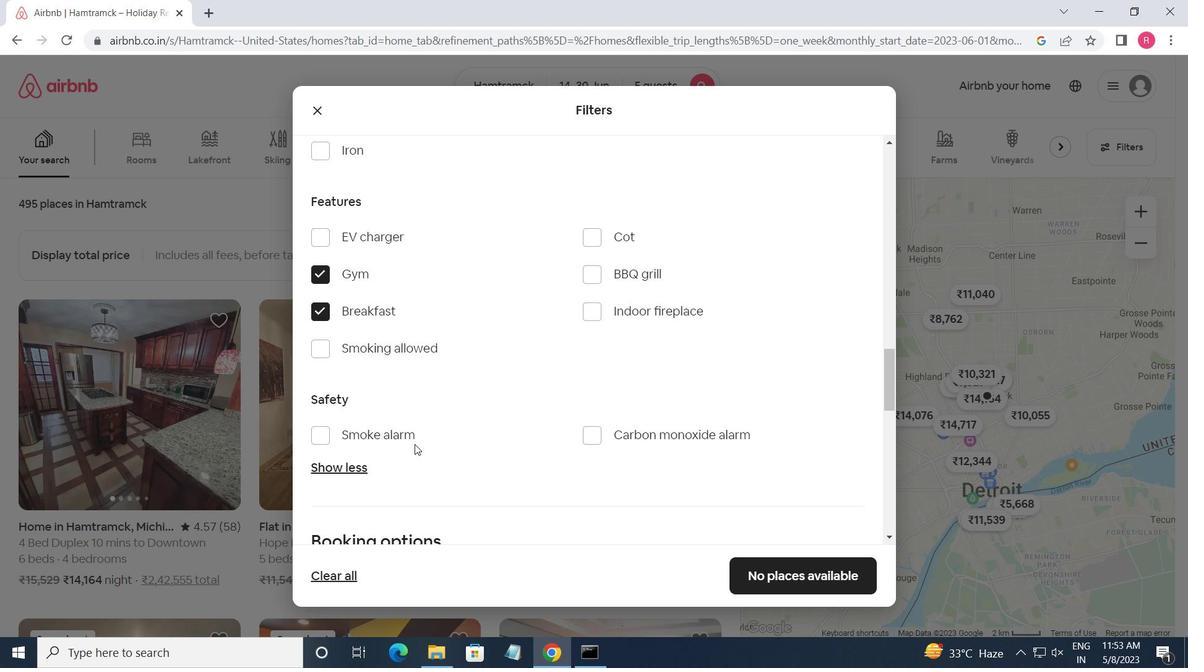 
Action: Mouse scrolled (414, 441) with delta (0, 0)
Screenshot: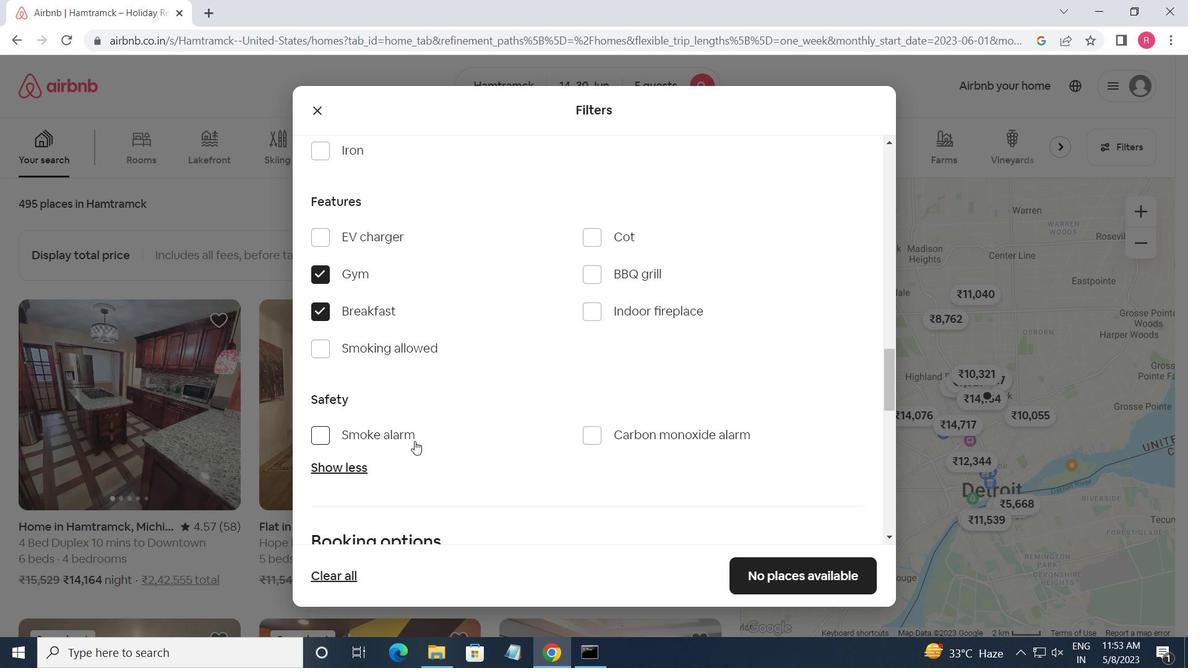
Action: Mouse scrolled (414, 441) with delta (0, 0)
Screenshot: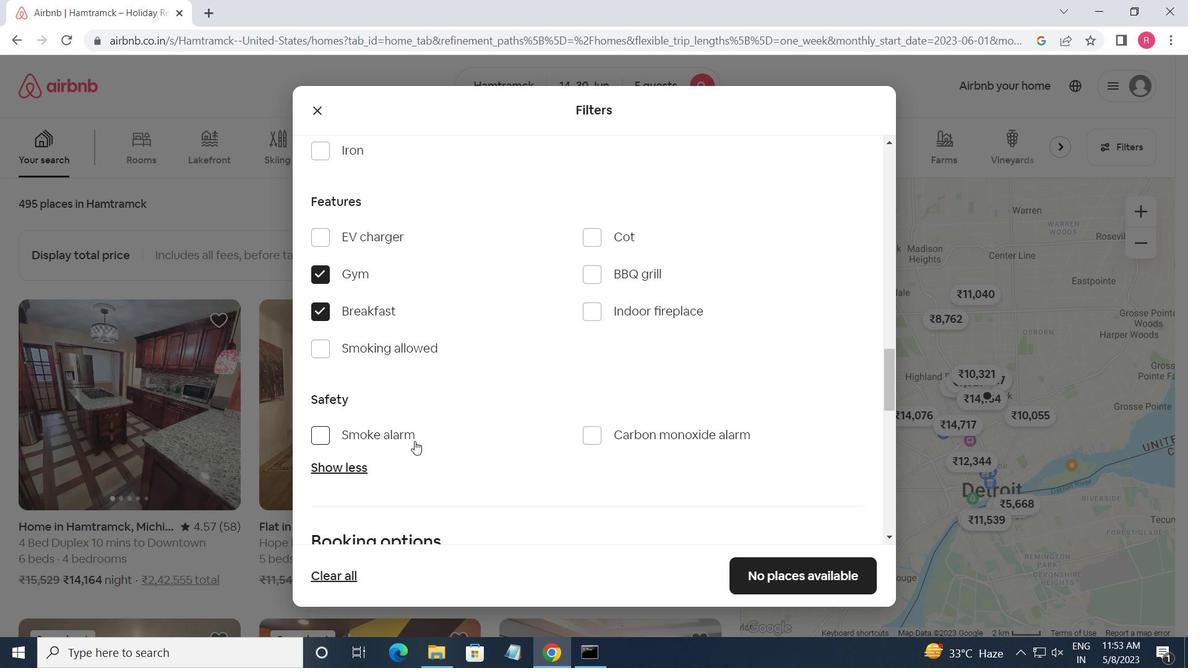 
Action: Mouse scrolled (414, 441) with delta (0, 0)
Screenshot: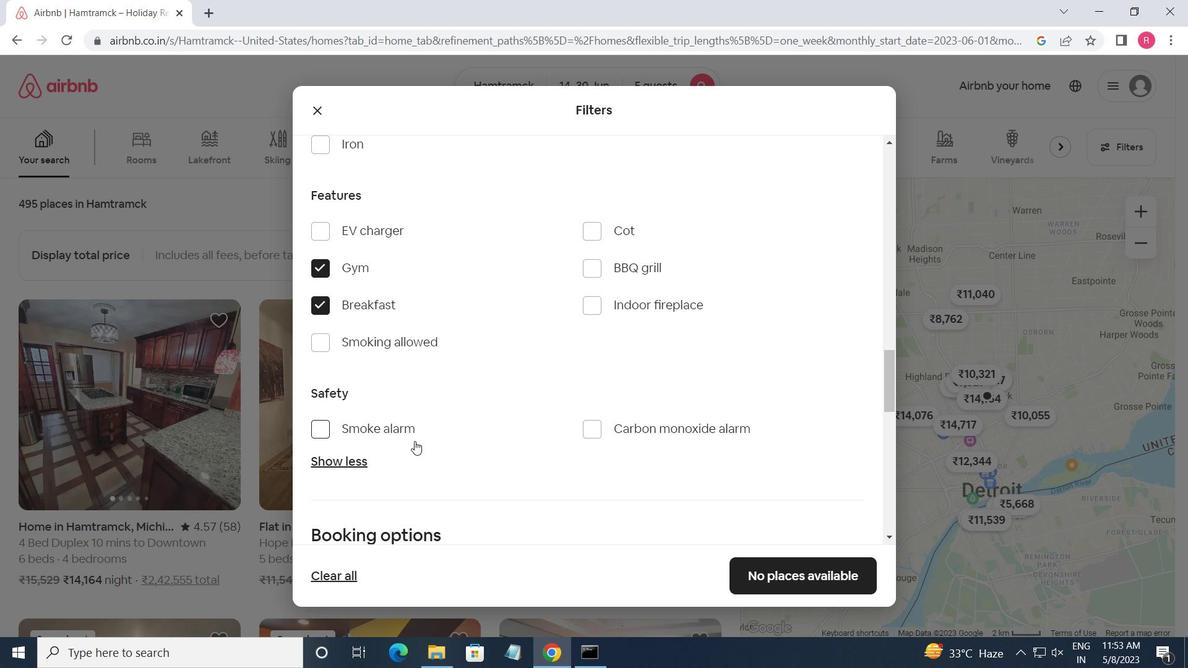 
Action: Mouse moved to (806, 415)
Screenshot: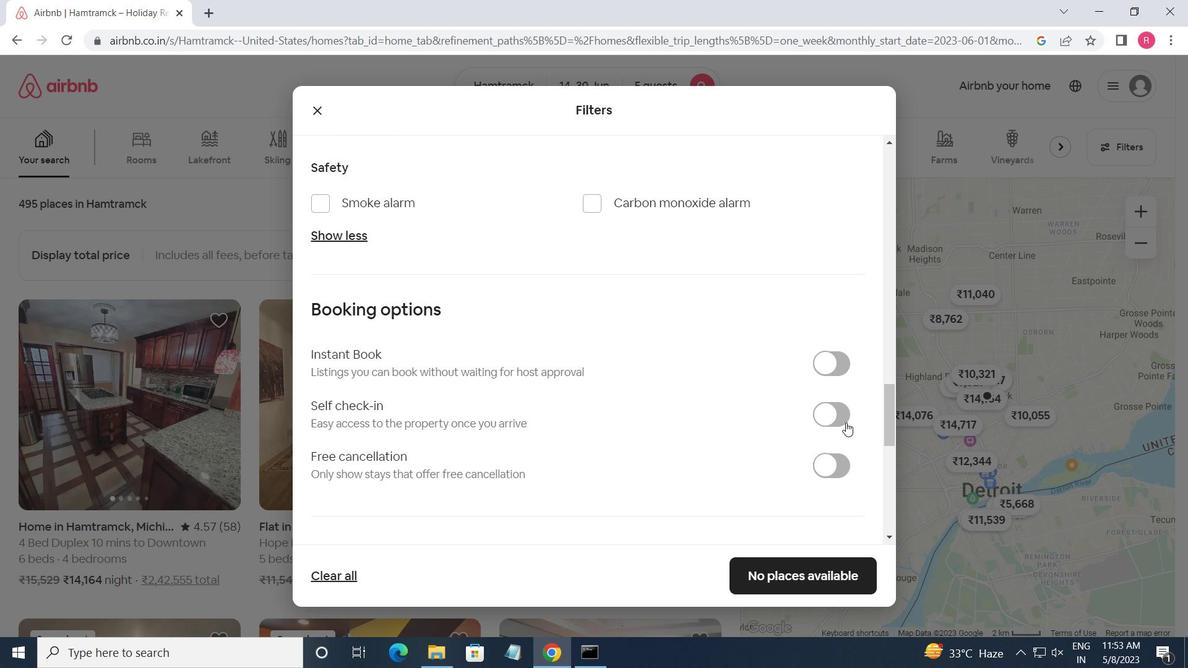 
Action: Mouse pressed left at (806, 415)
Screenshot: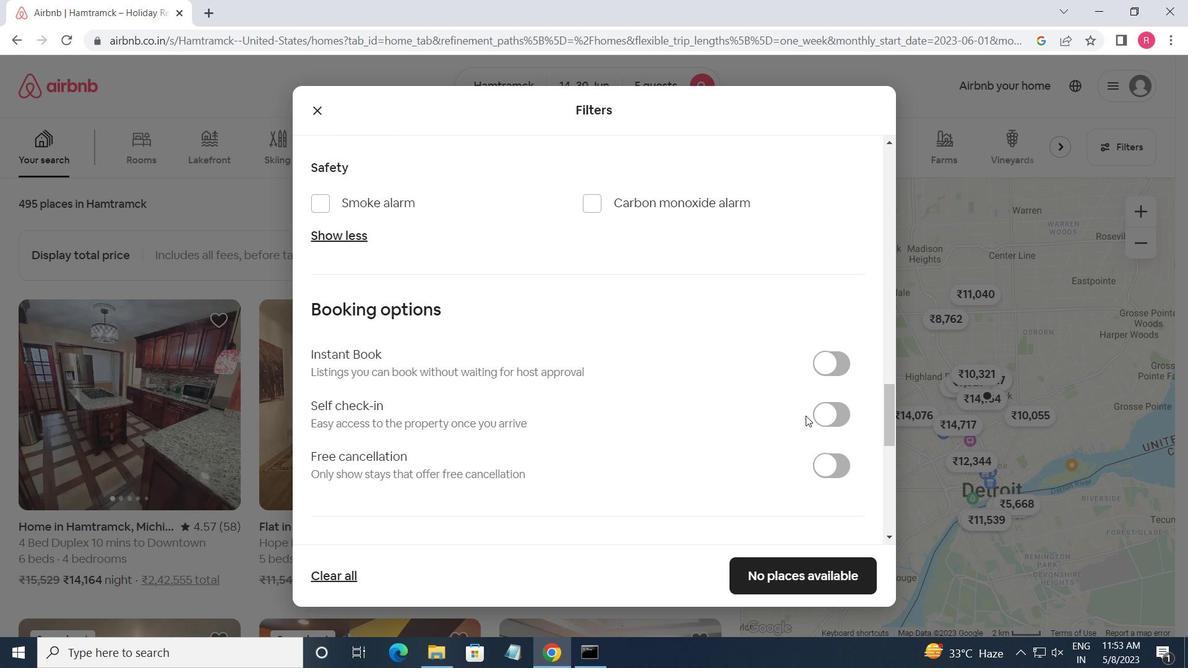
Action: Mouse moved to (825, 417)
Screenshot: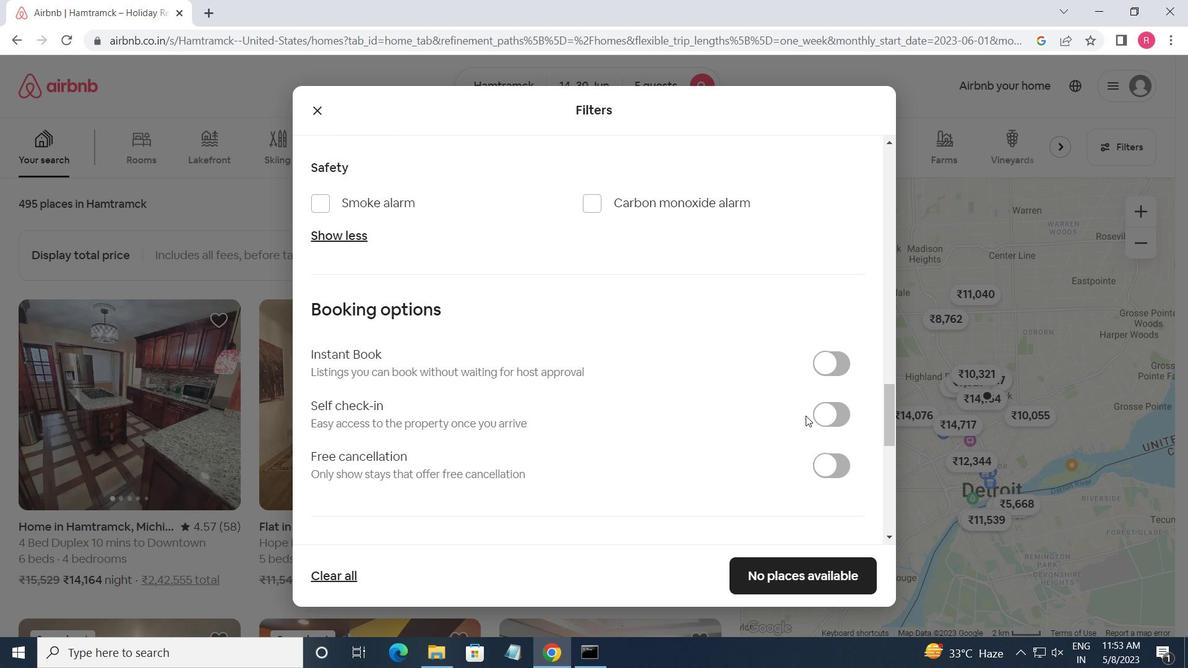
Action: Mouse pressed left at (825, 417)
Screenshot: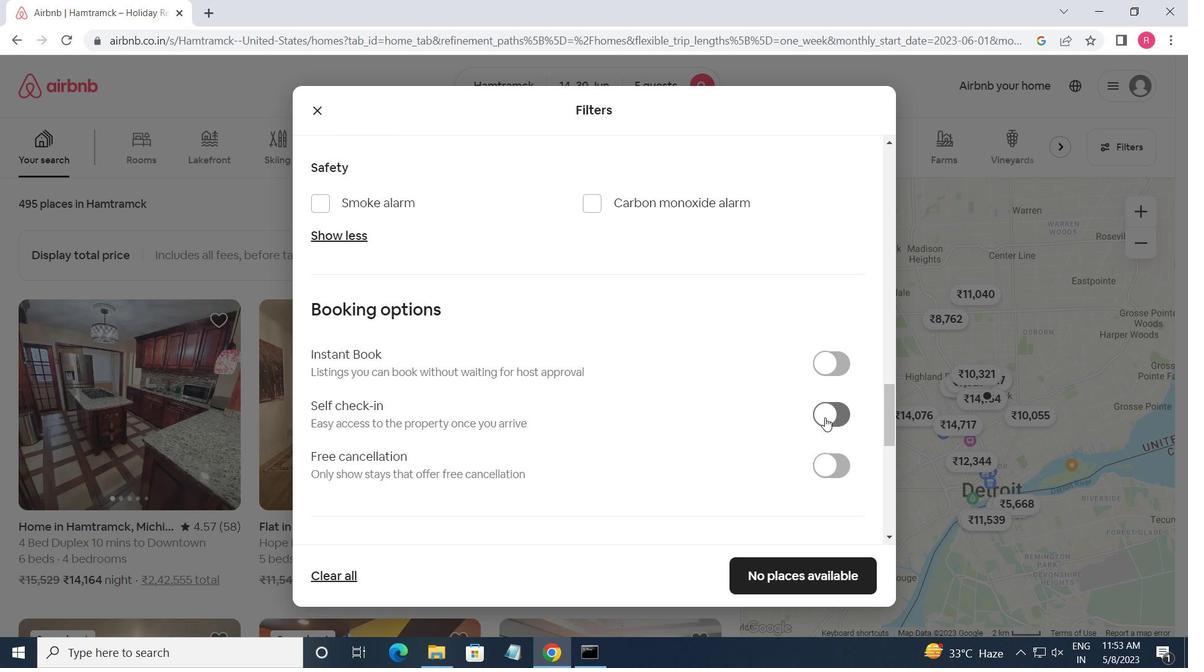
Action: Mouse moved to (651, 420)
Screenshot: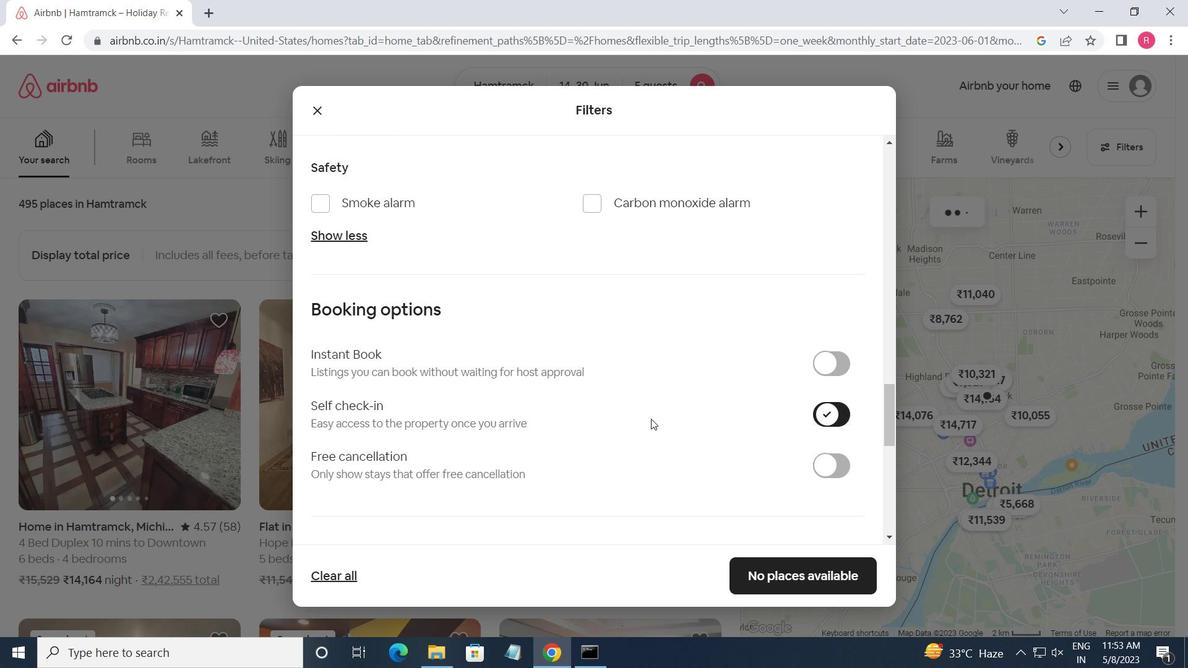
Action: Mouse scrolled (651, 419) with delta (0, 0)
Screenshot: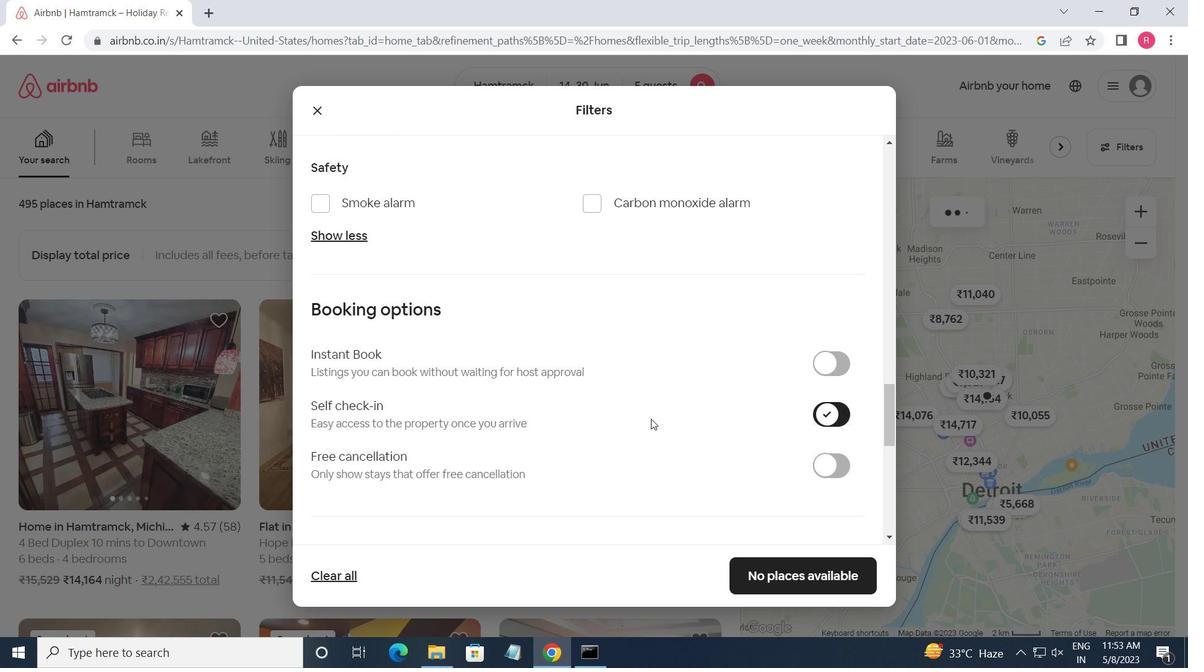 
Action: Mouse scrolled (651, 419) with delta (0, 0)
Screenshot: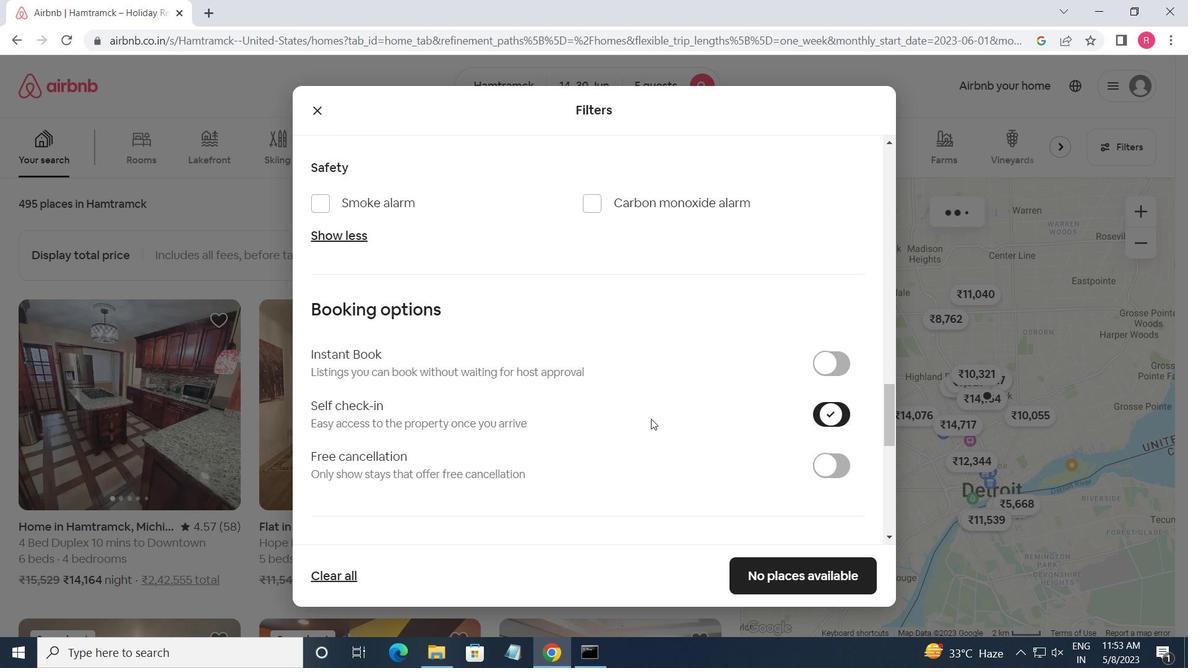 
Action: Mouse scrolled (651, 419) with delta (0, 0)
Screenshot: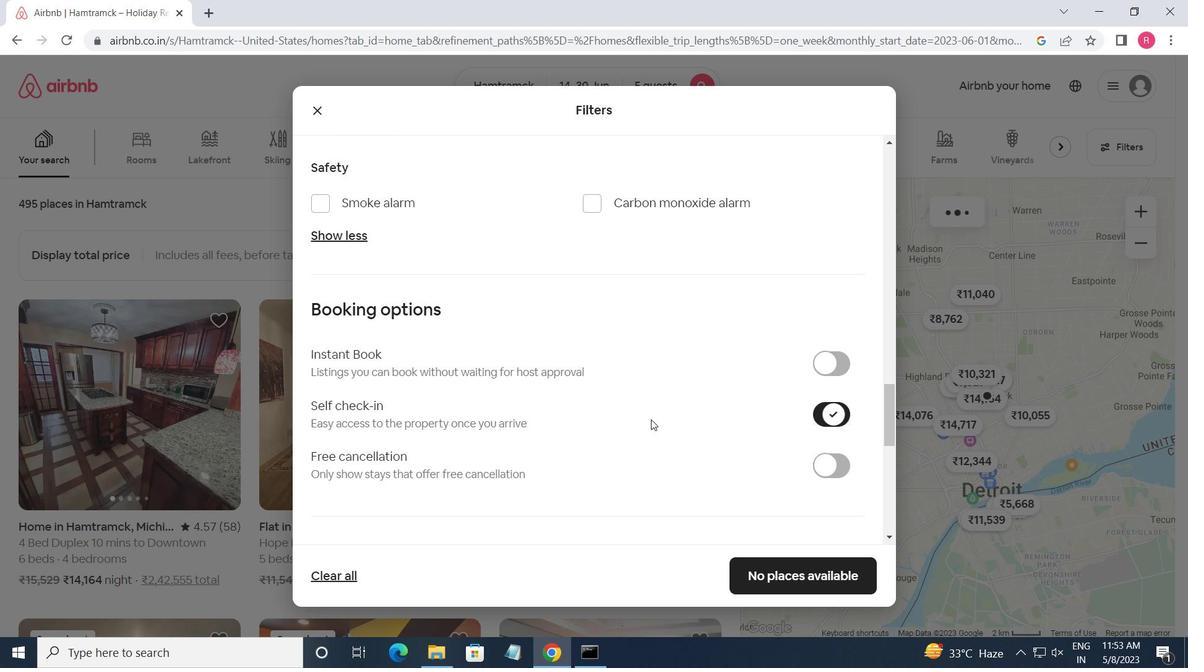 
Action: Mouse scrolled (651, 419) with delta (0, 0)
Screenshot: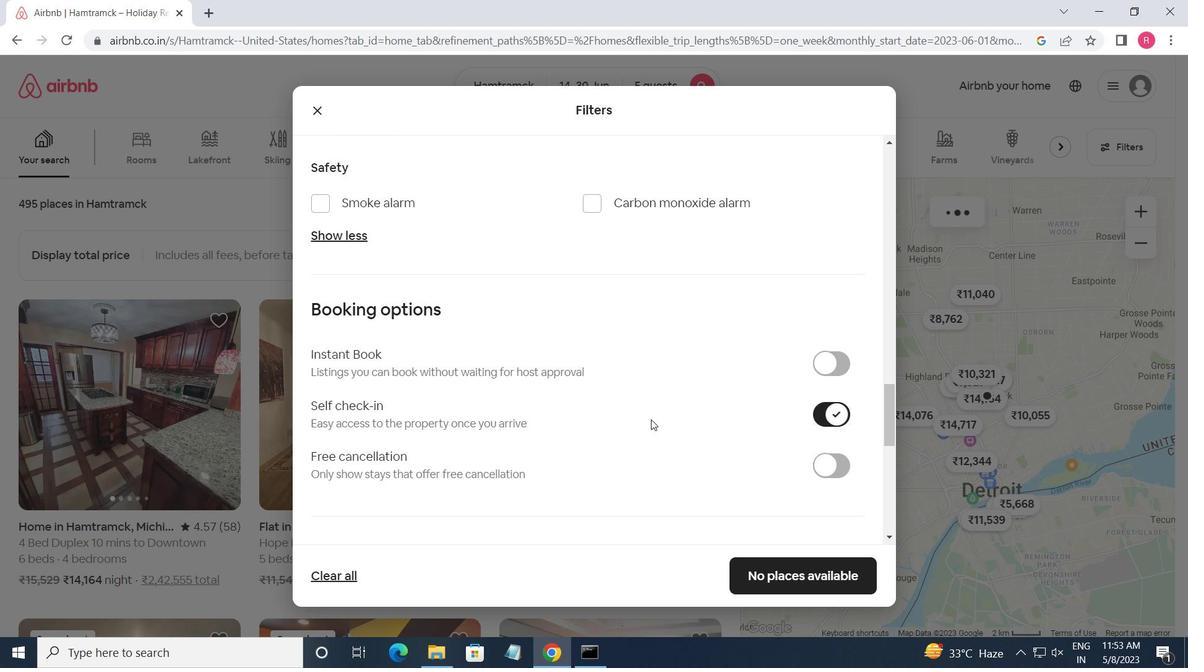 
Action: Mouse moved to (651, 420)
Screenshot: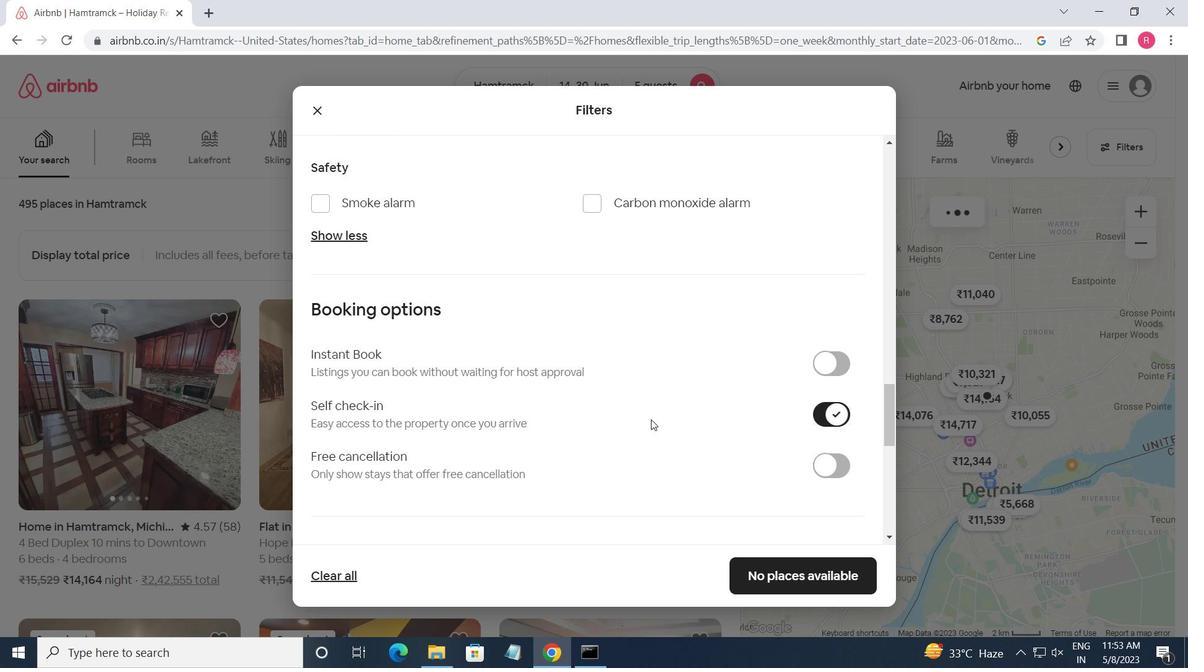 
Action: Mouse scrolled (651, 419) with delta (0, 0)
Screenshot: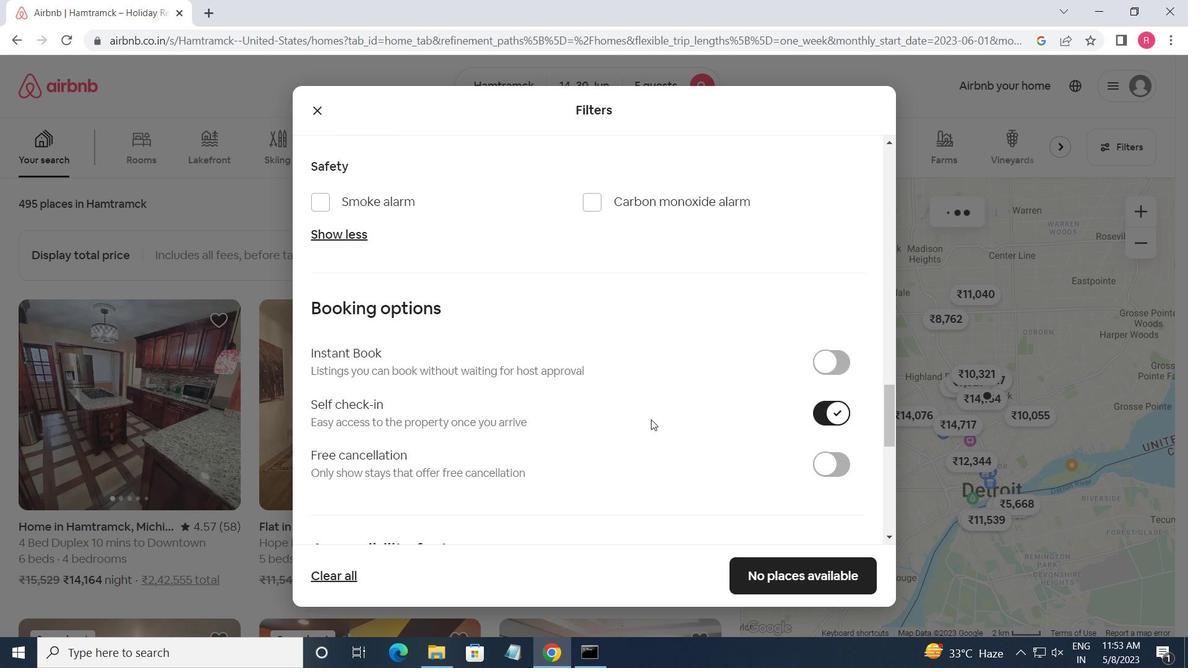 
Action: Mouse moved to (639, 428)
Screenshot: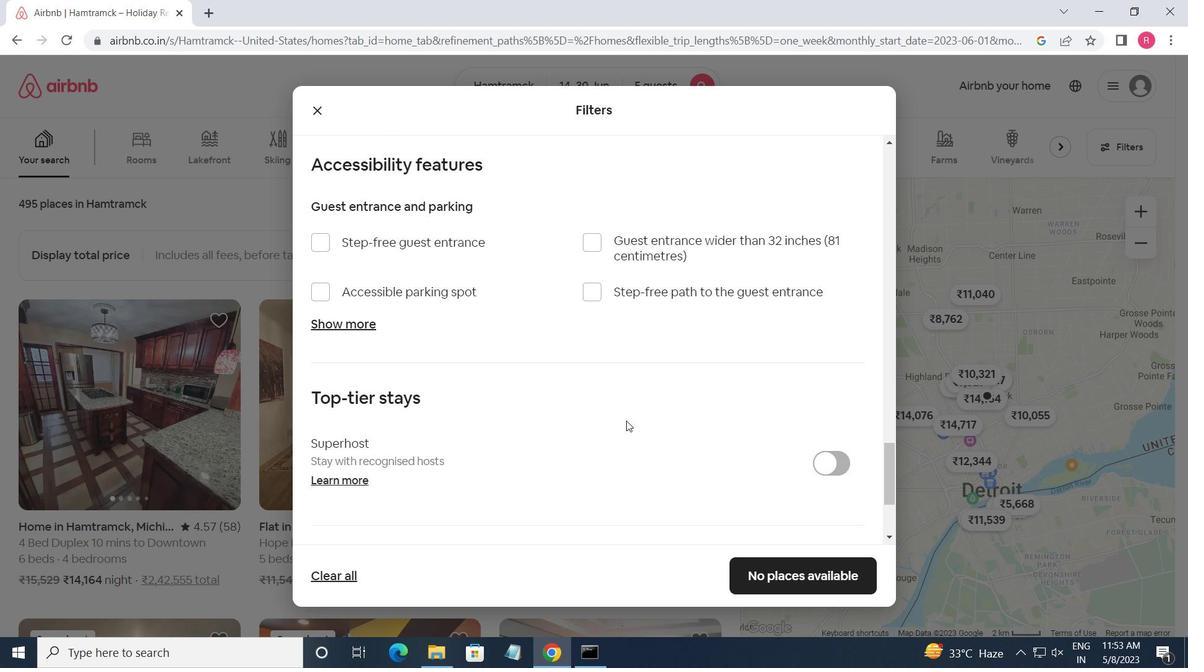 
Action: Mouse scrolled (639, 427) with delta (0, 0)
Screenshot: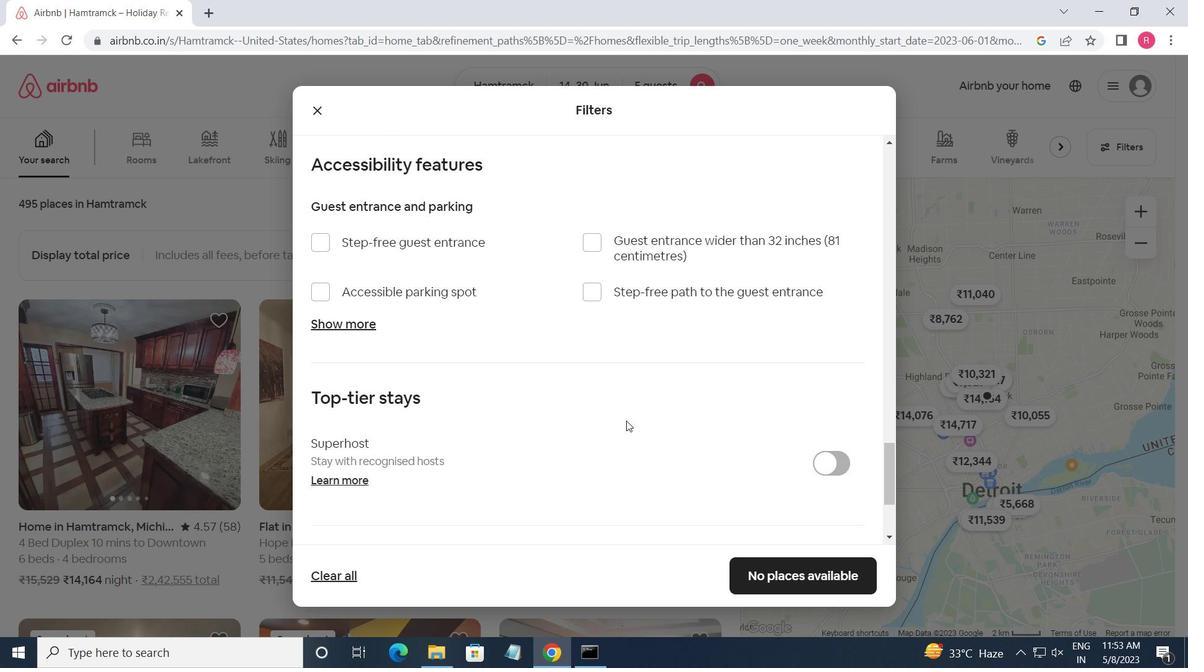 
Action: Mouse moved to (651, 433)
Screenshot: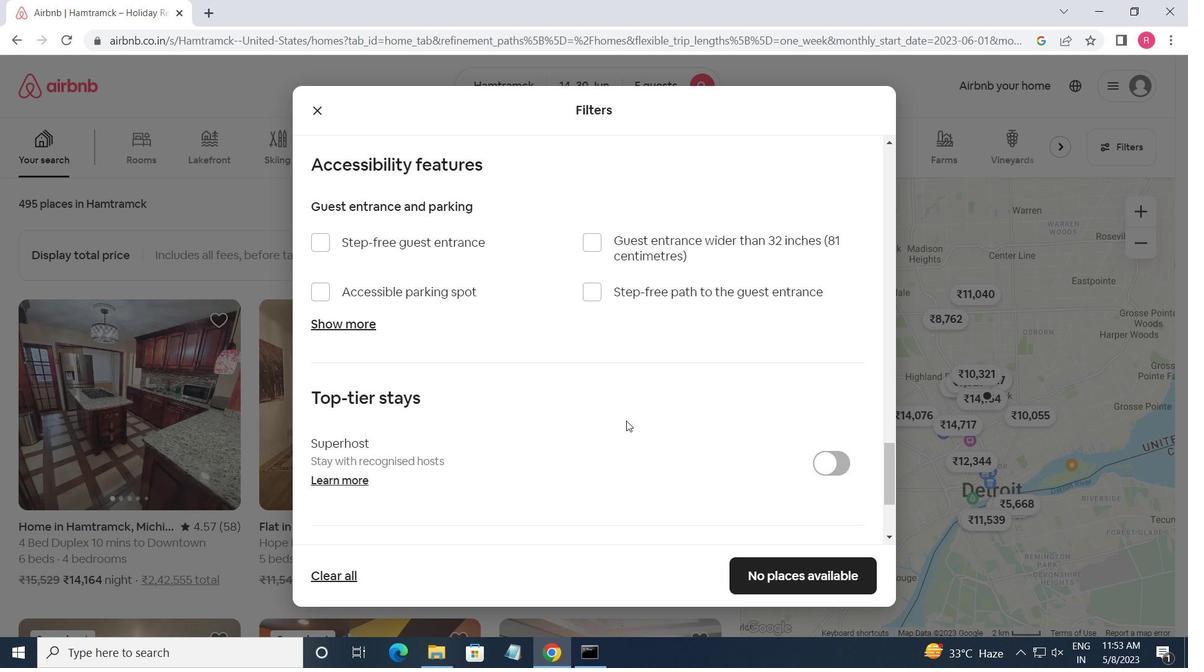 
Action: Mouse scrolled (651, 432) with delta (0, 0)
Screenshot: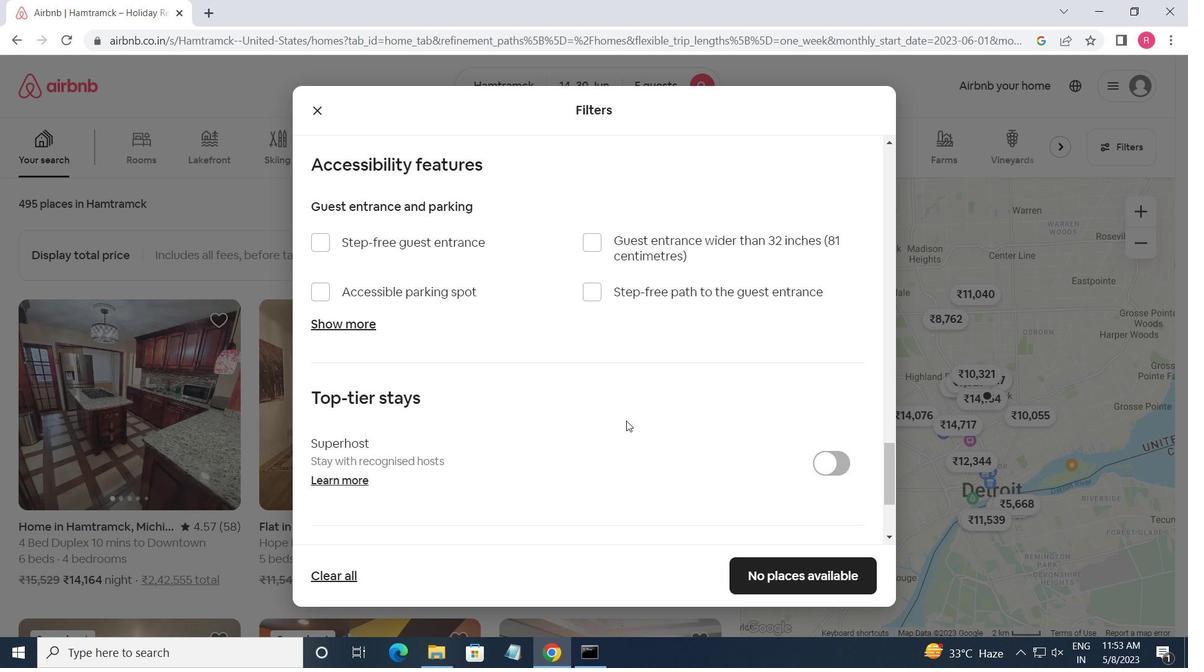 
Action: Mouse moved to (664, 437)
Screenshot: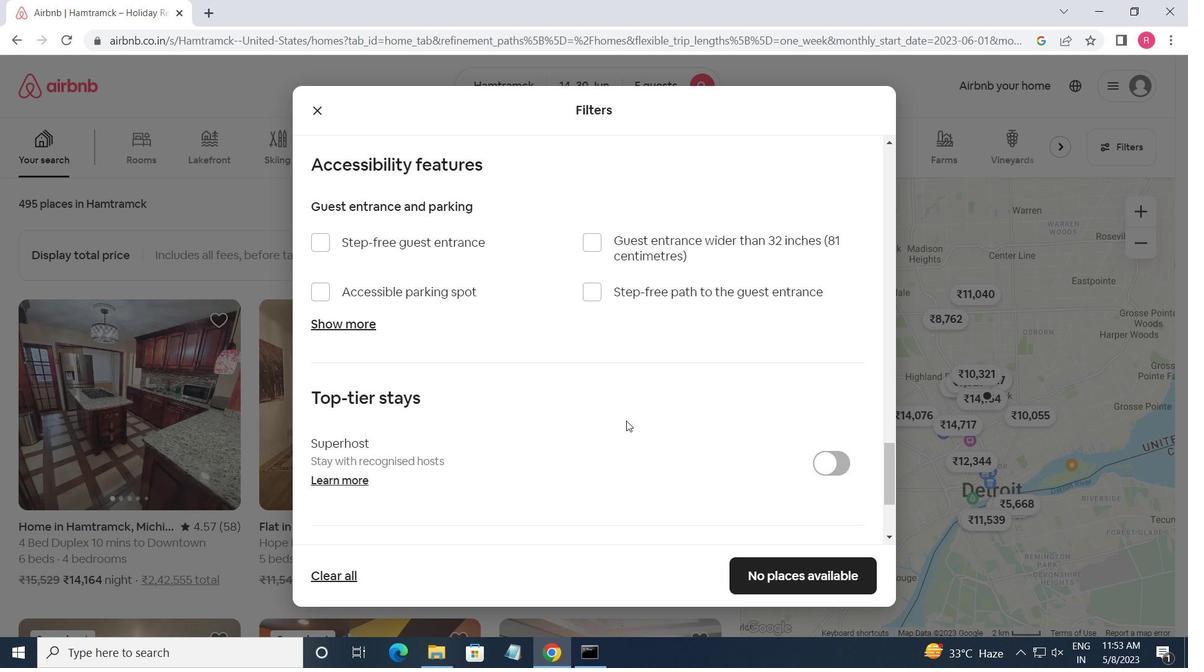 
Action: Mouse scrolled (664, 436) with delta (0, 0)
Screenshot: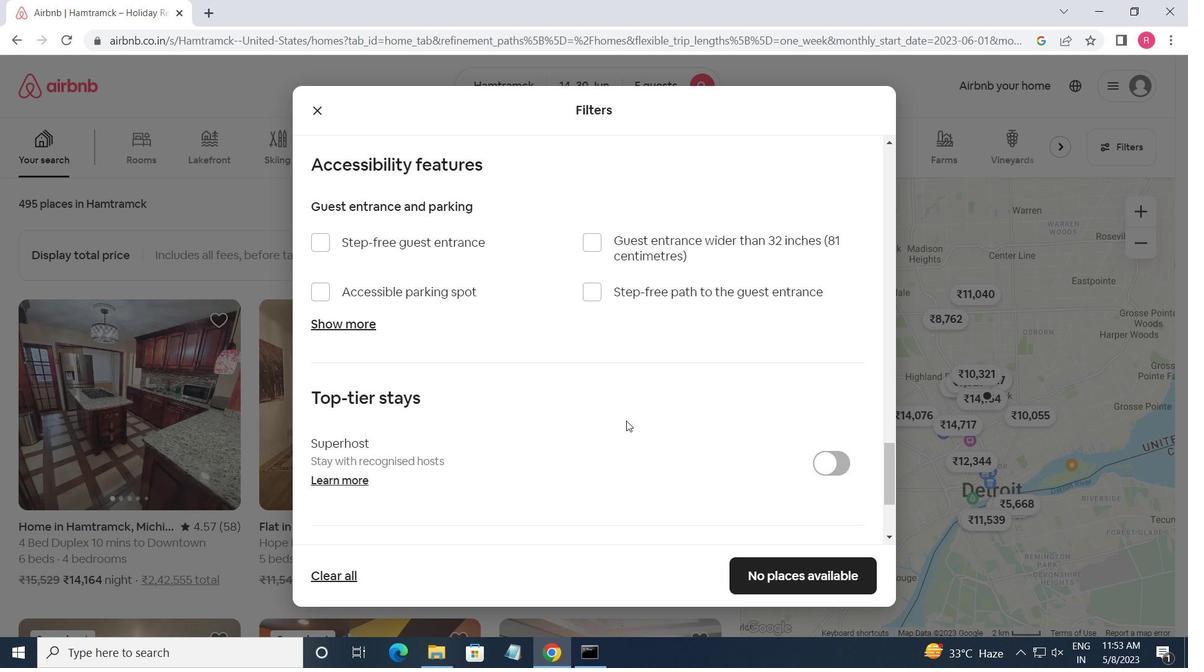 
Action: Mouse moved to (666, 437)
Screenshot: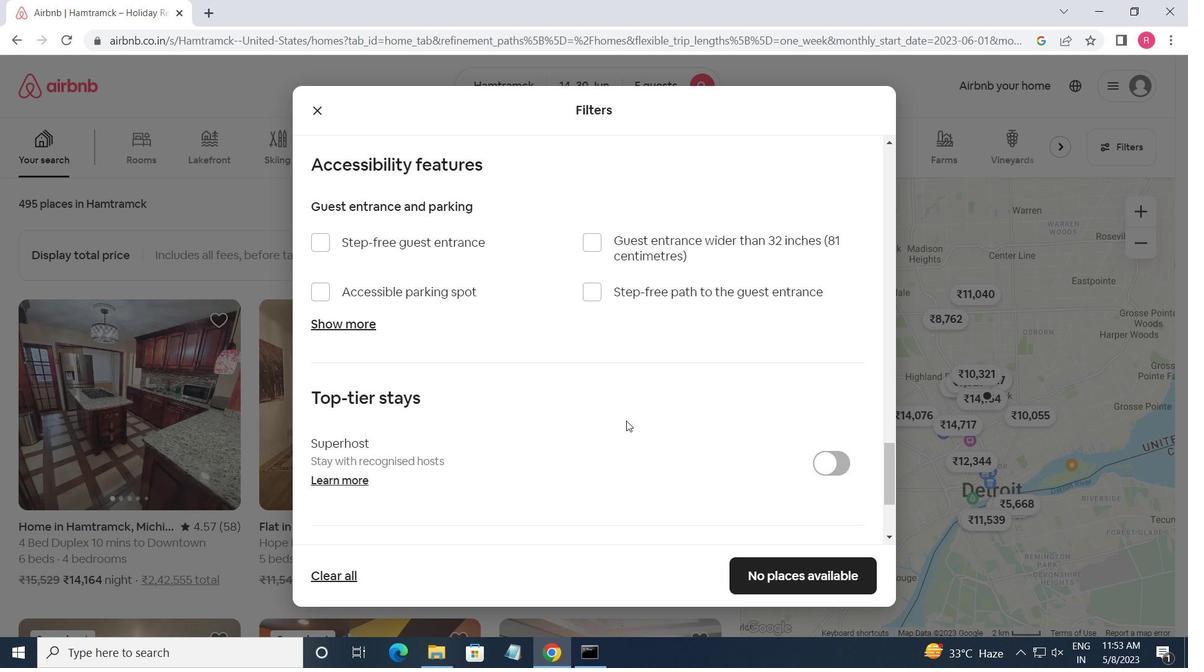 
Action: Mouse scrolled (666, 437) with delta (0, 0)
Screenshot: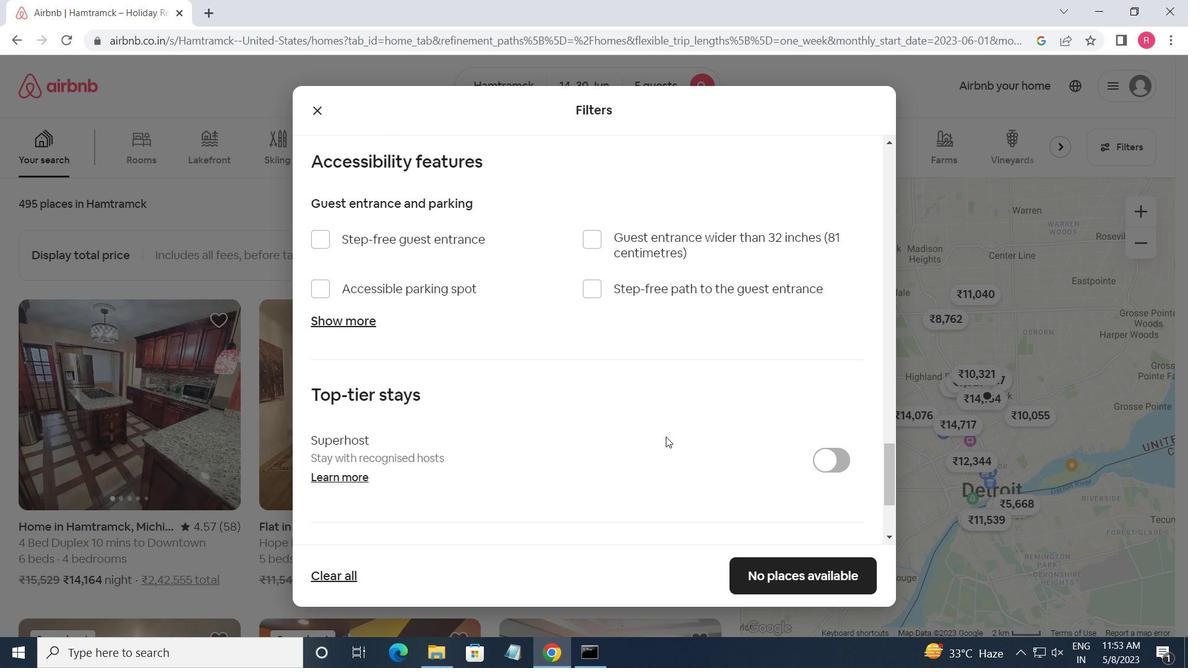 
Action: Mouse moved to (661, 437)
Screenshot: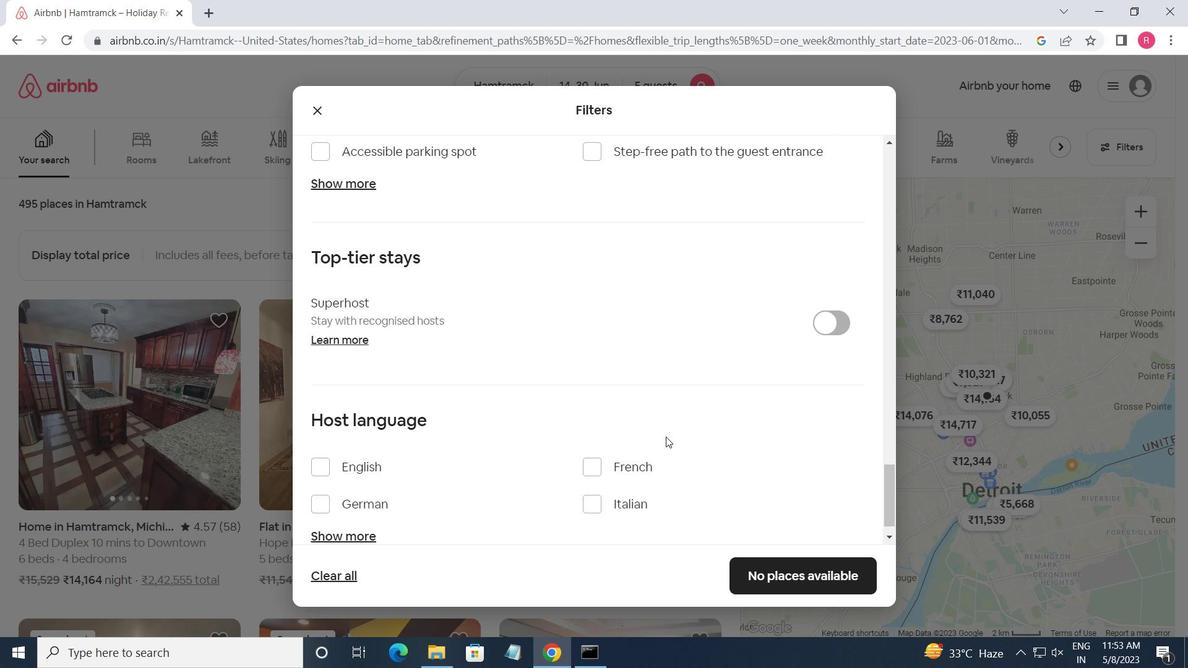 
Action: Mouse scrolled (661, 436) with delta (0, 0)
Screenshot: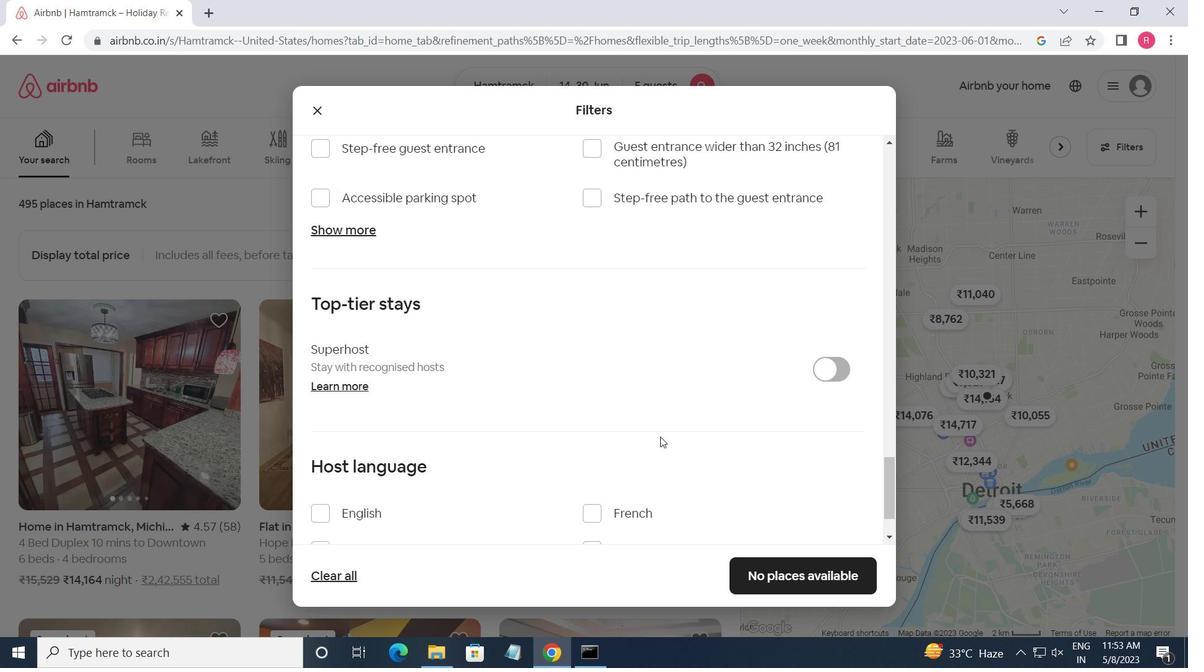 
Action: Mouse scrolled (661, 436) with delta (0, 0)
Screenshot: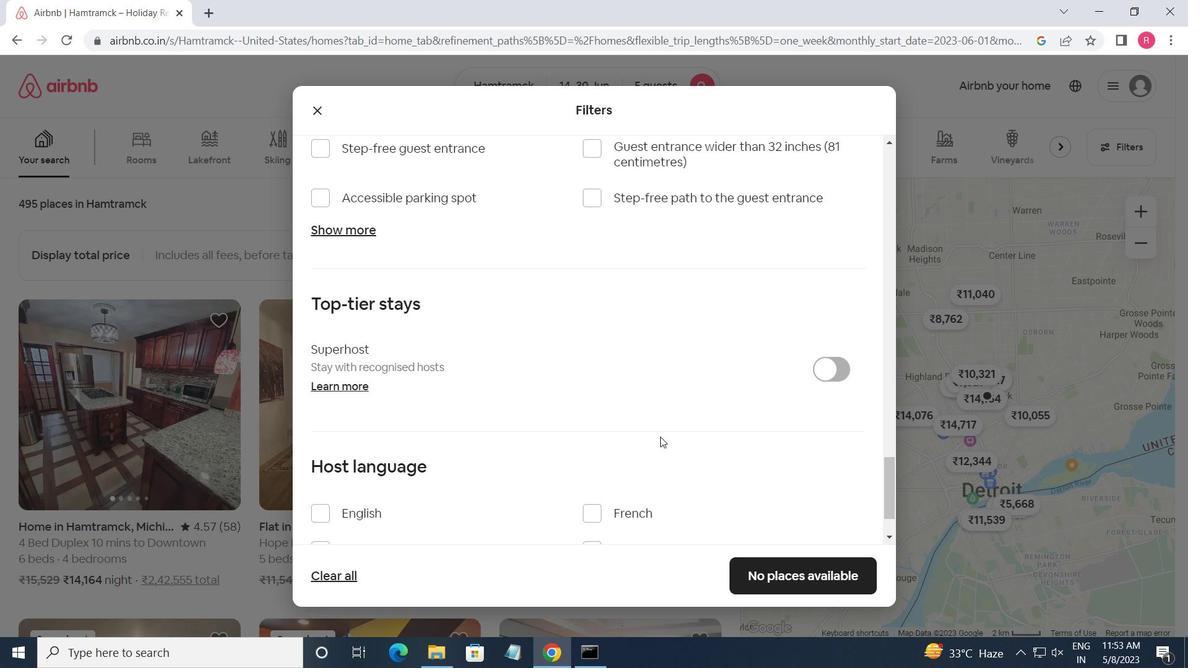 
Action: Mouse scrolled (661, 436) with delta (0, 0)
Screenshot: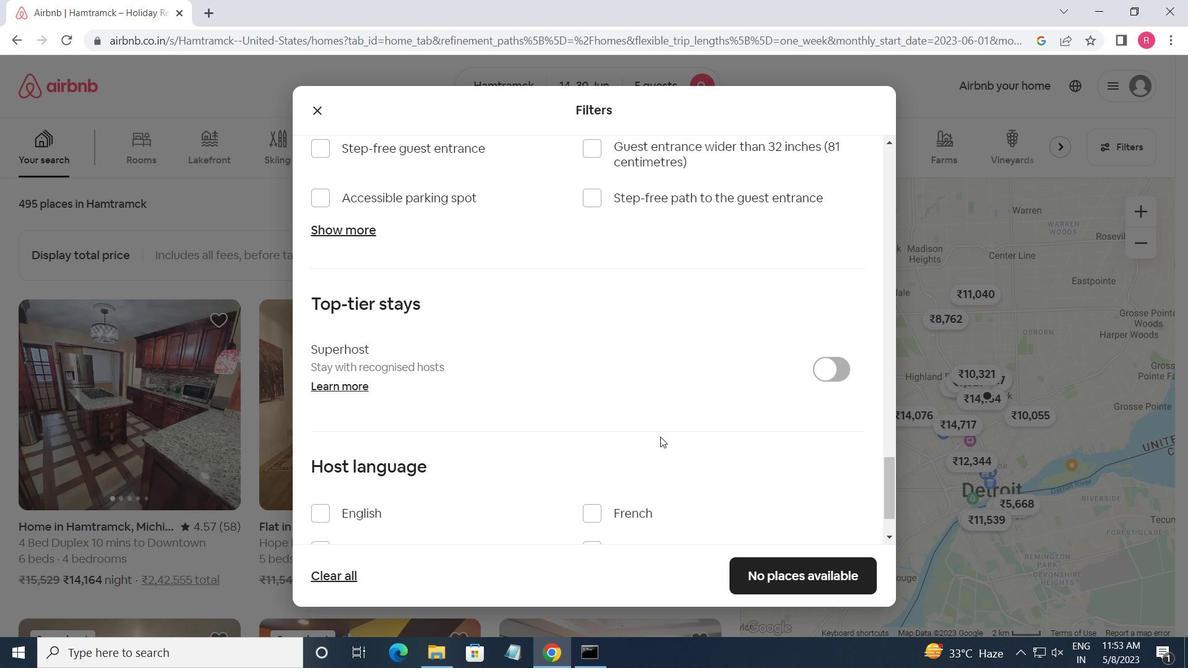 
Action: Mouse scrolled (661, 436) with delta (0, 0)
Screenshot: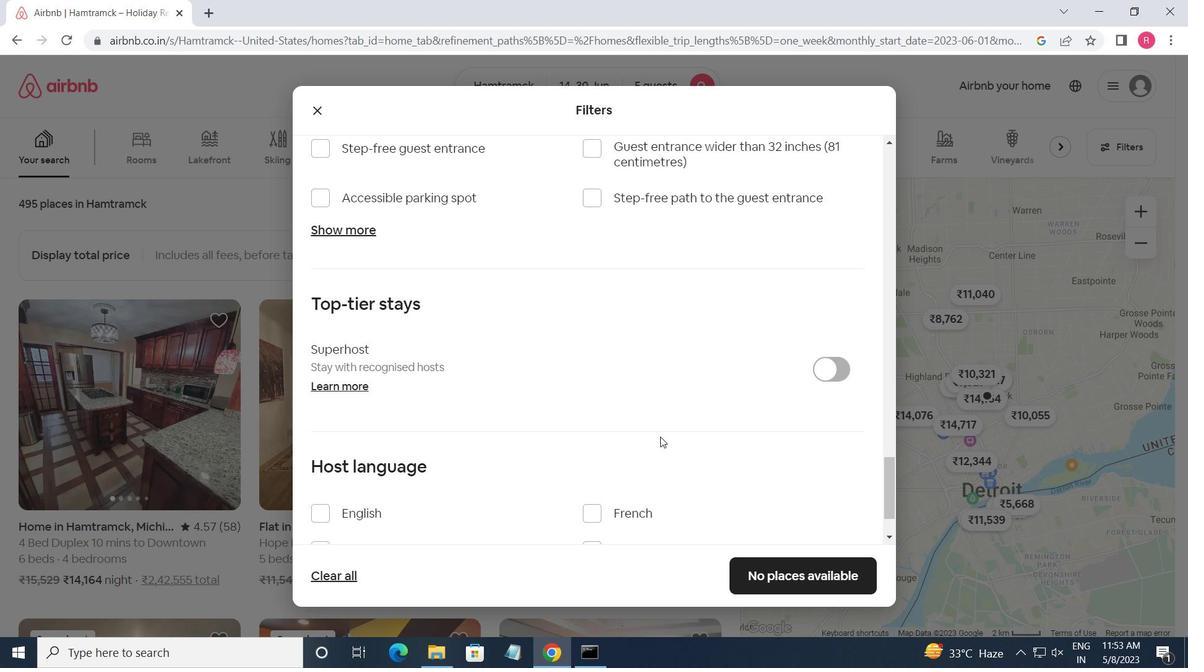 
Action: Mouse moved to (329, 438)
Screenshot: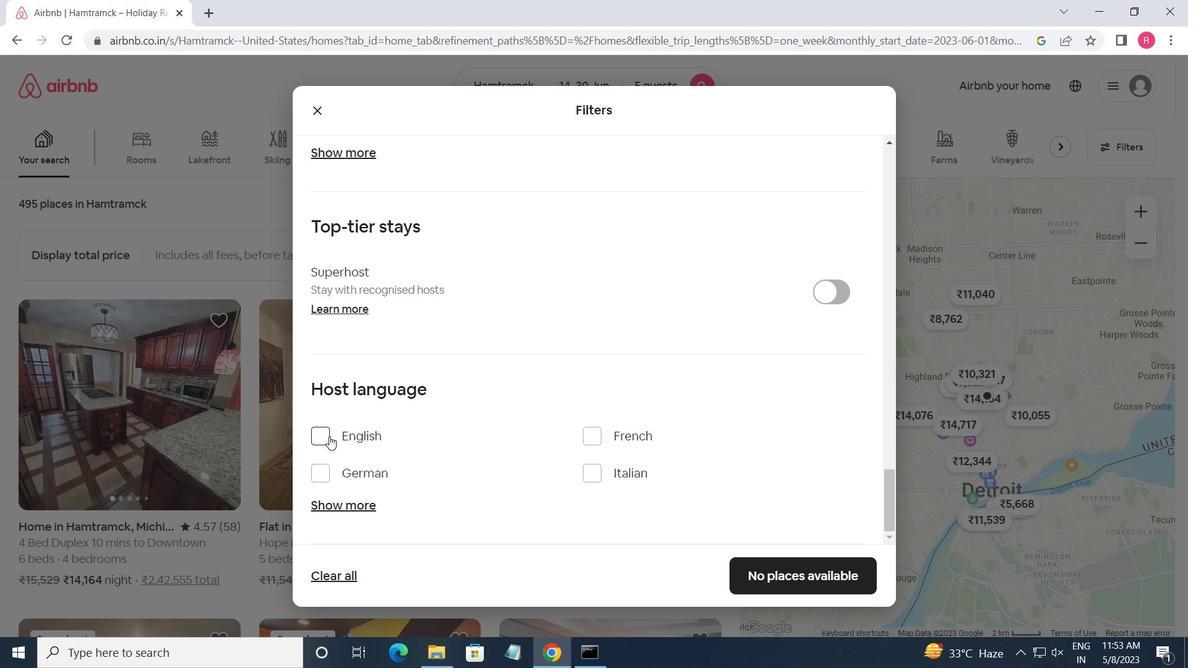 
Action: Mouse pressed left at (329, 438)
Screenshot: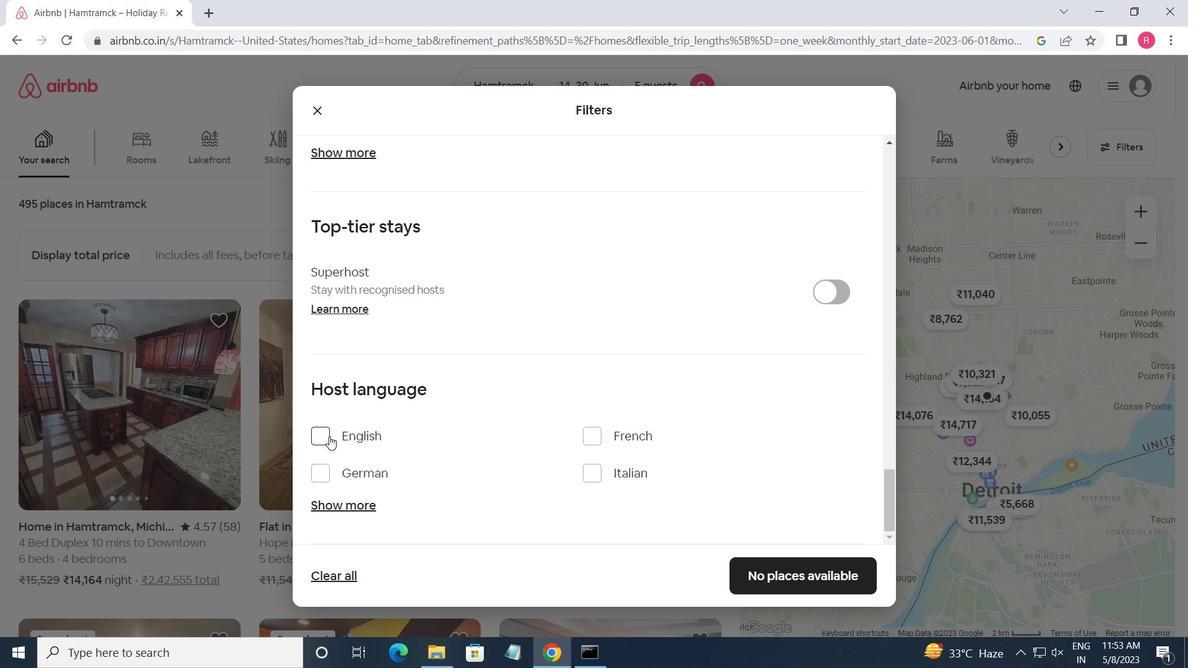 
Action: Mouse moved to (771, 586)
Screenshot: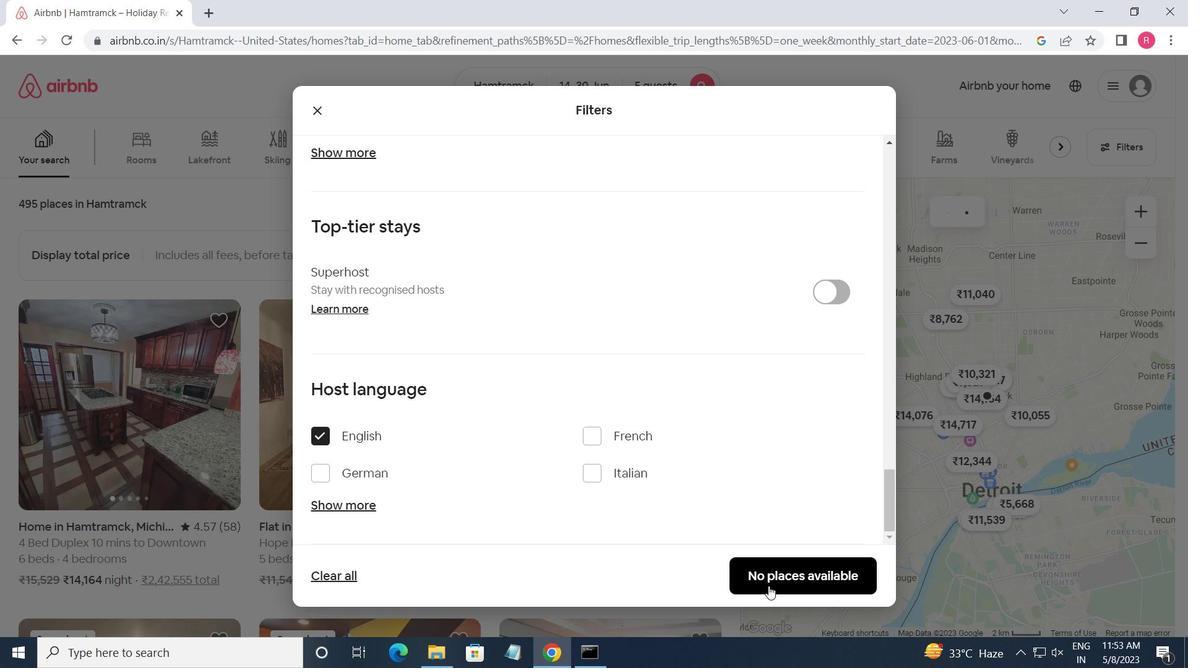 
Action: Mouse pressed left at (771, 586)
Screenshot: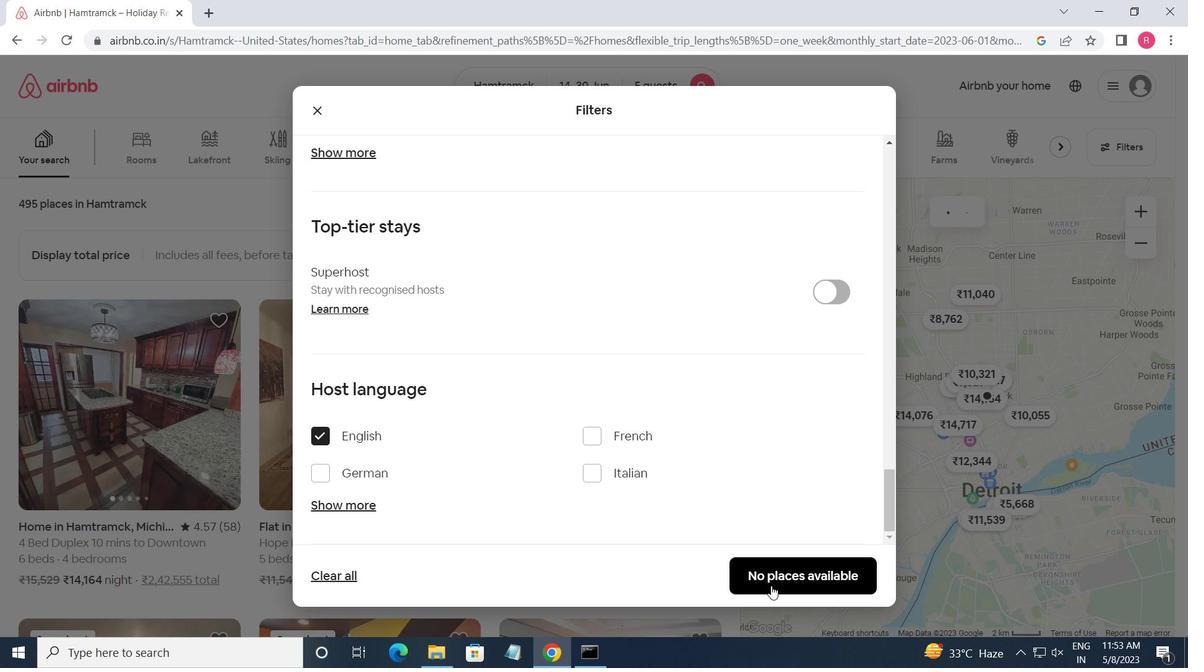 
Action: Mouse moved to (772, 584)
Screenshot: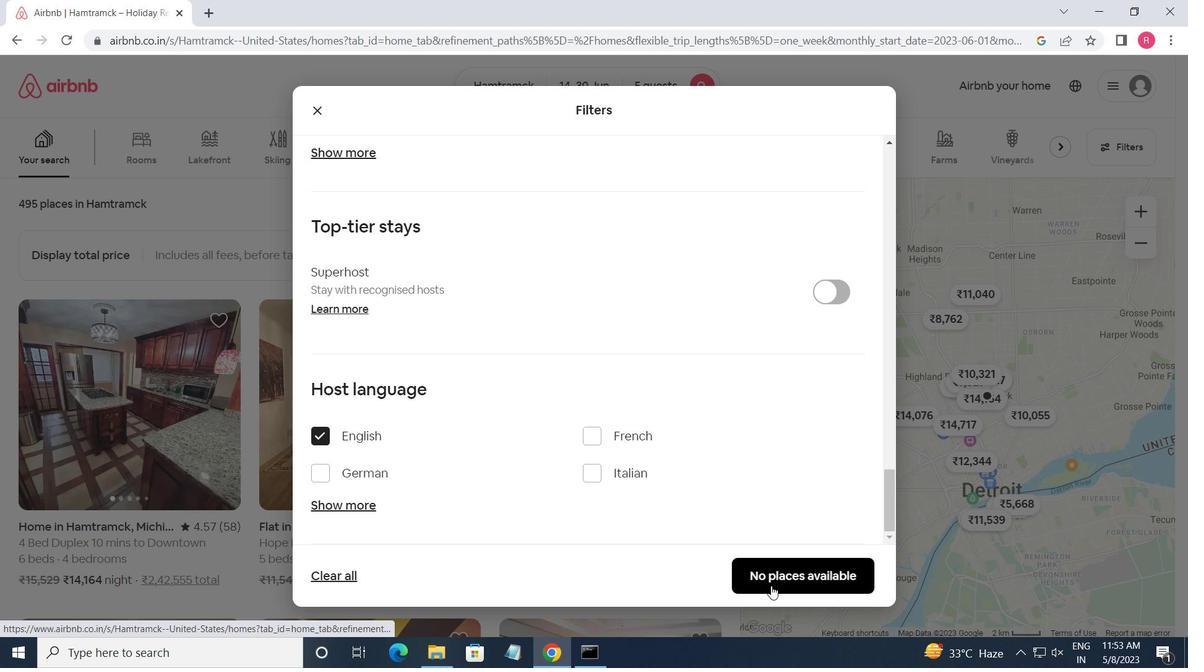 
